 Task: Look for space in Marsala, Italy from 10th September, 2023 to 16th September, 2023 for 4 adults in price range Rs.10000 to Rs.14000. Place can be private room with 4 bedrooms having 4 beds and 4 bathrooms. Property type can be house, flat, guest house, hotel. Amenities needed are: wifi, TV, free parkinig on premises, gym, breakfast. Booking option can be shelf check-in. Required host language is English.
Action: Mouse moved to (505, 127)
Screenshot: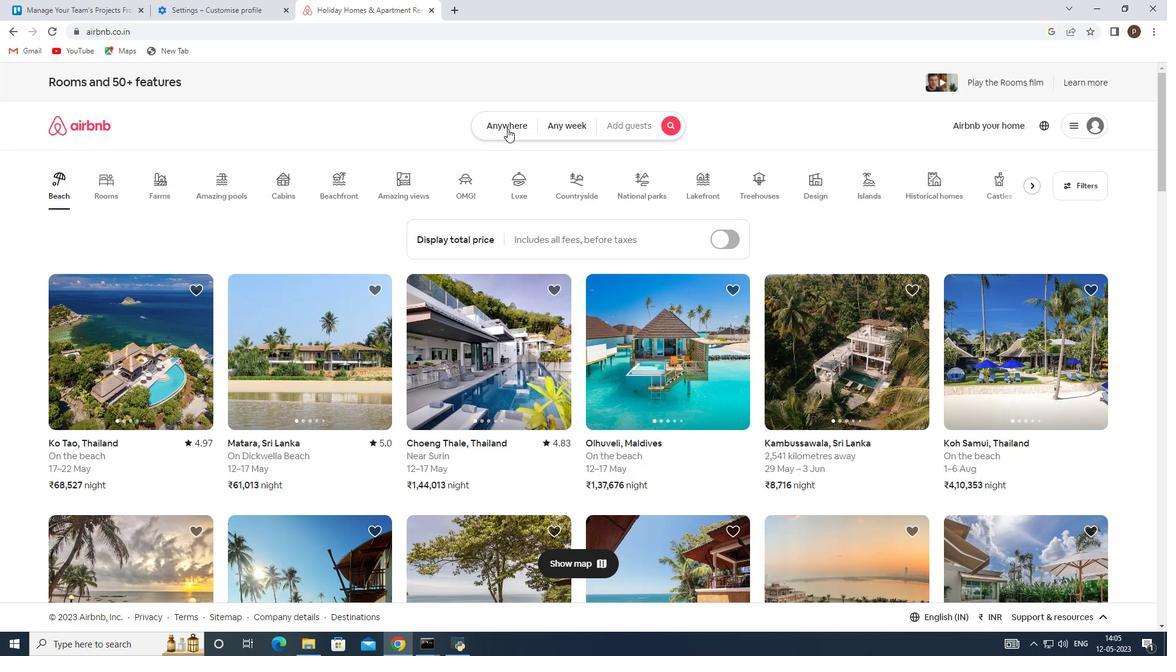 
Action: Mouse pressed left at (505, 127)
Screenshot: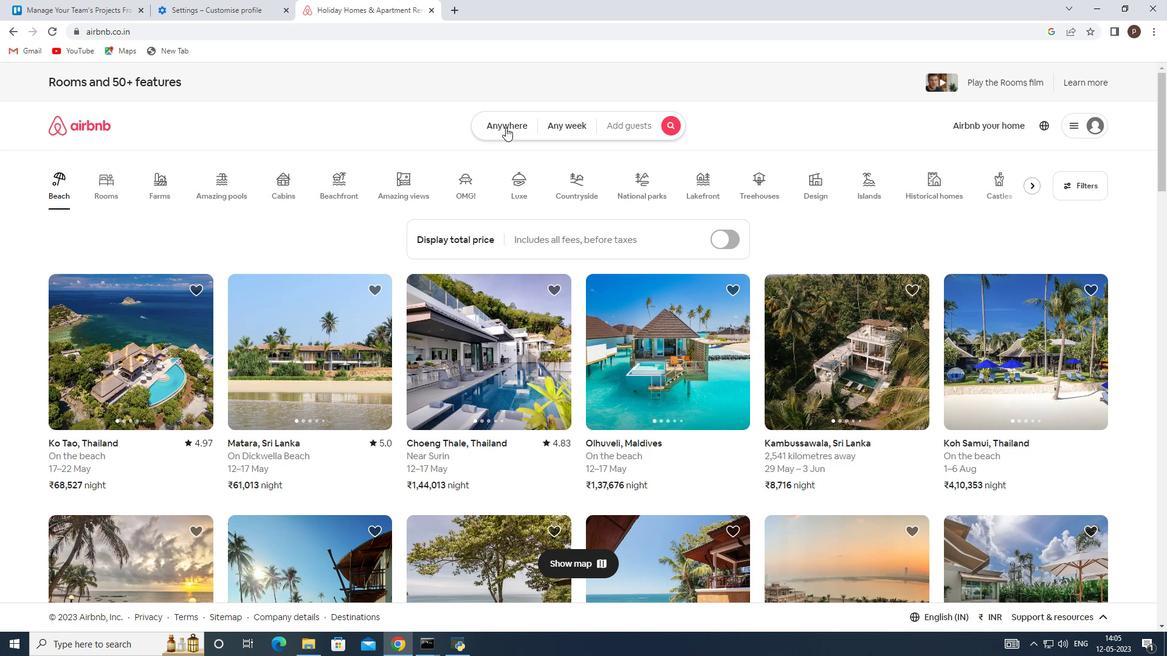 
Action: Mouse moved to (381, 174)
Screenshot: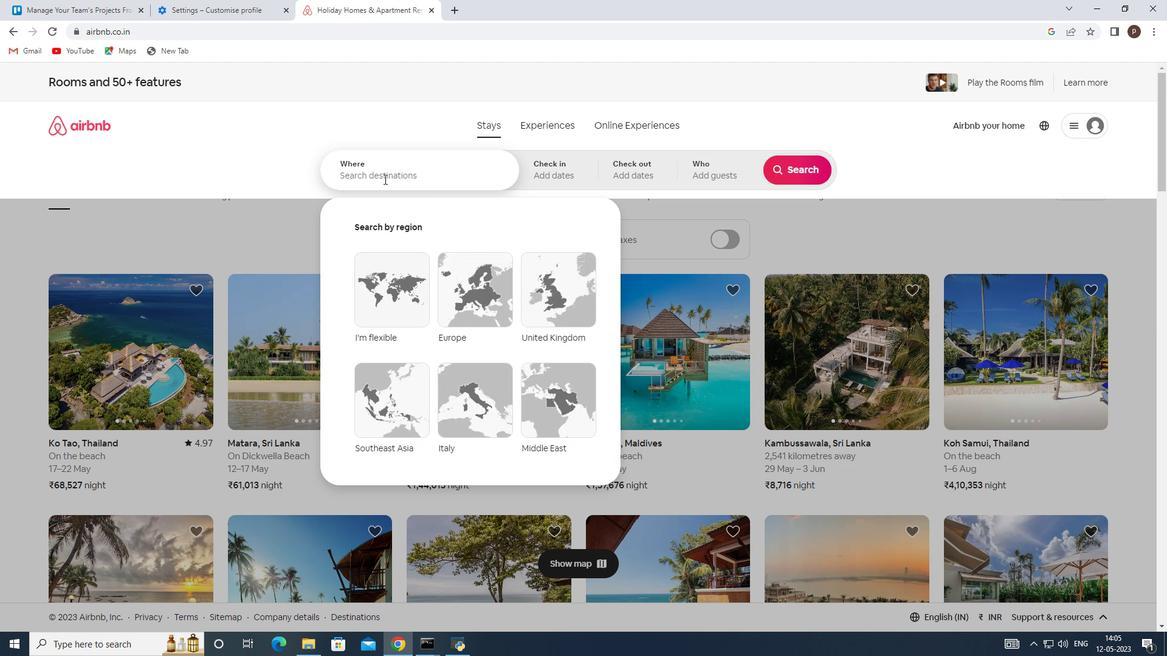 
Action: Mouse pressed left at (381, 174)
Screenshot: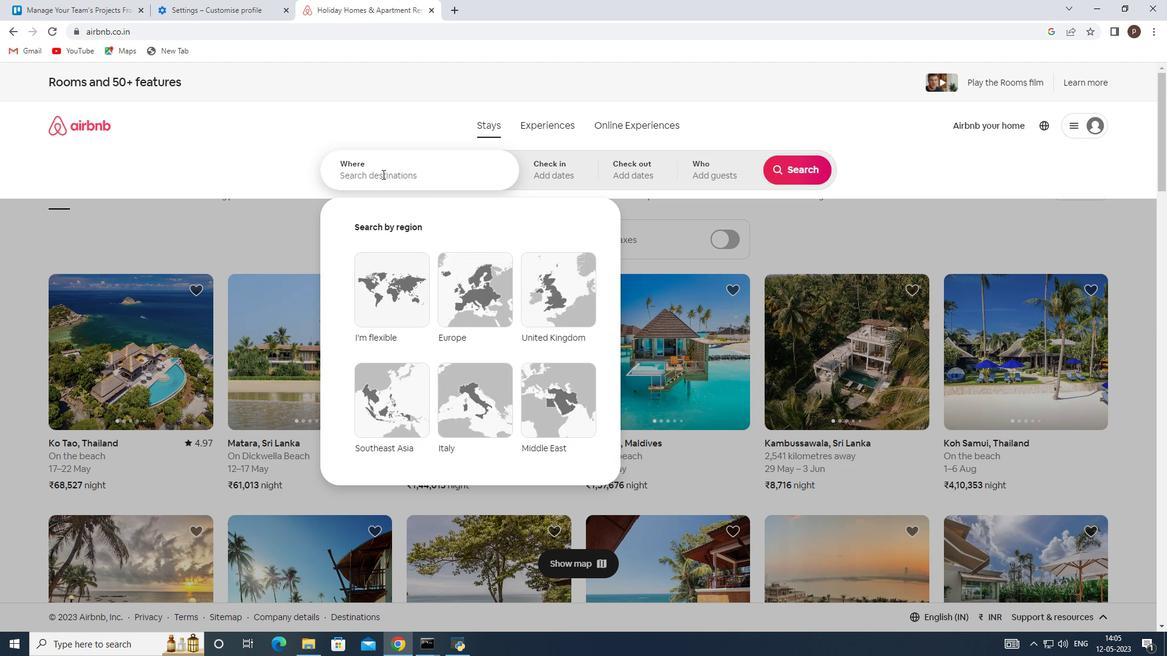 
Action: Mouse moved to (381, 171)
Screenshot: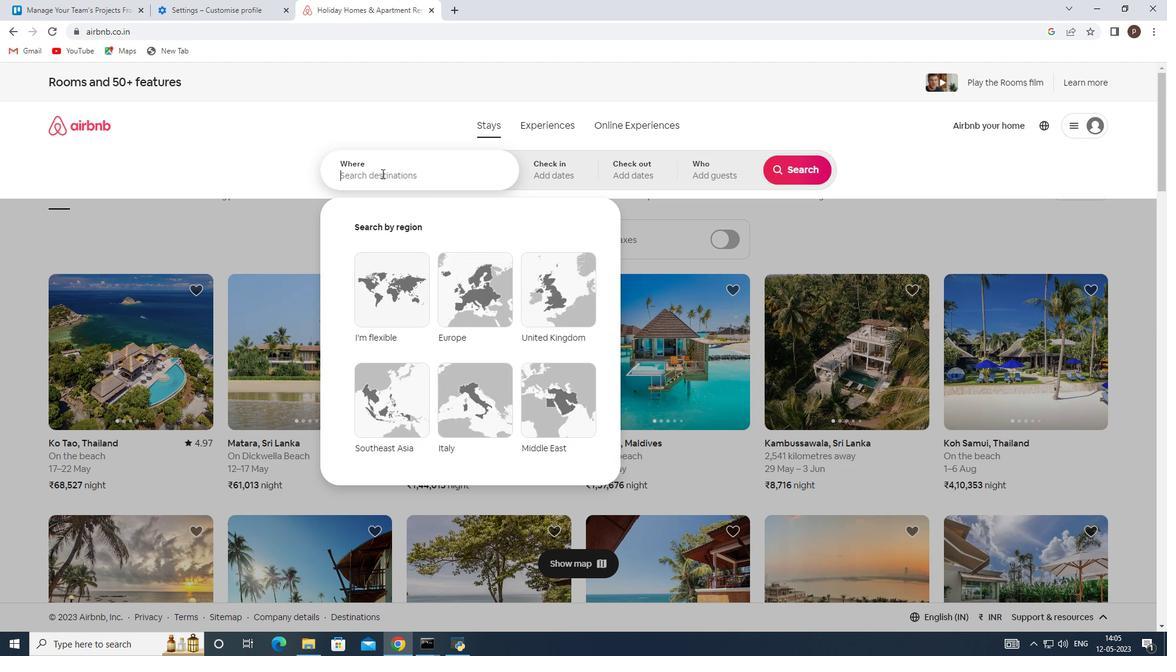 
Action: Key pressed <Key.caps_lock>M<Key.caps_lock>arsala,<Key.space><Key.caps_lock>I<Key.caps_lock>taly<Key.space><Key.enter>
Screenshot: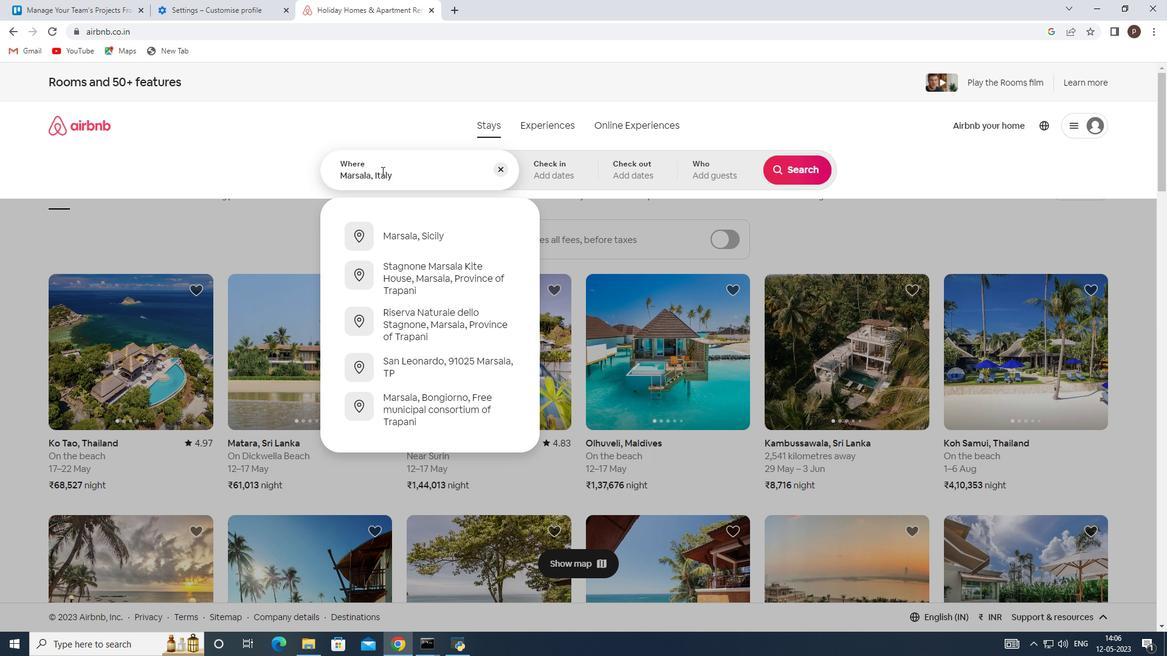 
Action: Mouse moved to (794, 265)
Screenshot: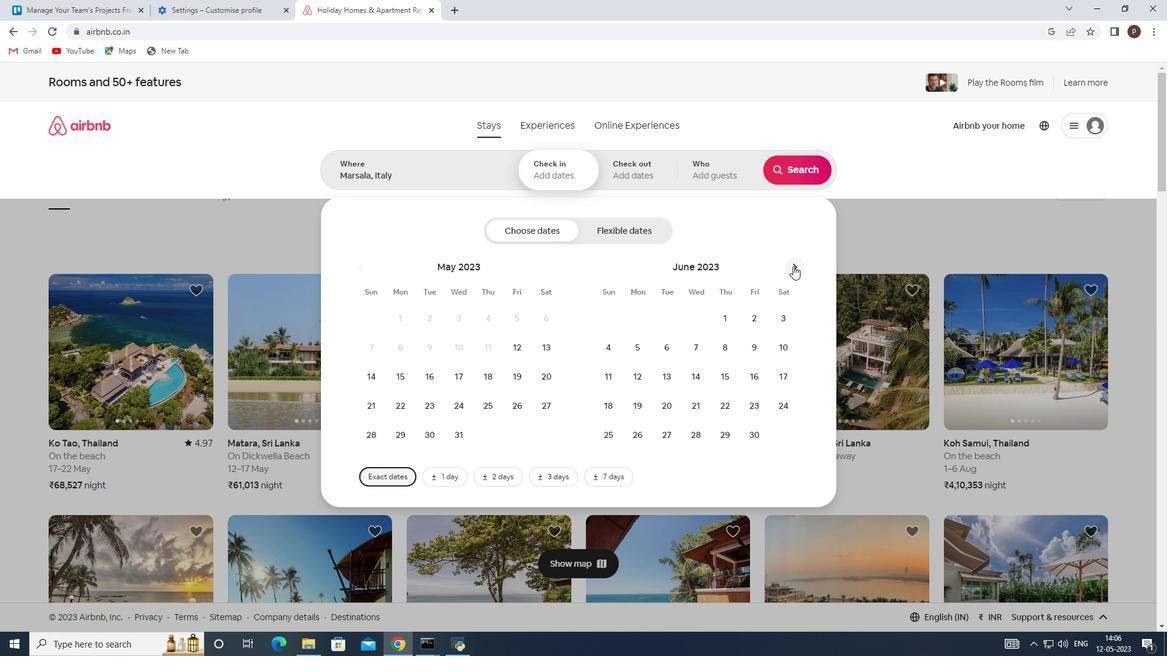 
Action: Mouse pressed left at (794, 265)
Screenshot: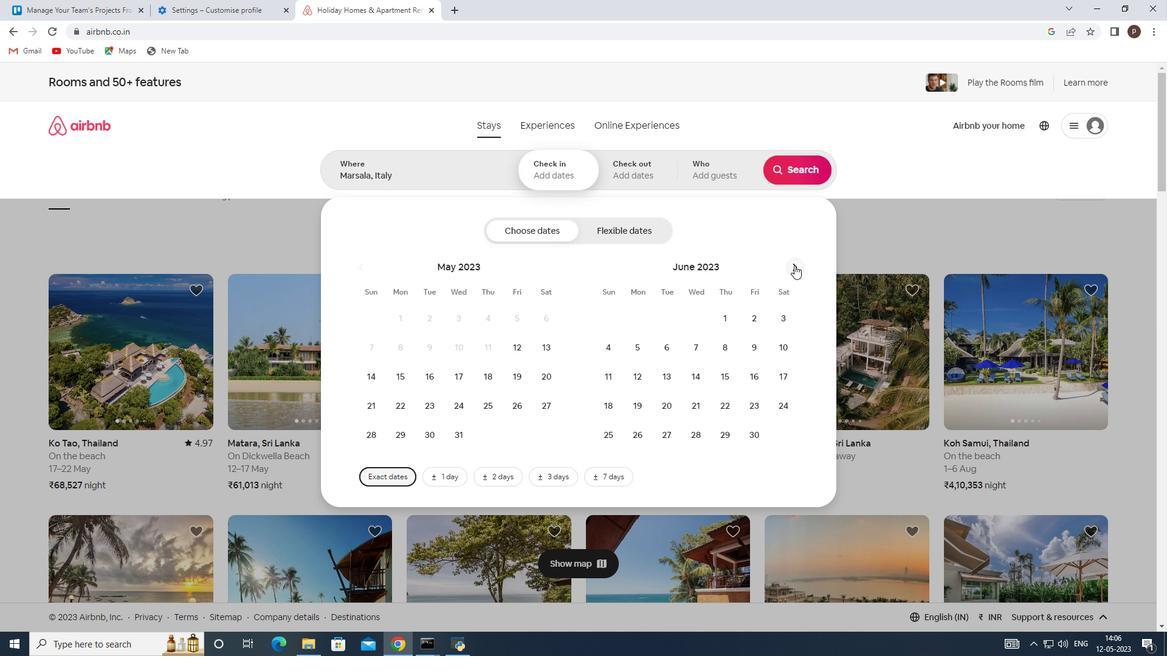 
Action: Mouse pressed left at (794, 265)
Screenshot: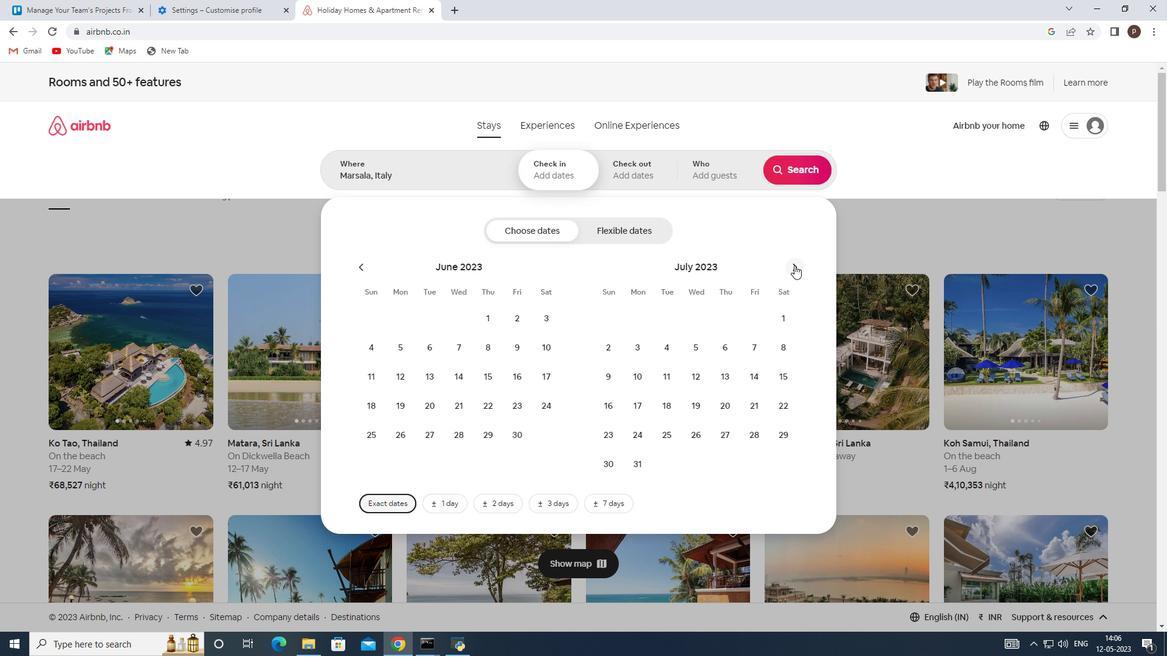 
Action: Mouse pressed left at (794, 265)
Screenshot: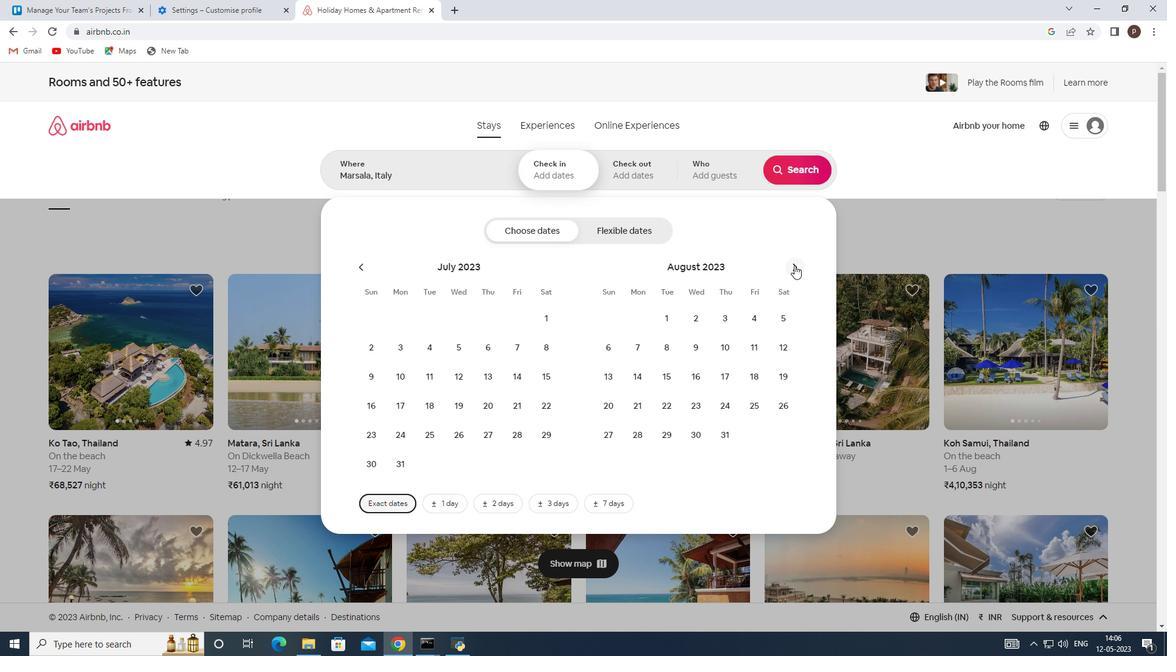
Action: Mouse moved to (606, 377)
Screenshot: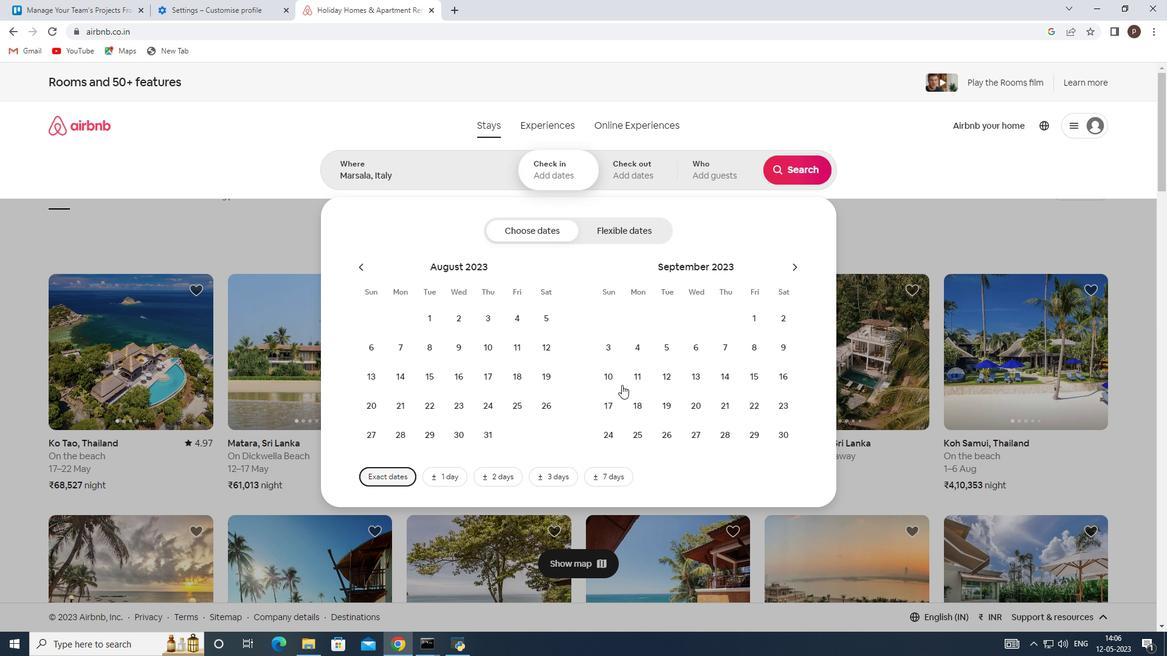 
Action: Mouse pressed left at (606, 377)
Screenshot: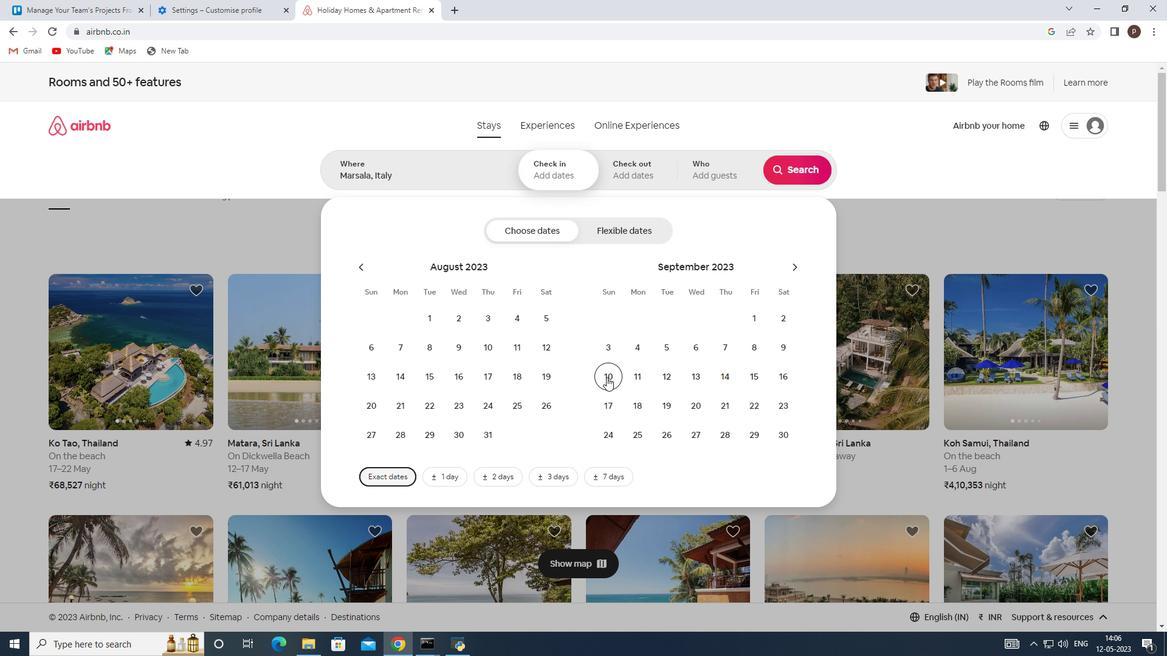 
Action: Mouse moved to (776, 372)
Screenshot: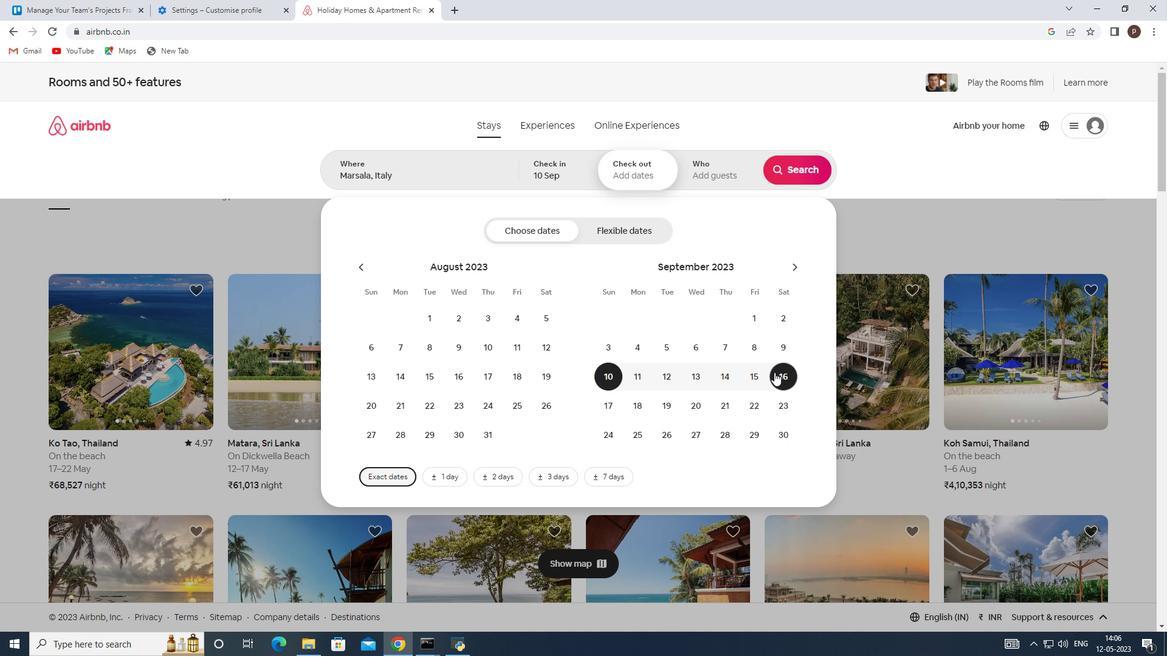 
Action: Mouse pressed left at (776, 372)
Screenshot: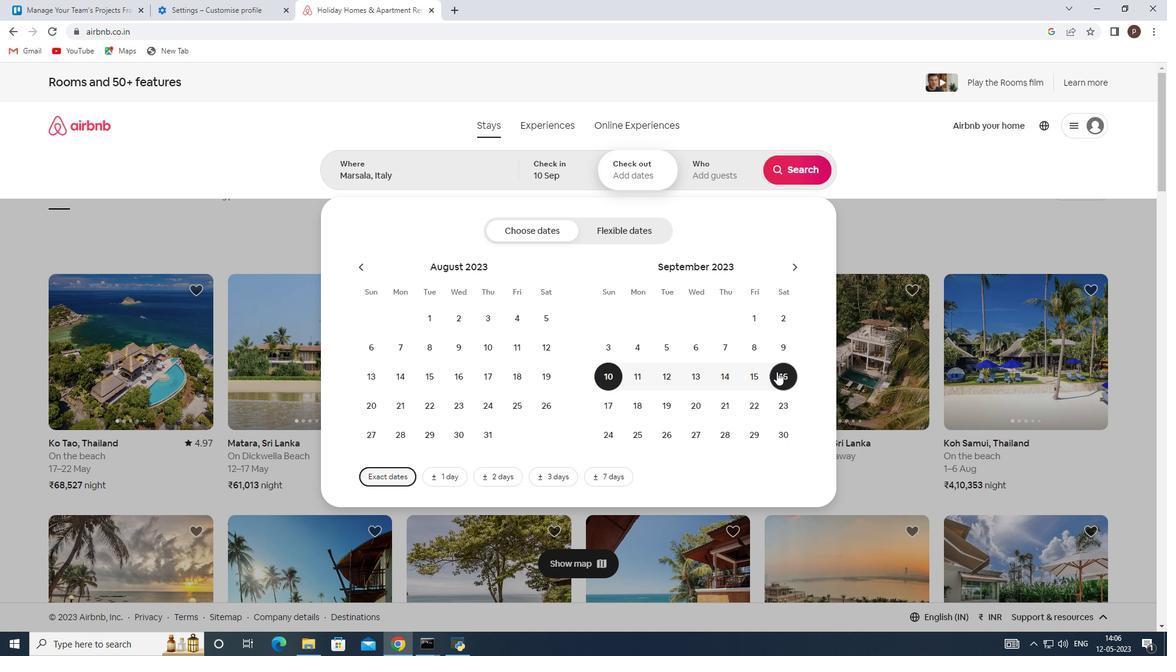 
Action: Mouse moved to (711, 167)
Screenshot: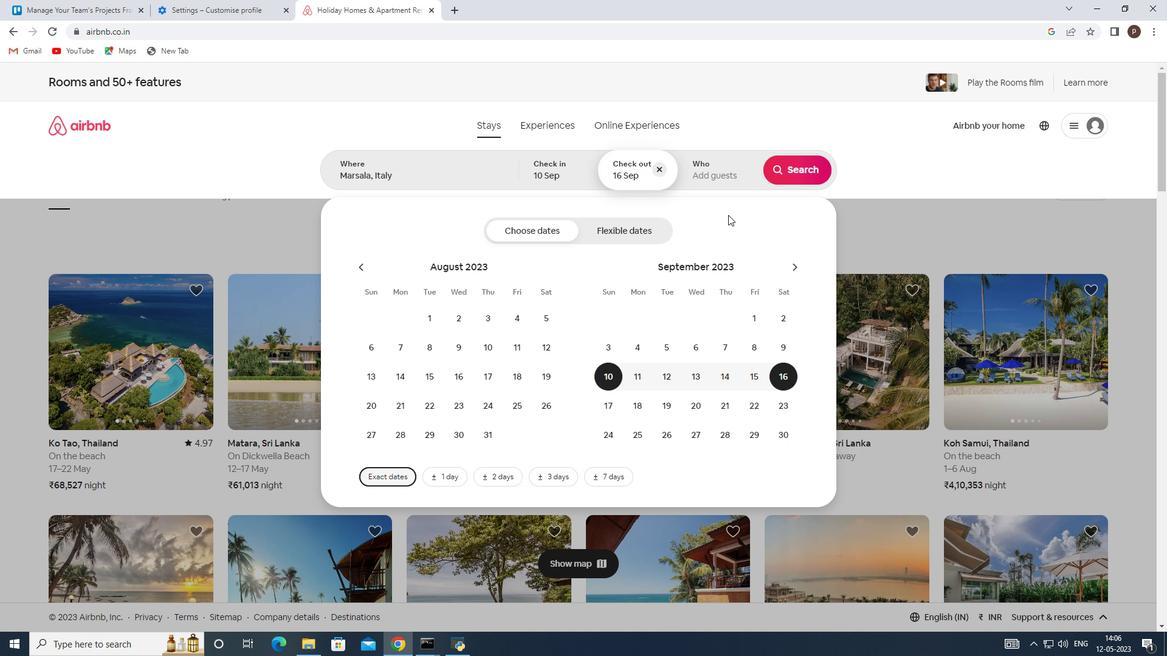 
Action: Mouse pressed left at (711, 167)
Screenshot: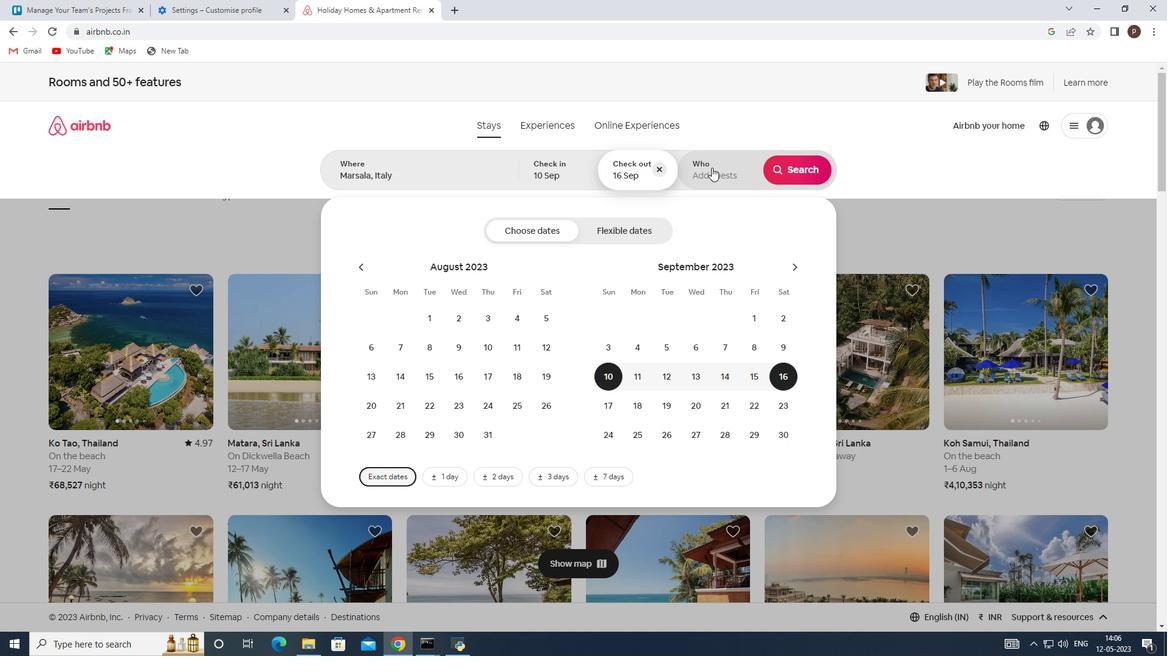
Action: Mouse moved to (796, 230)
Screenshot: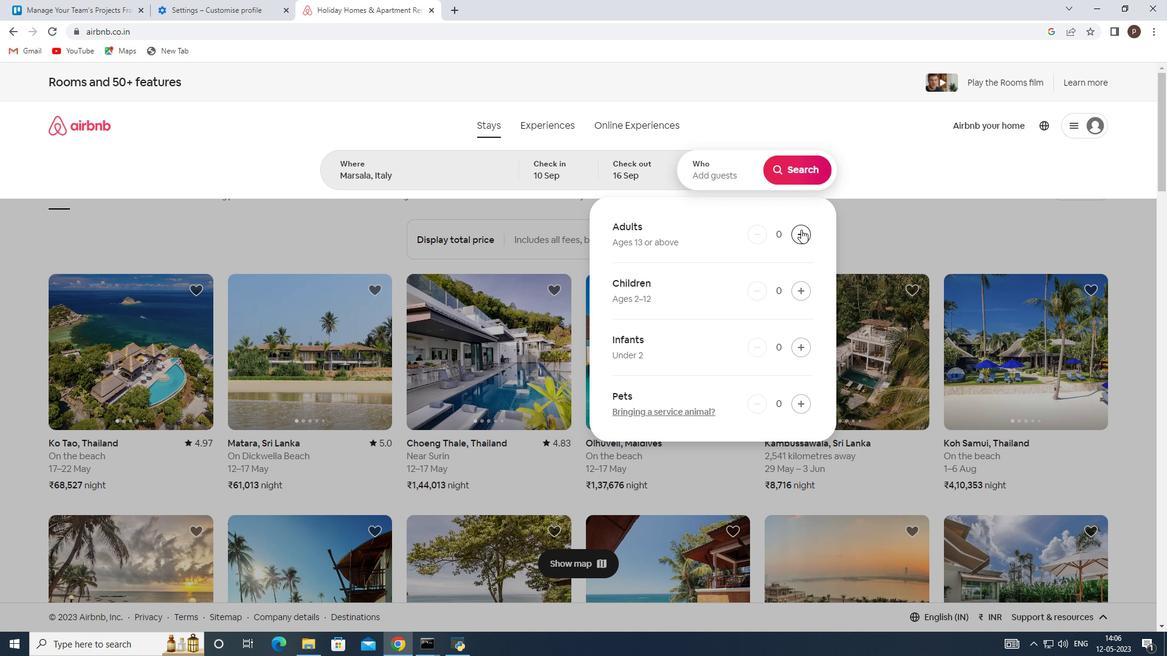 
Action: Mouse pressed left at (796, 230)
Screenshot: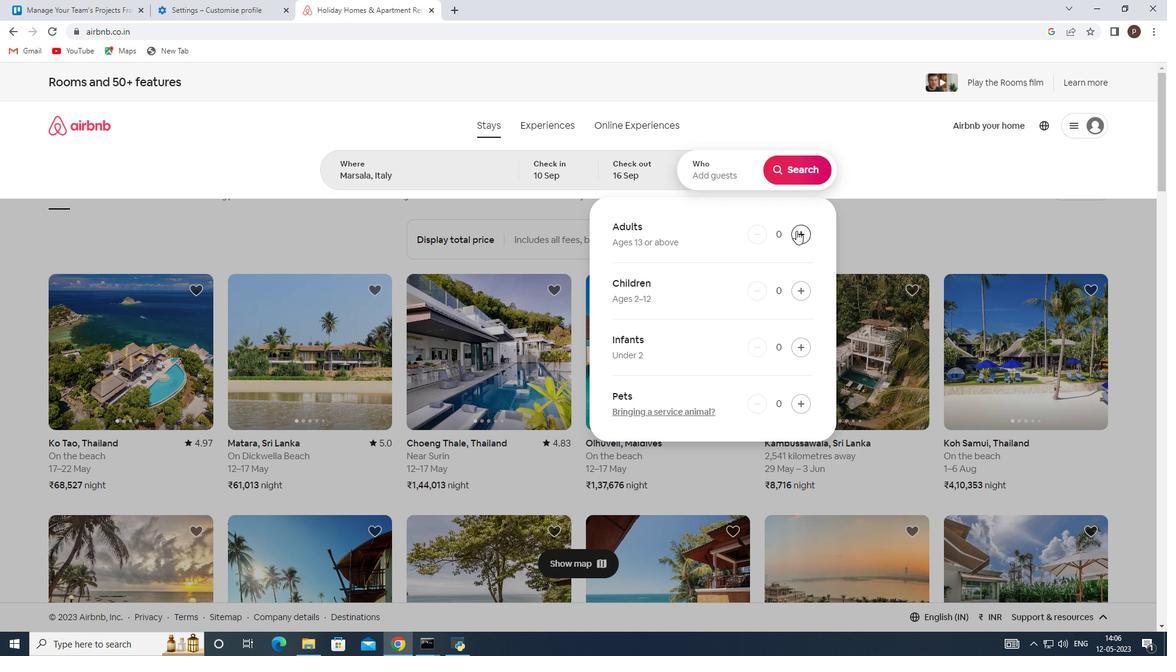 
Action: Mouse pressed left at (796, 230)
Screenshot: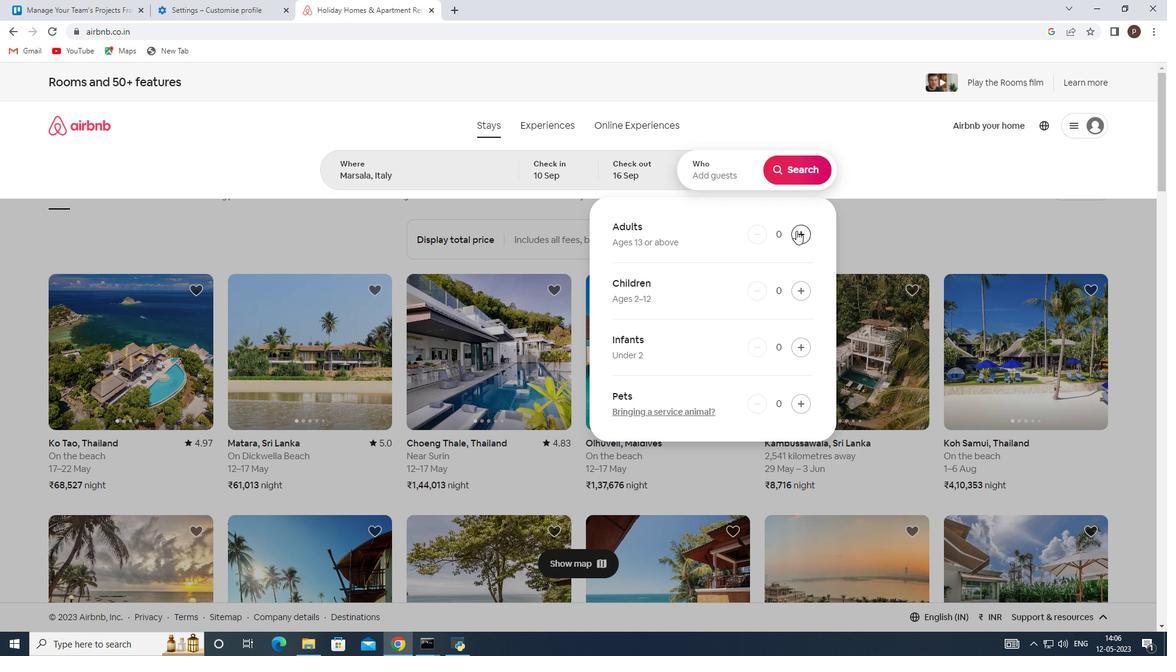 
Action: Mouse pressed left at (796, 230)
Screenshot: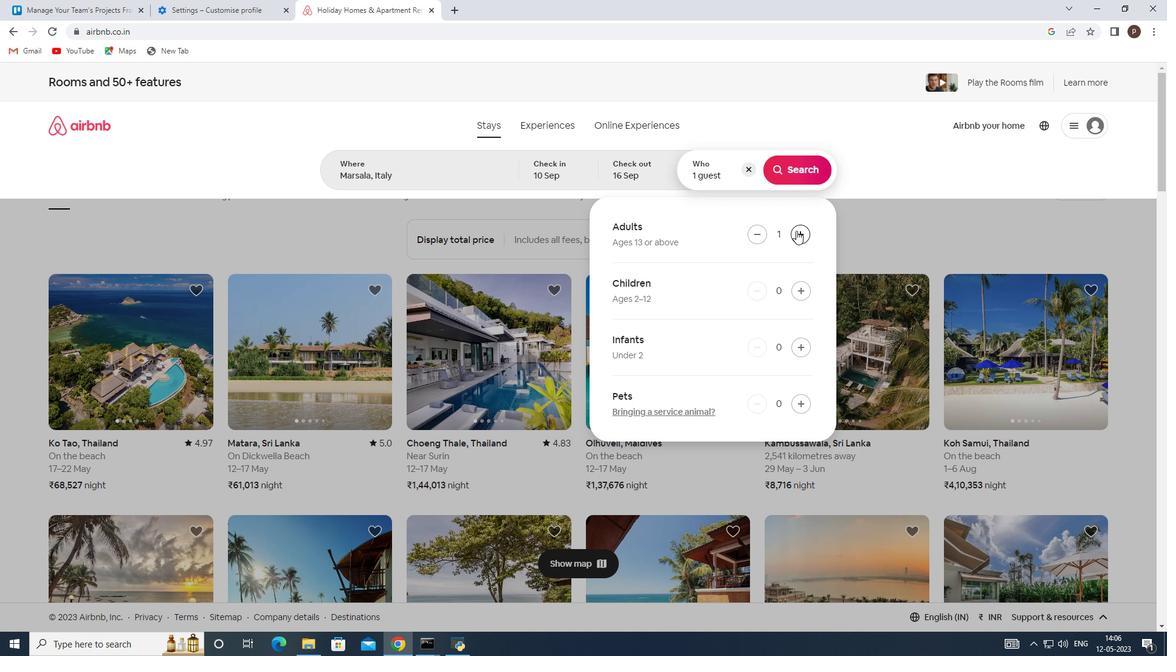 
Action: Mouse pressed left at (796, 230)
Screenshot: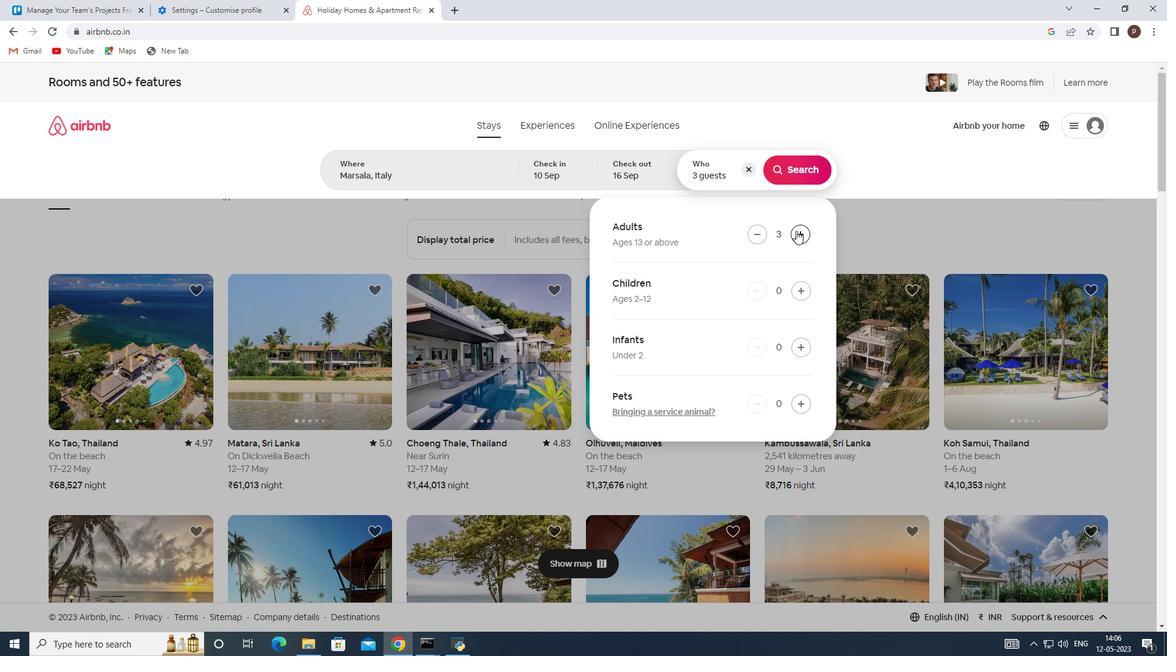 
Action: Mouse moved to (796, 170)
Screenshot: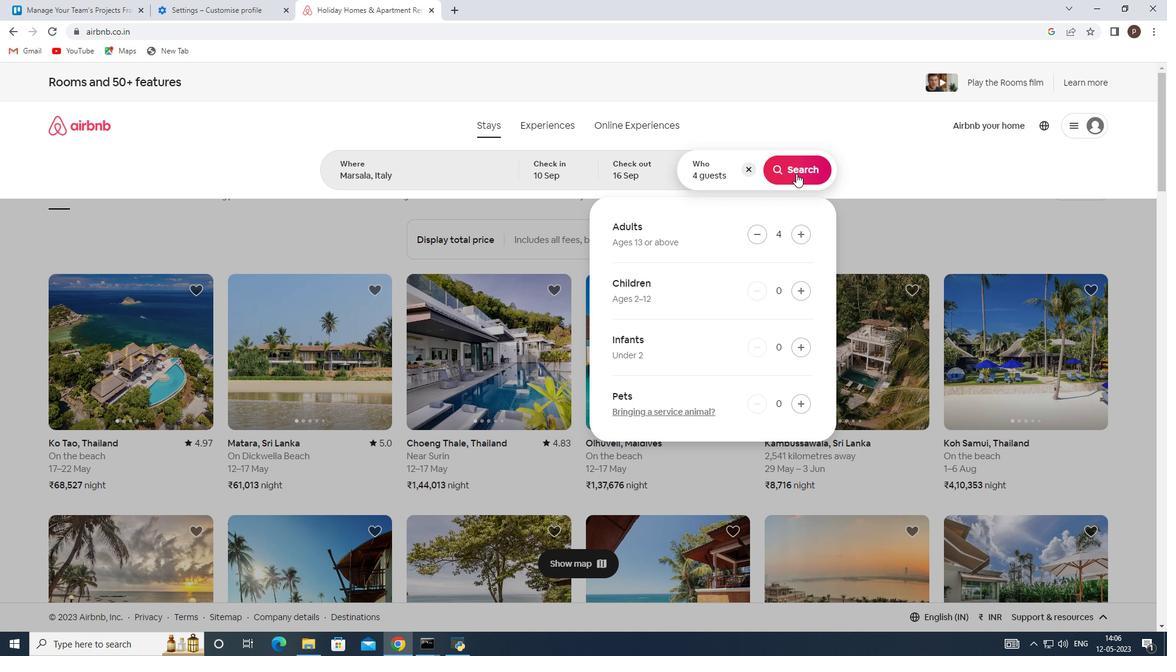 
Action: Mouse pressed left at (796, 170)
Screenshot: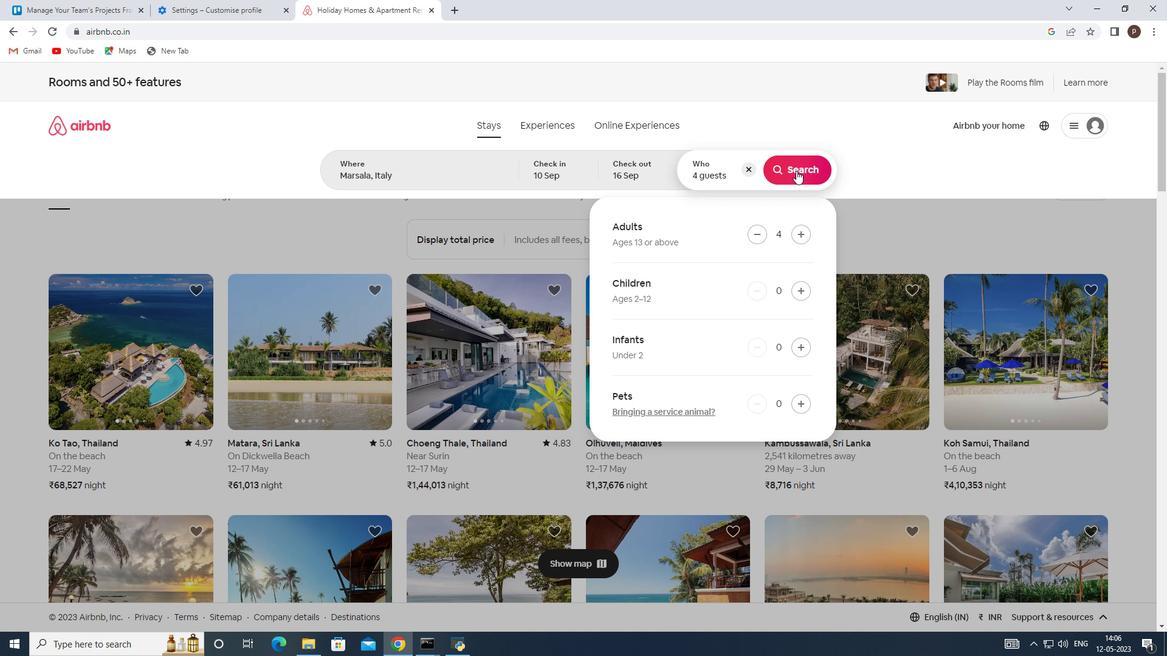 
Action: Mouse moved to (1096, 135)
Screenshot: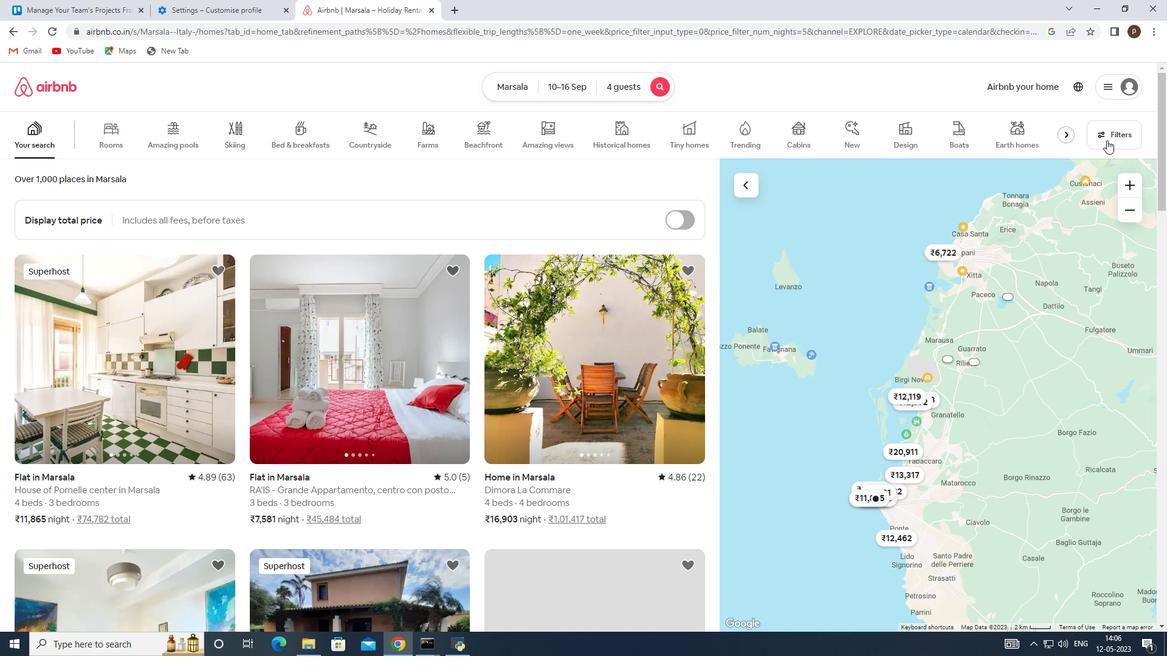 
Action: Mouse pressed left at (1096, 135)
Screenshot: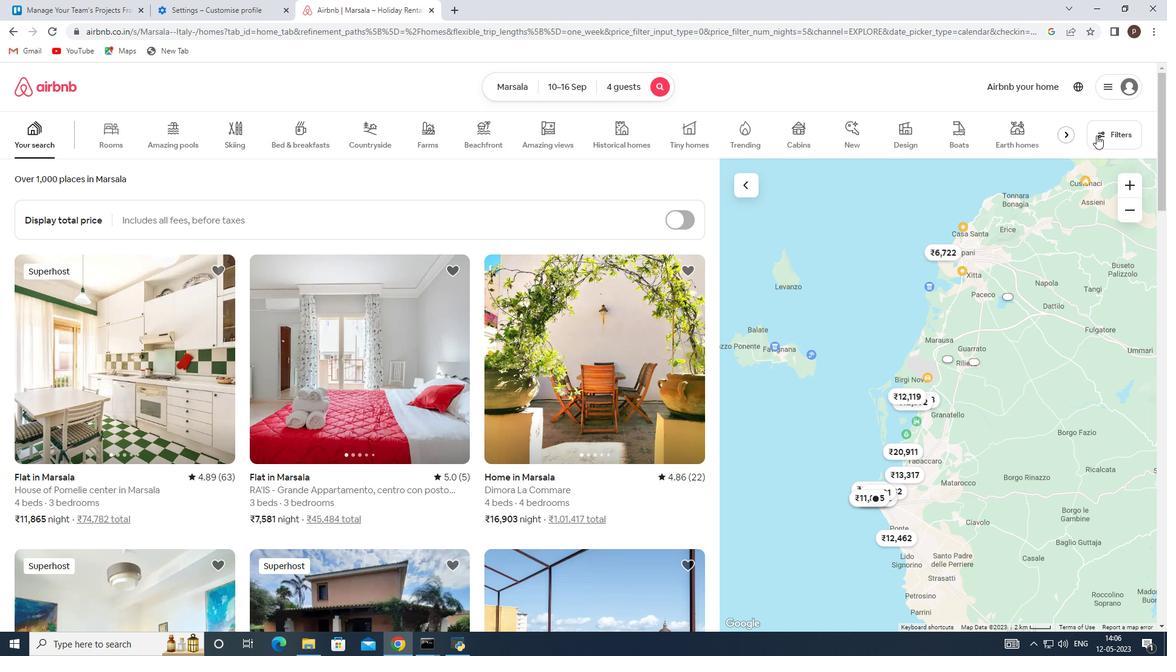 
Action: Mouse moved to (410, 433)
Screenshot: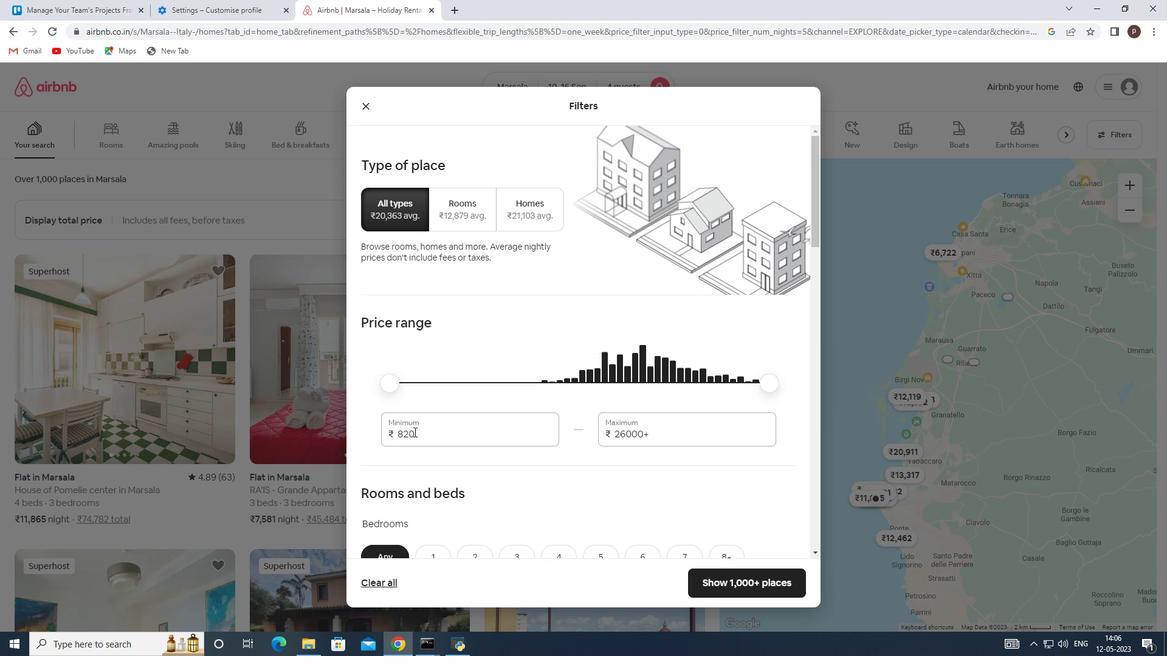 
Action: Mouse pressed left at (410, 433)
Screenshot: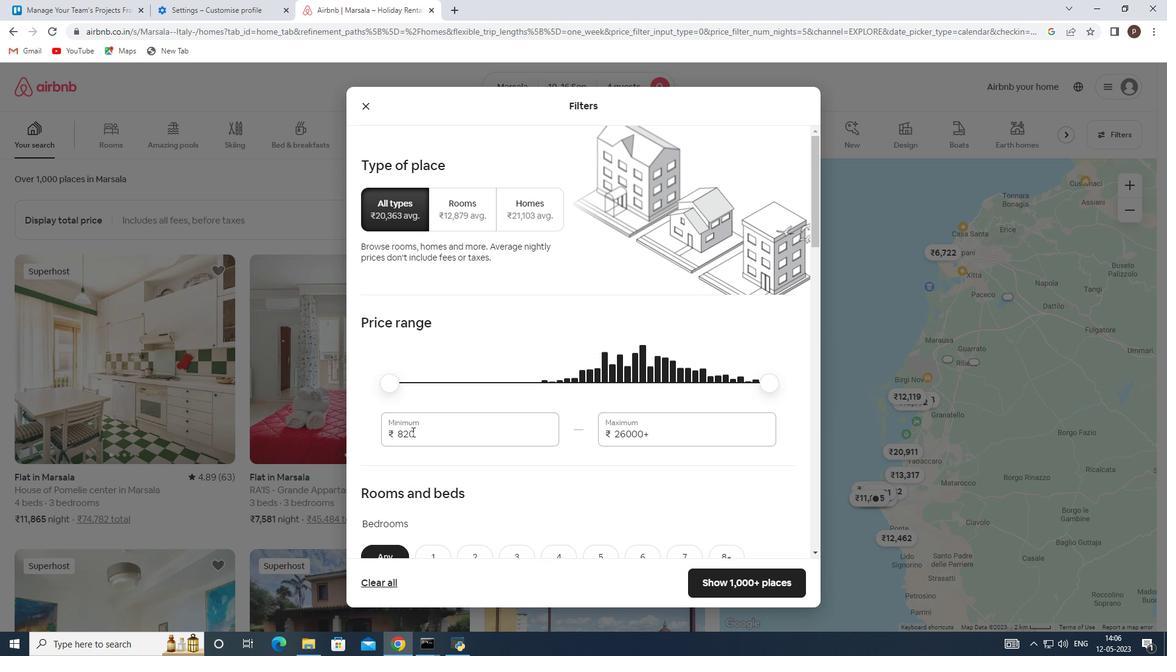 
Action: Mouse pressed left at (410, 433)
Screenshot: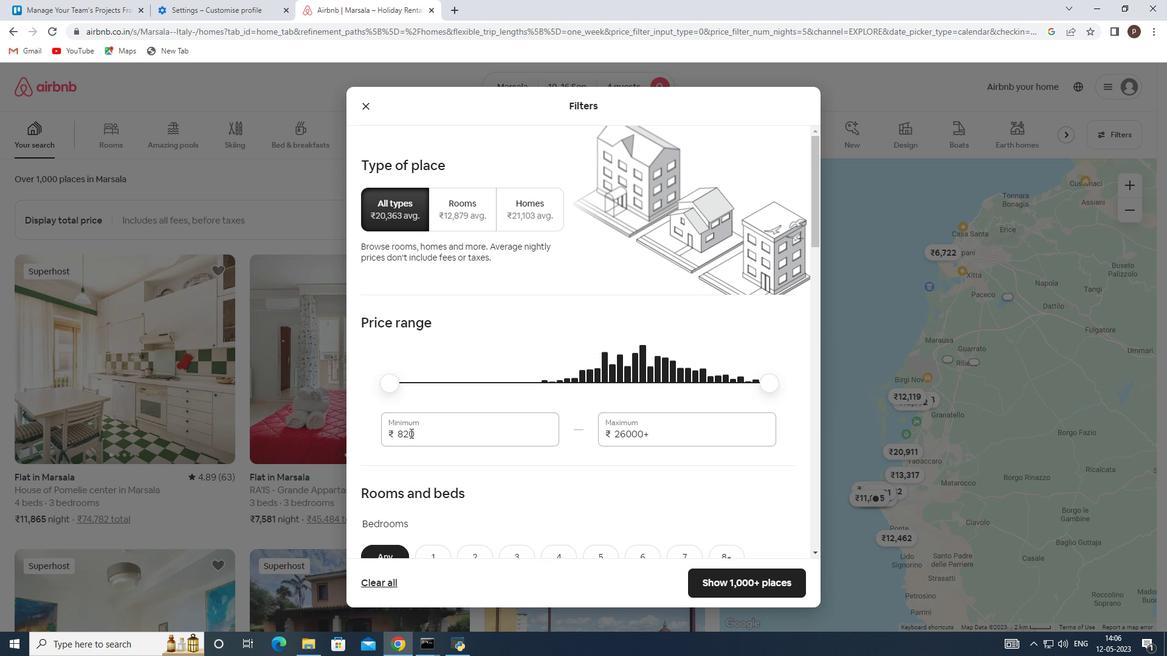 
Action: Key pressed 10000<Key.tab>14000
Screenshot: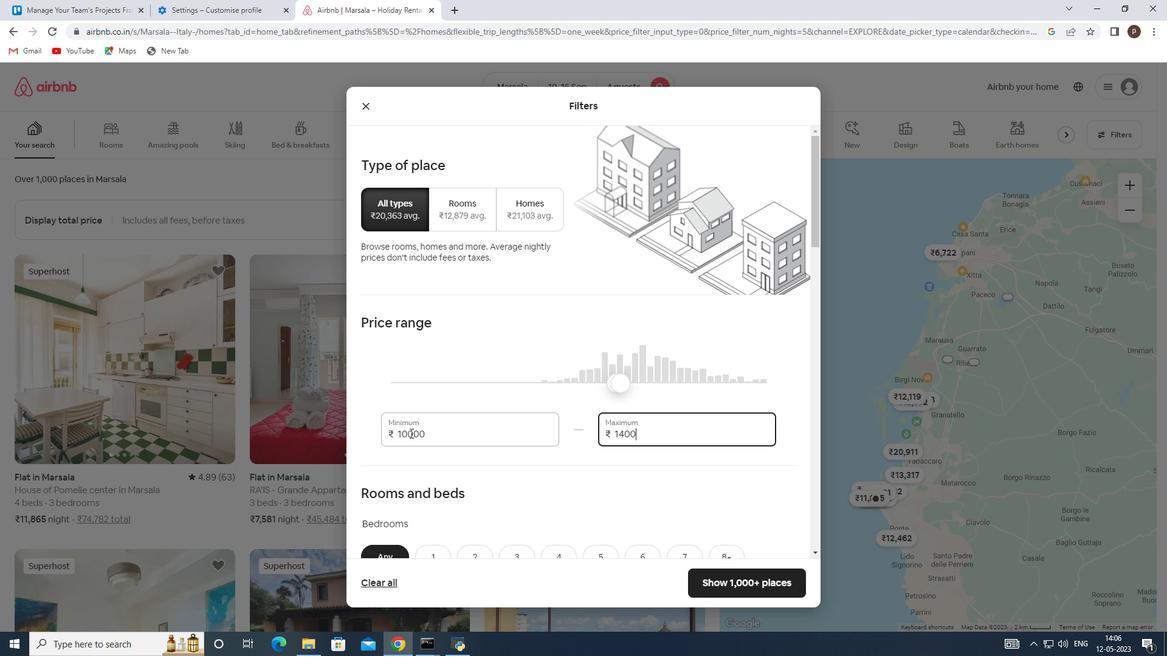 
Action: Mouse moved to (446, 476)
Screenshot: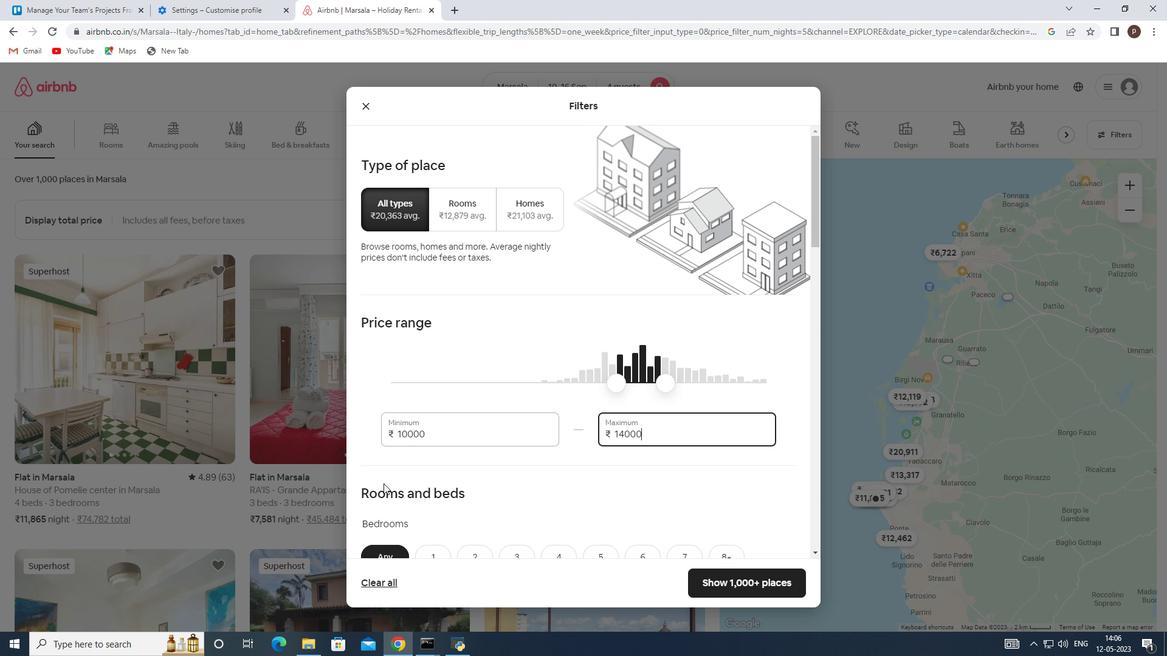 
Action: Mouse scrolled (446, 475) with delta (0, 0)
Screenshot: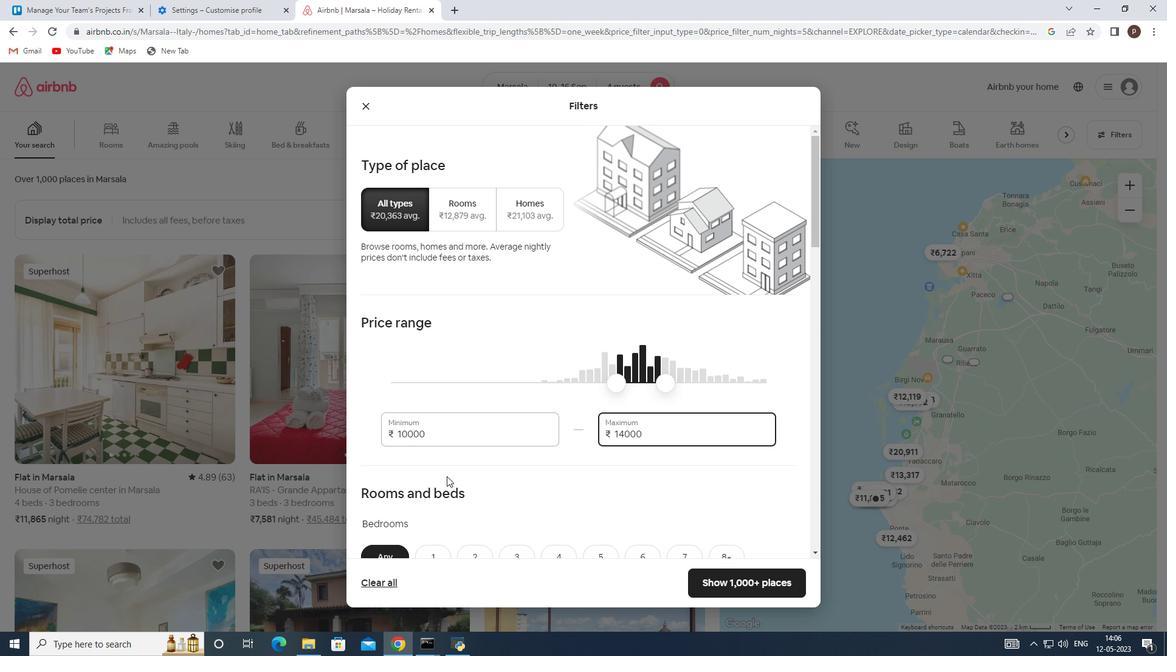 
Action: Mouse moved to (457, 442)
Screenshot: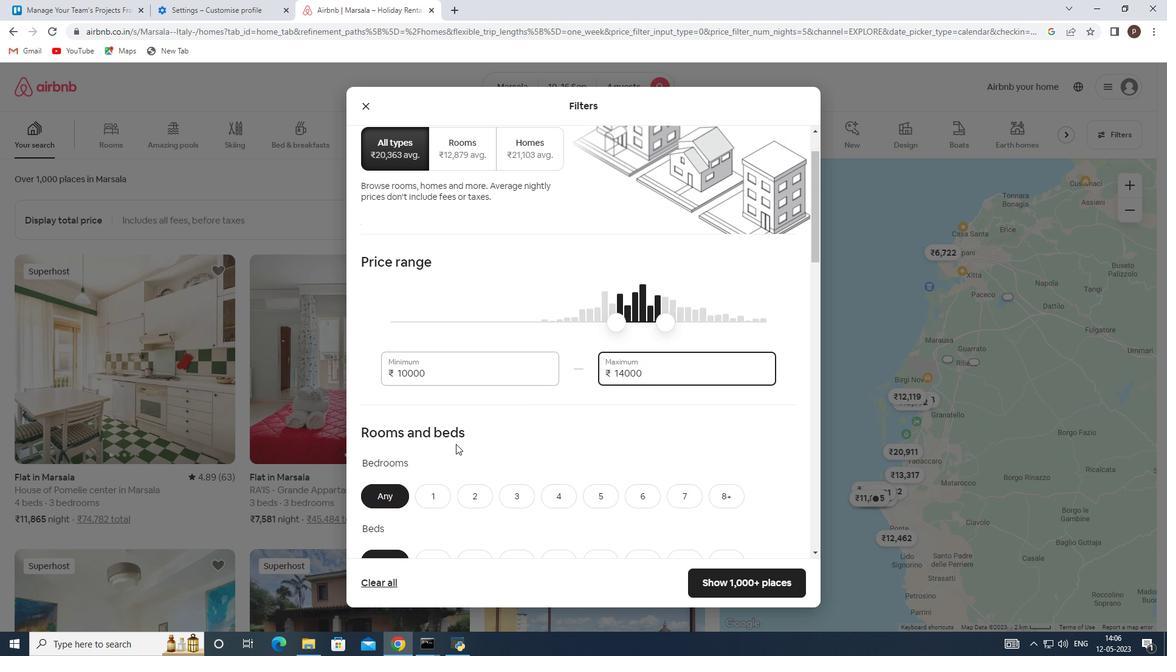 
Action: Mouse scrolled (457, 441) with delta (0, 0)
Screenshot: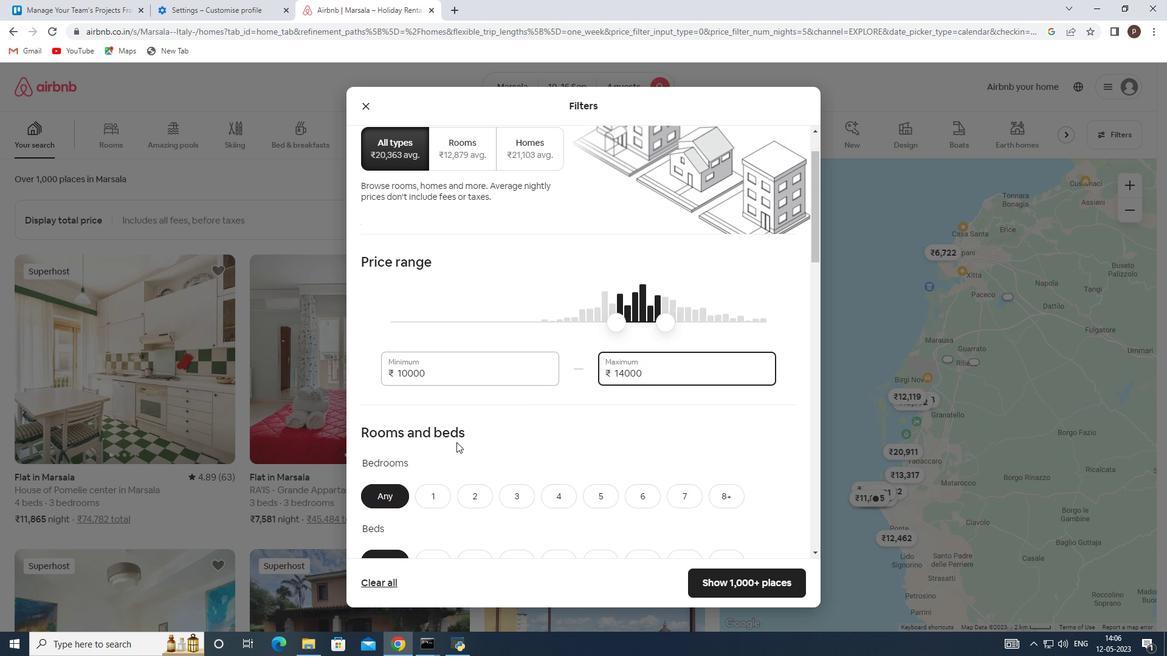 
Action: Mouse scrolled (457, 441) with delta (0, 0)
Screenshot: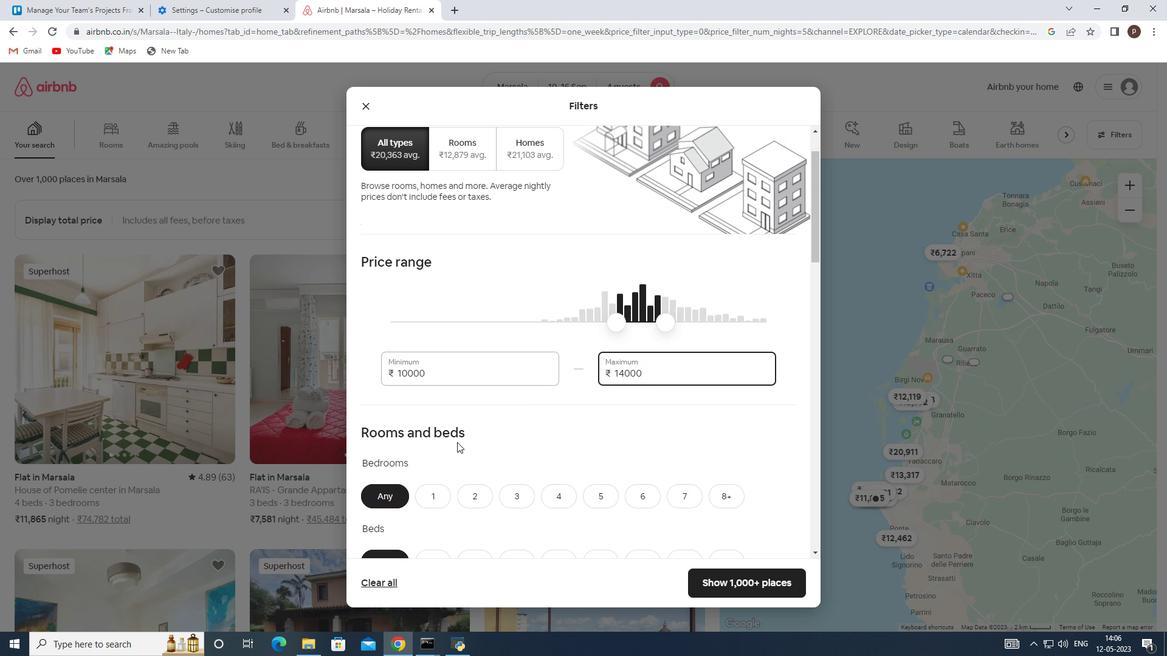 
Action: Mouse moved to (562, 380)
Screenshot: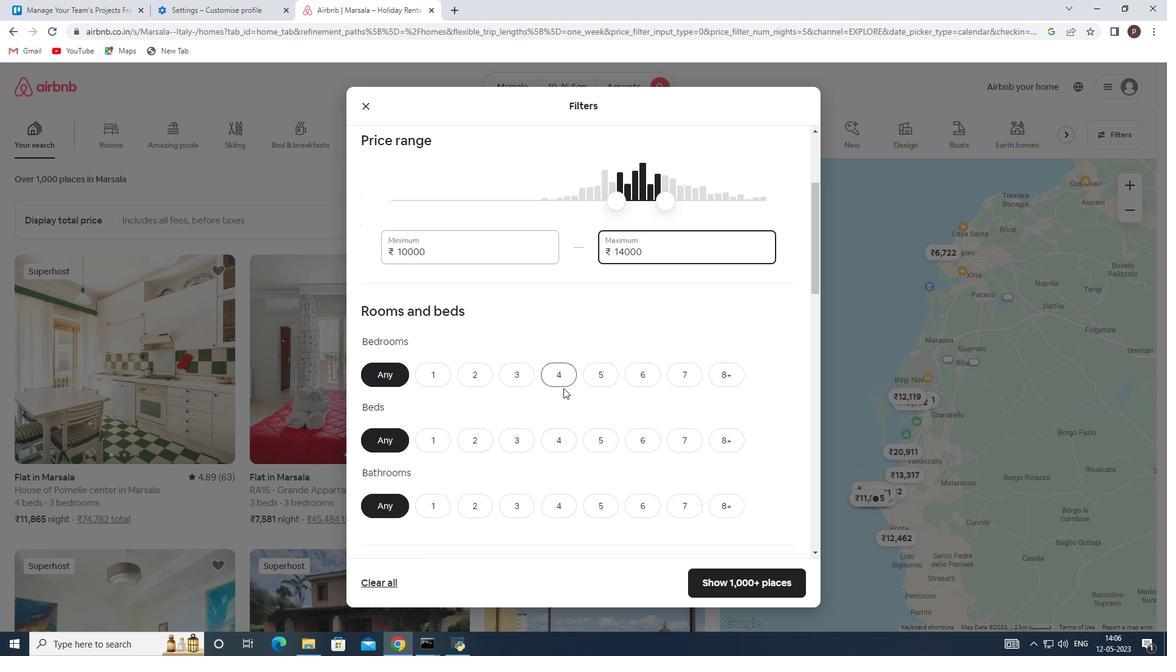 
Action: Mouse pressed left at (562, 380)
Screenshot: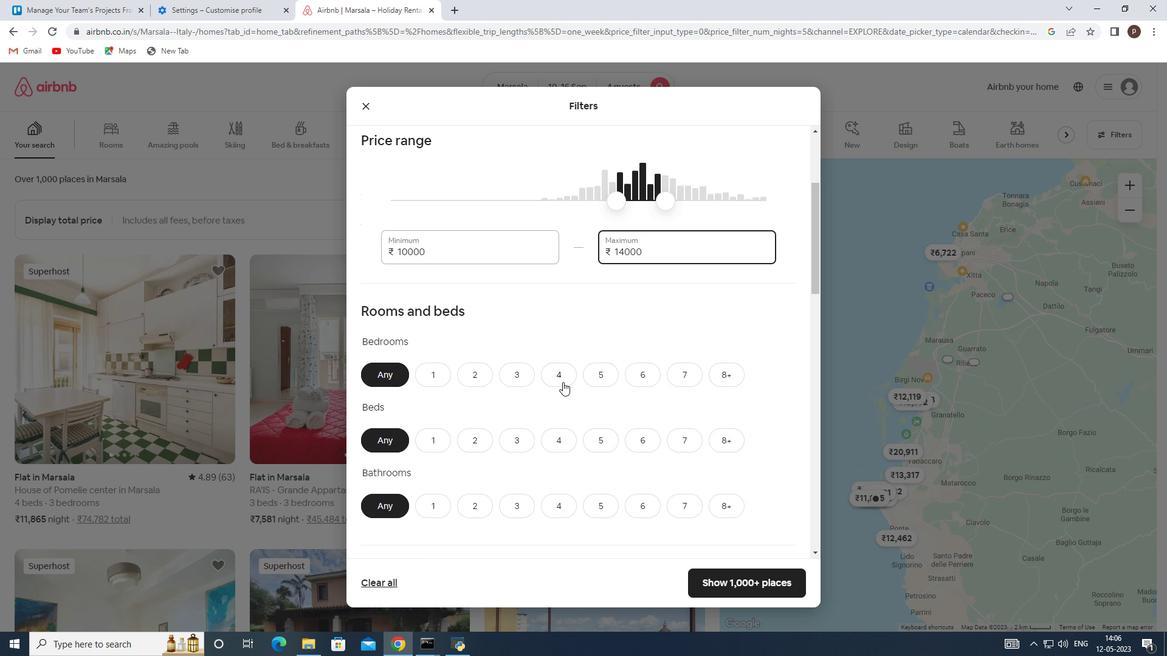 
Action: Mouse moved to (557, 429)
Screenshot: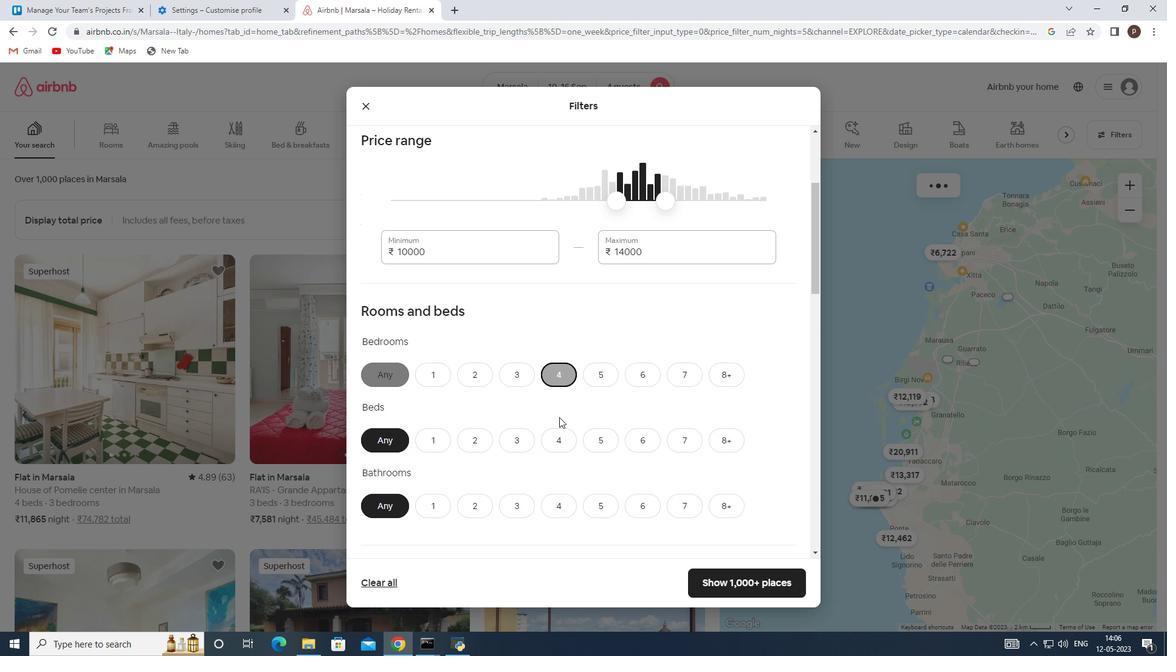 
Action: Mouse pressed left at (557, 429)
Screenshot: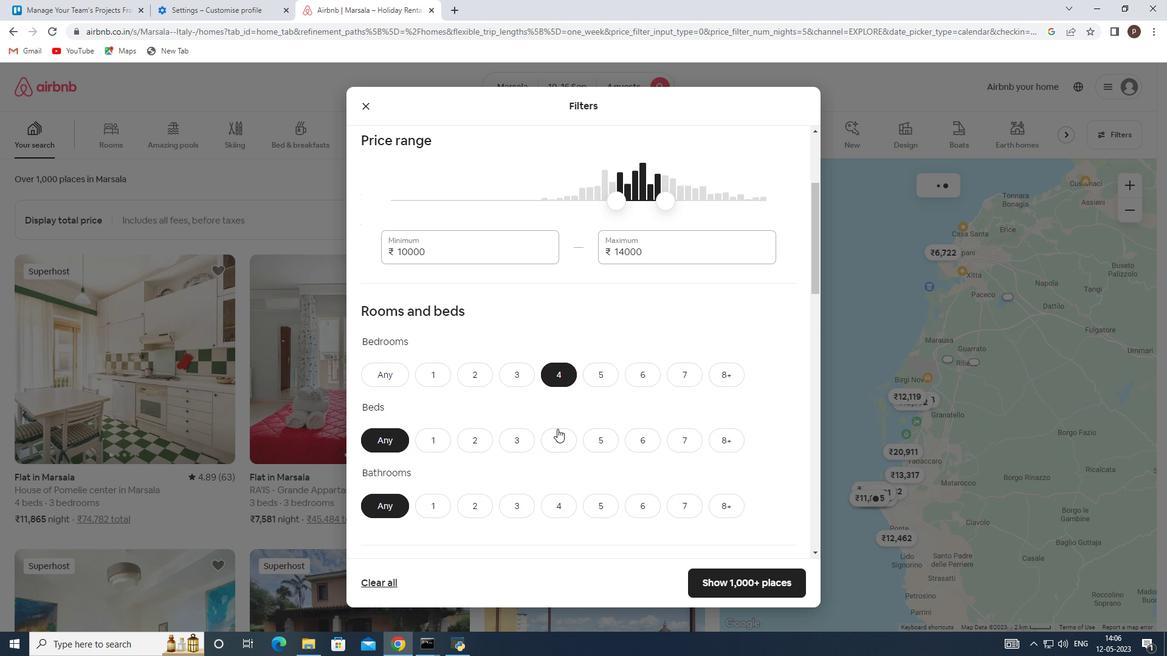 
Action: Mouse moved to (557, 508)
Screenshot: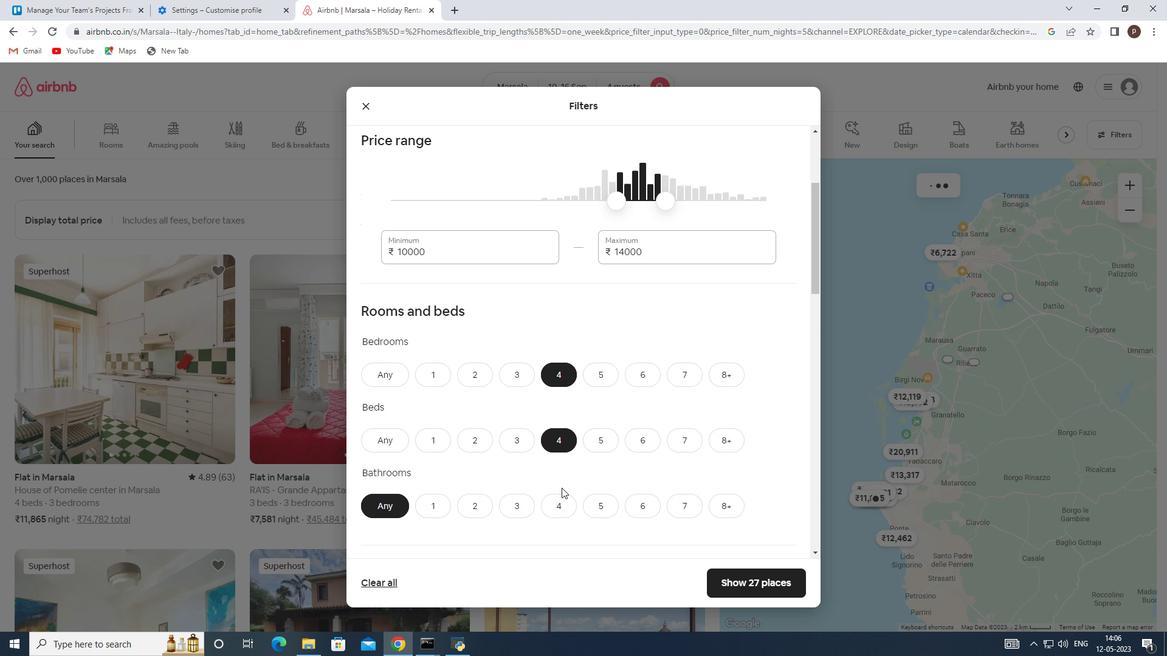 
Action: Mouse pressed left at (557, 508)
Screenshot: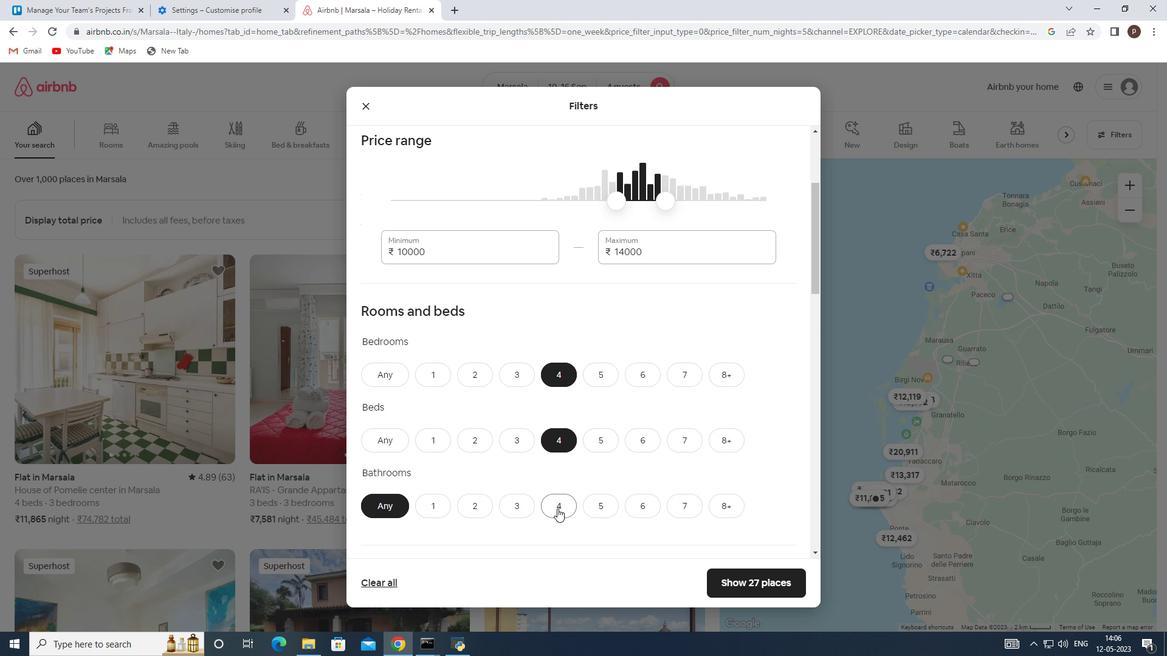 
Action: Mouse moved to (556, 505)
Screenshot: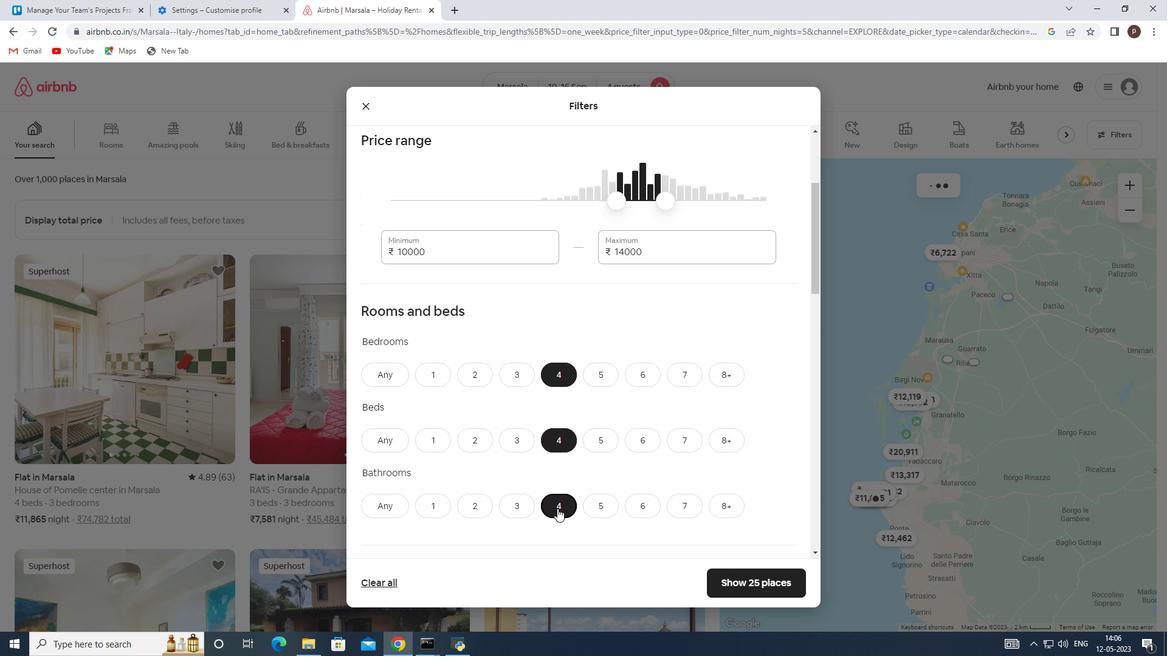 
Action: Mouse scrolled (556, 504) with delta (0, 0)
Screenshot: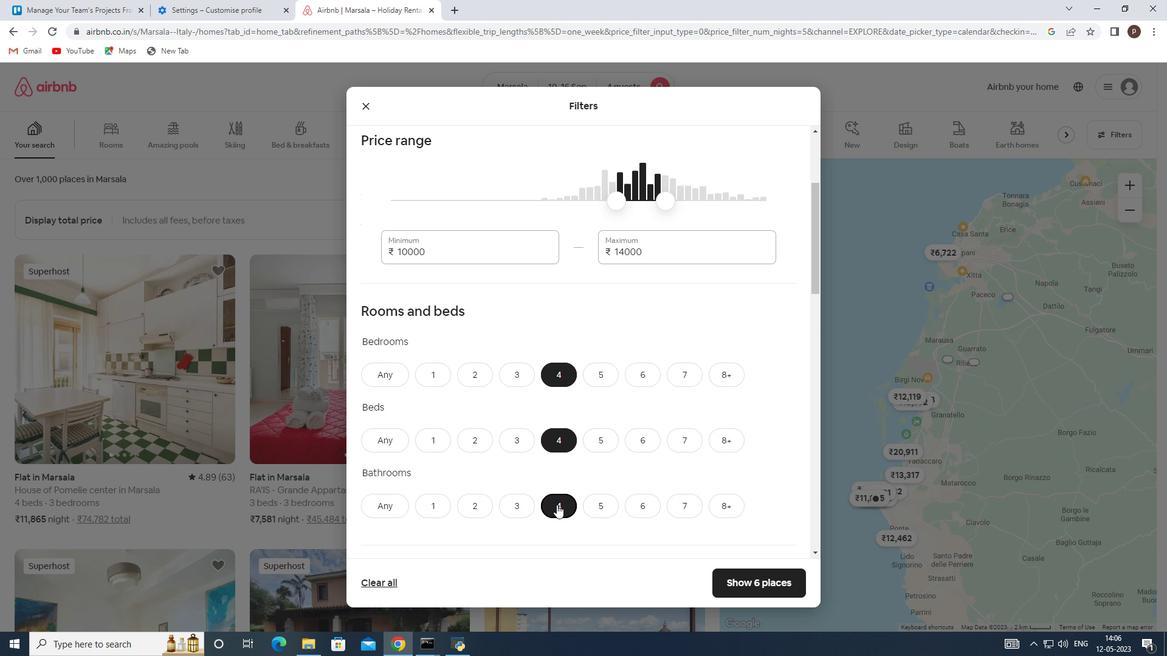
Action: Mouse moved to (549, 487)
Screenshot: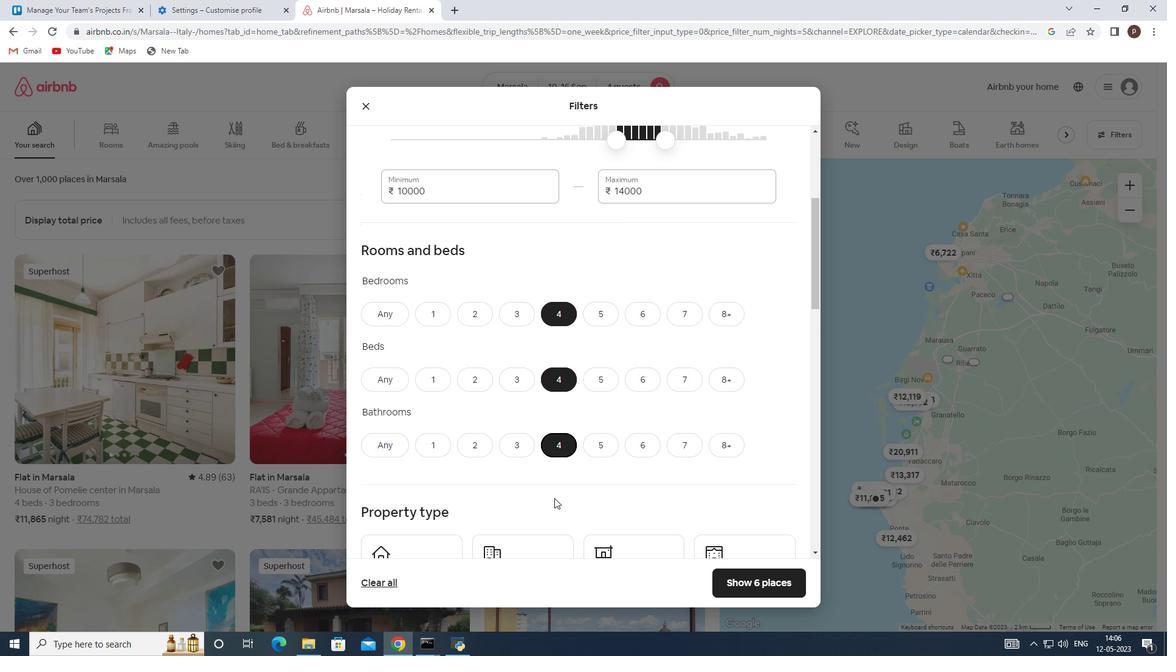 
Action: Mouse scrolled (549, 486) with delta (0, 0)
Screenshot: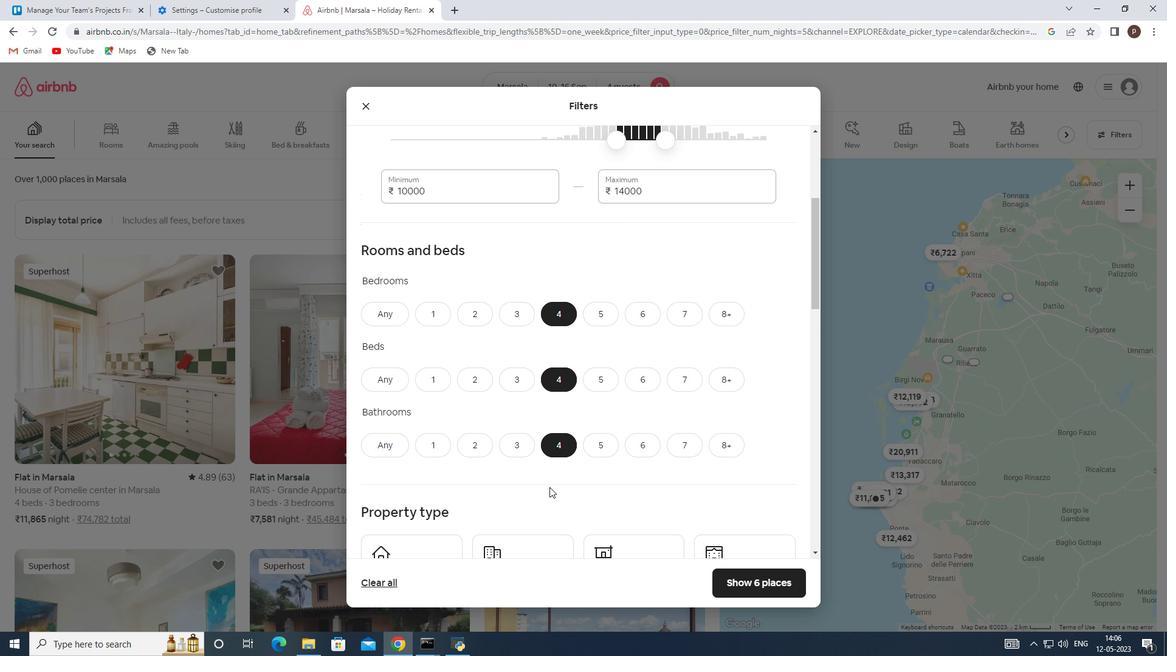 
Action: Mouse scrolled (549, 486) with delta (0, 0)
Screenshot: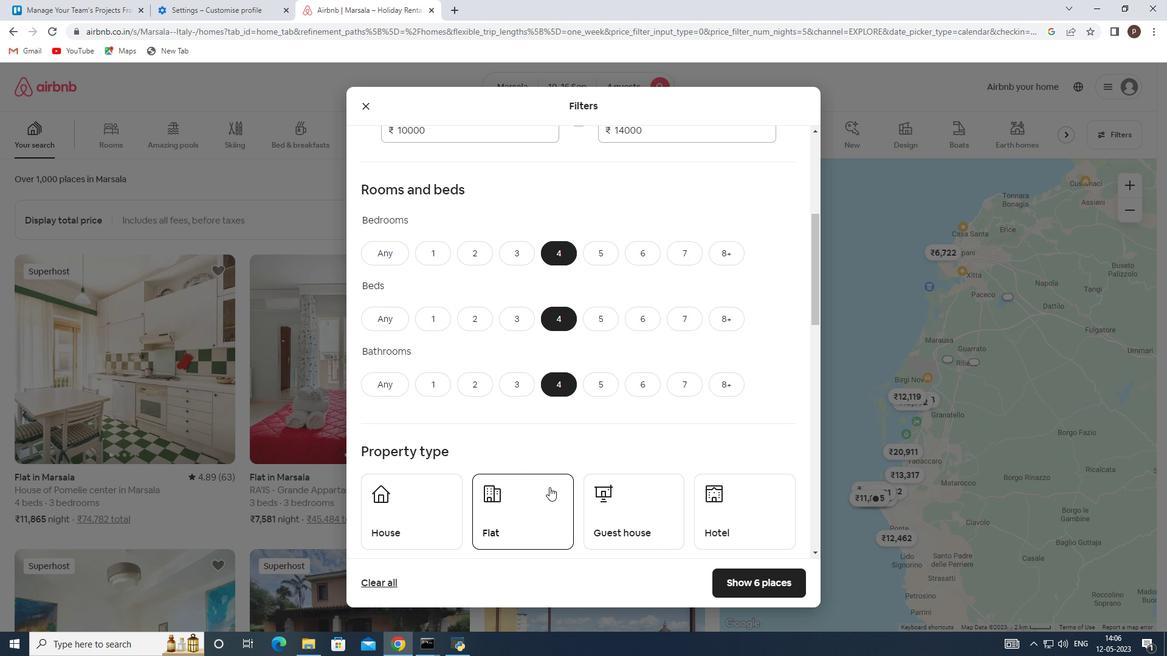 
Action: Mouse moved to (406, 446)
Screenshot: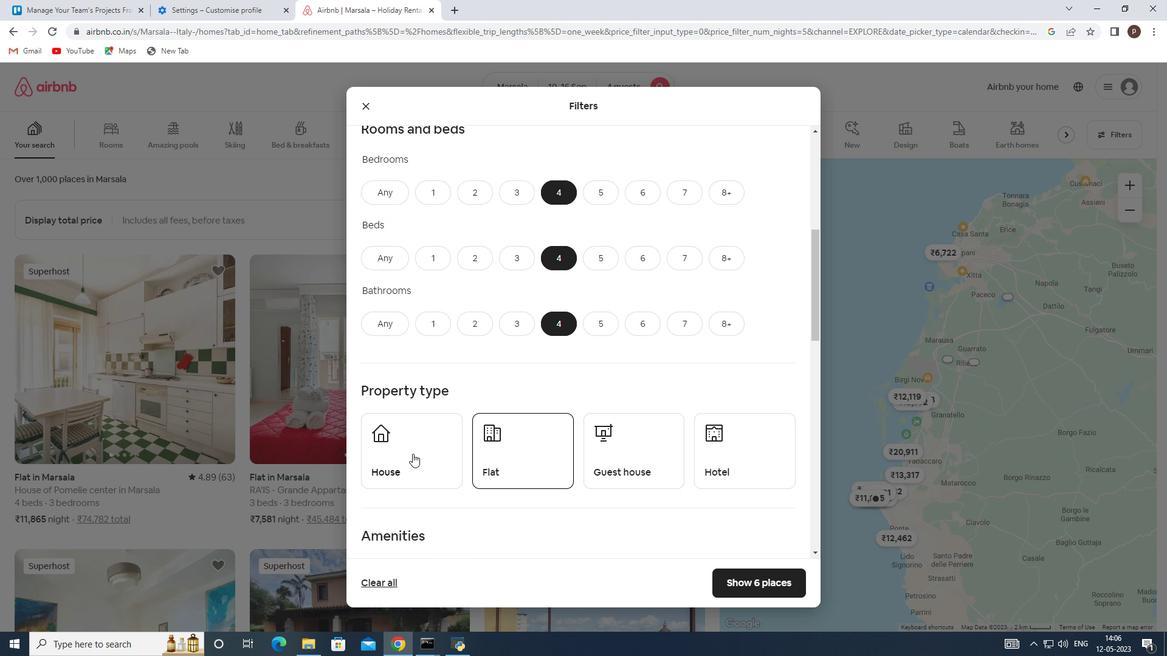 
Action: Mouse pressed left at (406, 446)
Screenshot: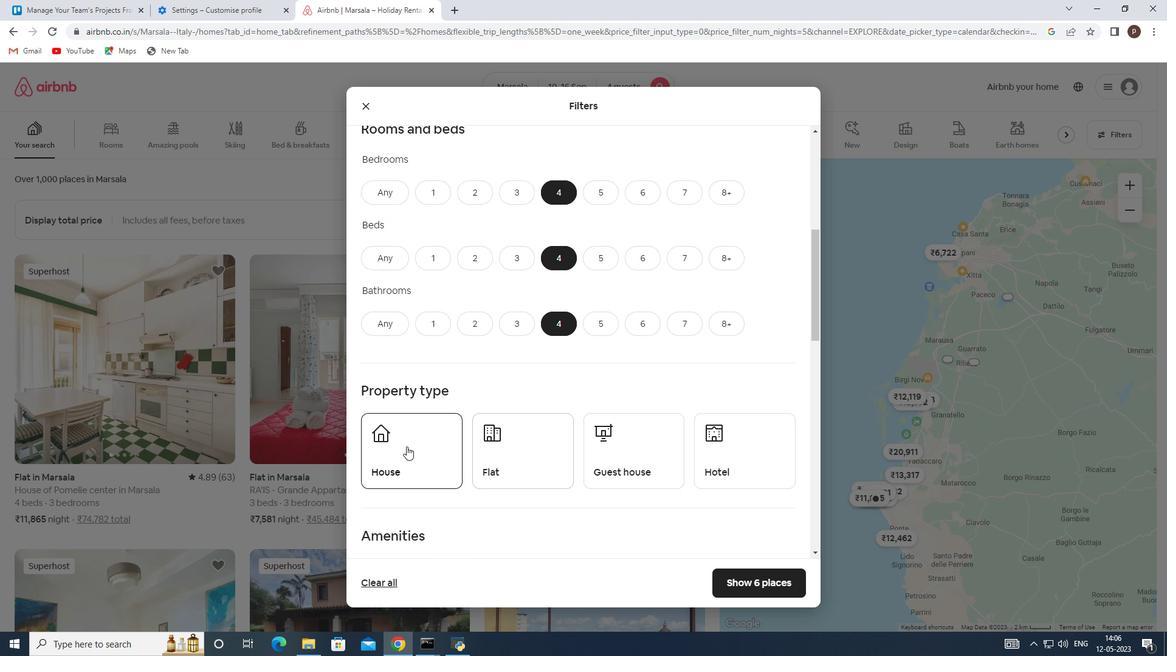 
Action: Mouse moved to (520, 452)
Screenshot: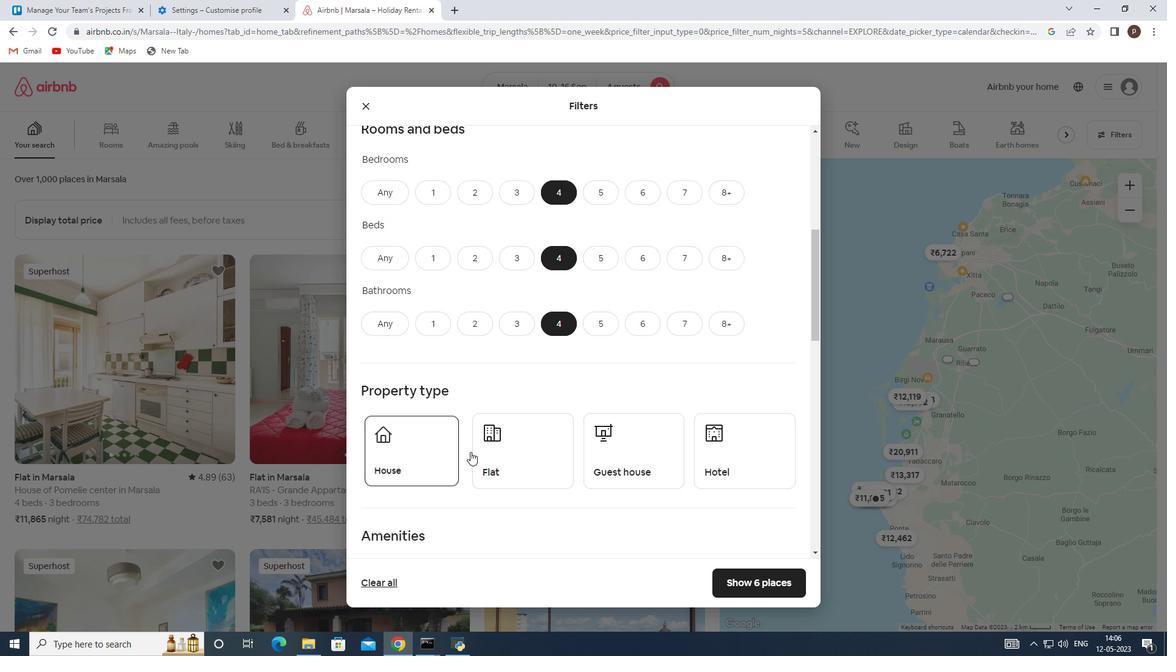 
Action: Mouse pressed left at (520, 452)
Screenshot: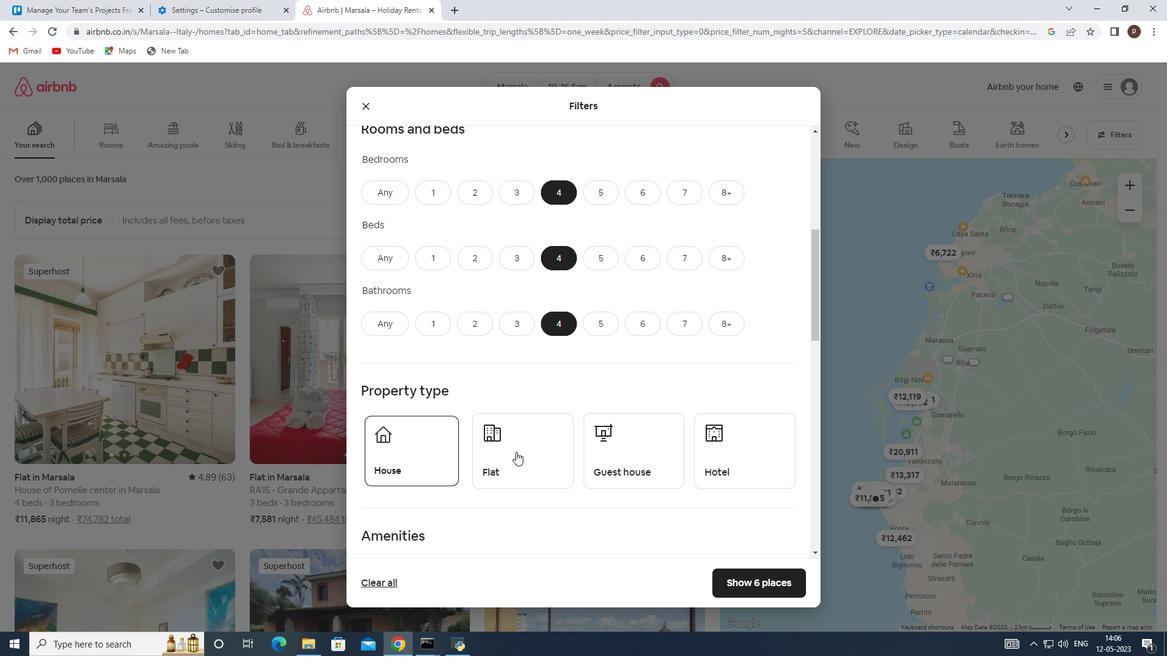 
Action: Mouse moved to (626, 449)
Screenshot: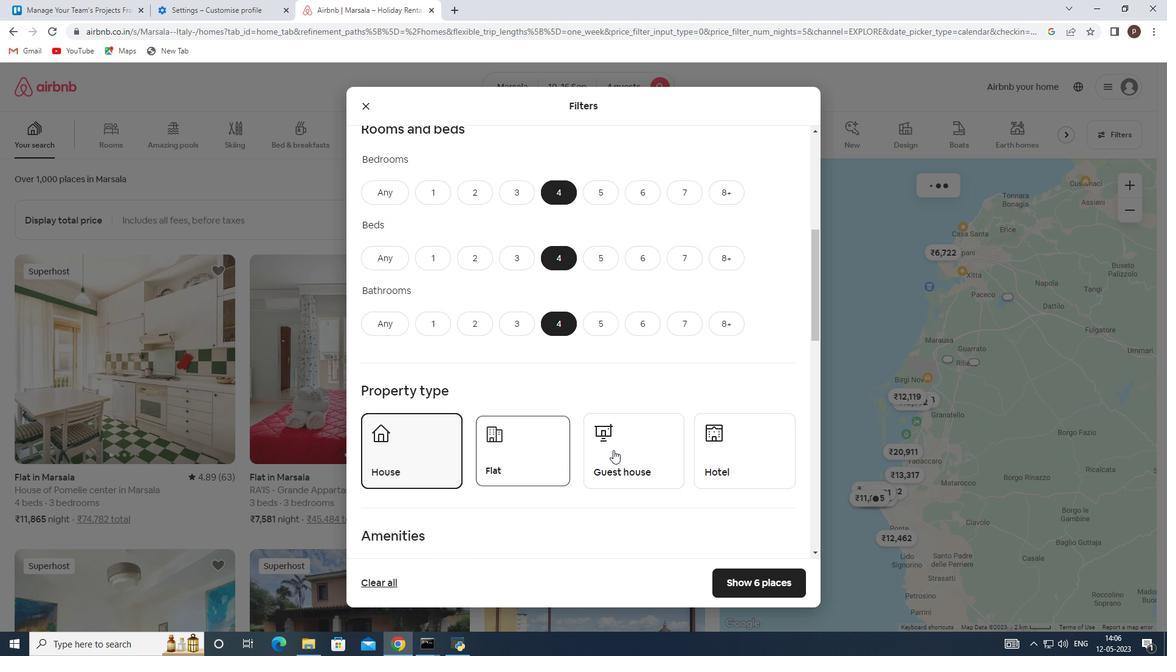 
Action: Mouse pressed left at (626, 449)
Screenshot: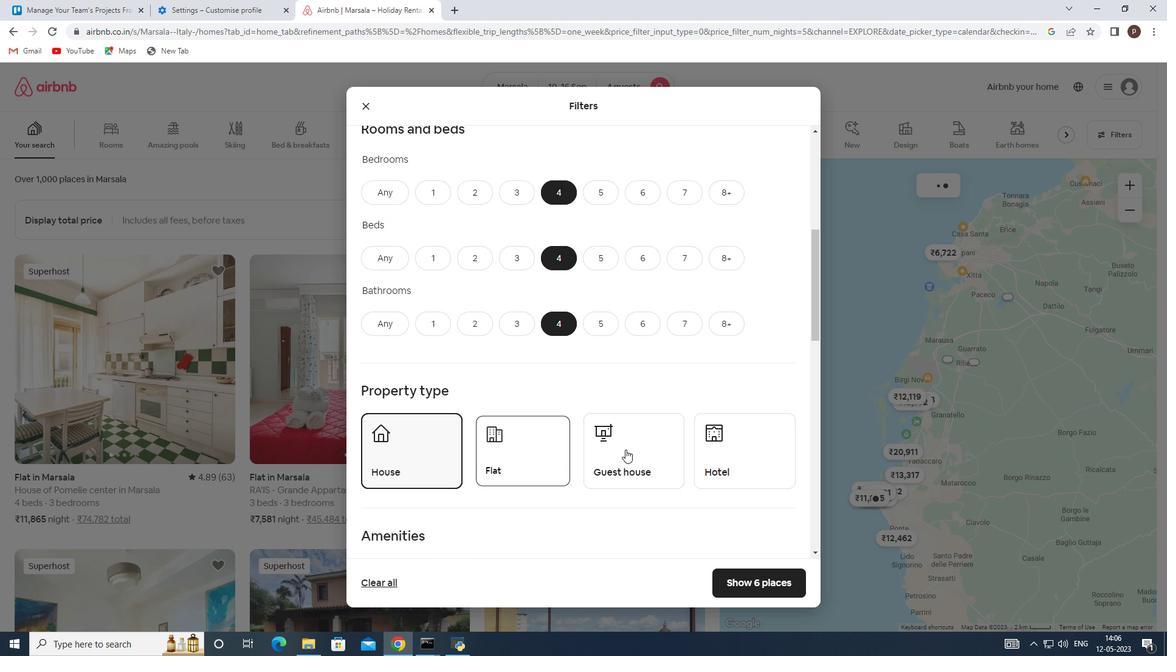 
Action: Mouse moved to (737, 453)
Screenshot: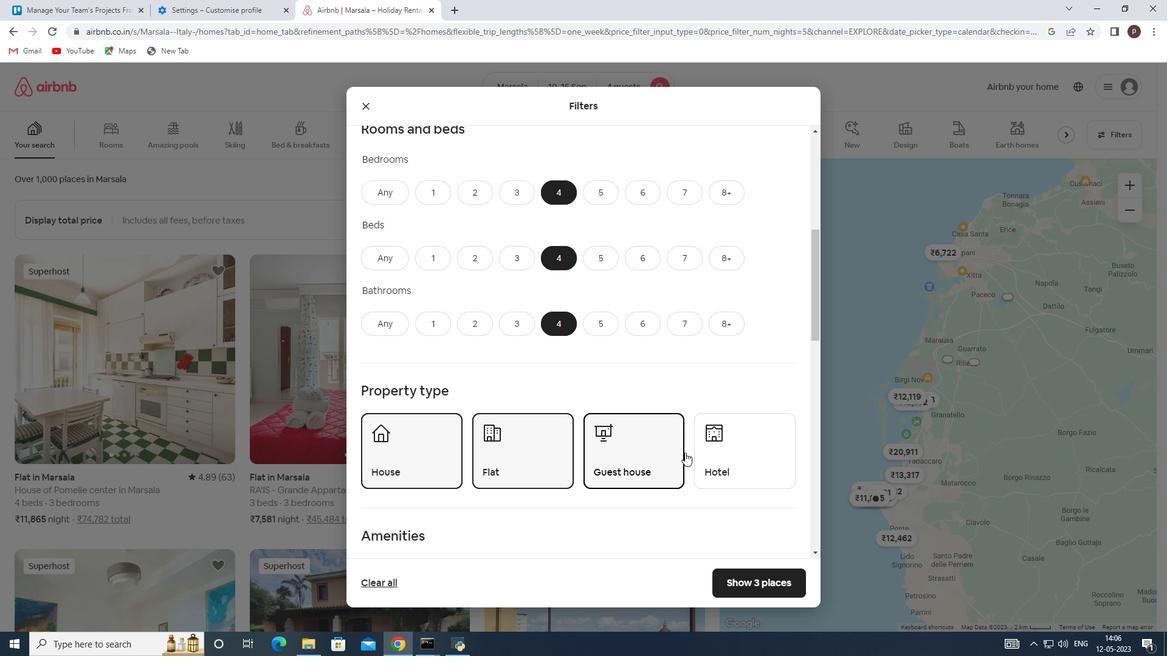 
Action: Mouse pressed left at (737, 453)
Screenshot: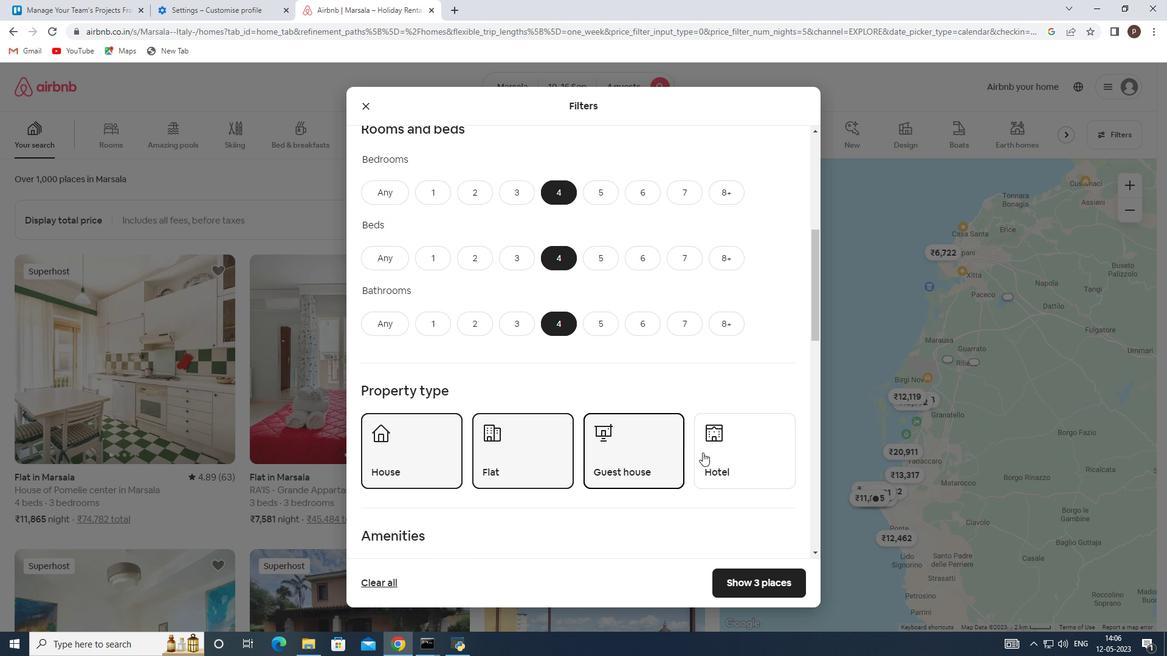 
Action: Mouse moved to (606, 466)
Screenshot: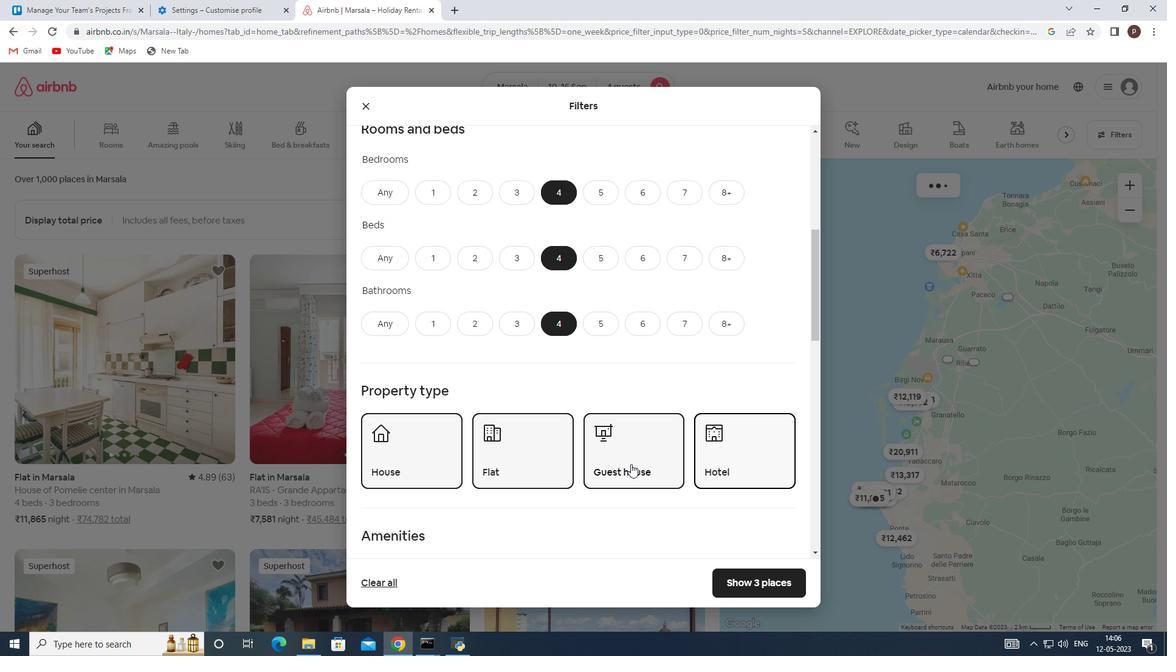 
Action: Mouse scrolled (606, 465) with delta (0, 0)
Screenshot: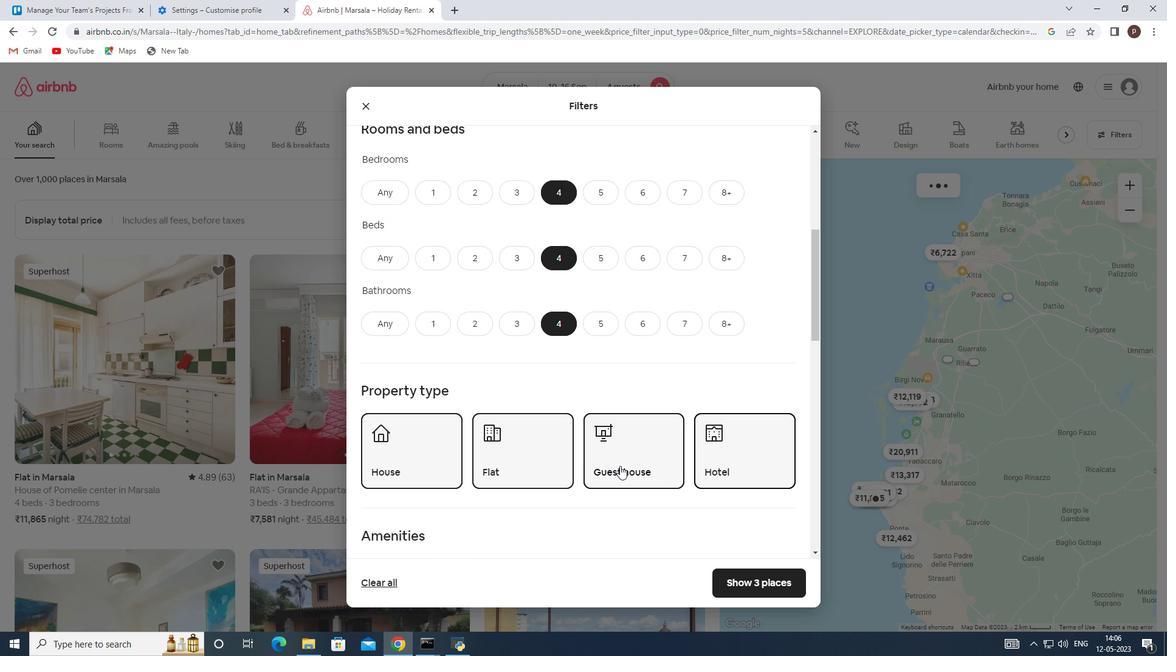 
Action: Mouse moved to (603, 466)
Screenshot: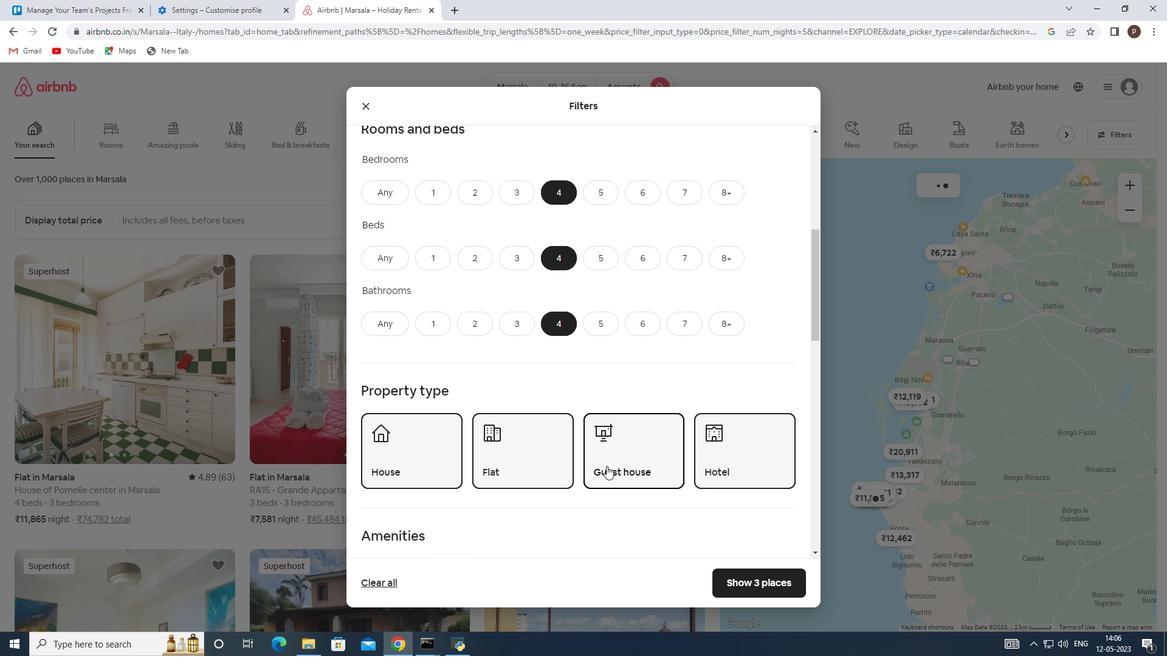 
Action: Mouse scrolled (603, 466) with delta (0, 0)
Screenshot: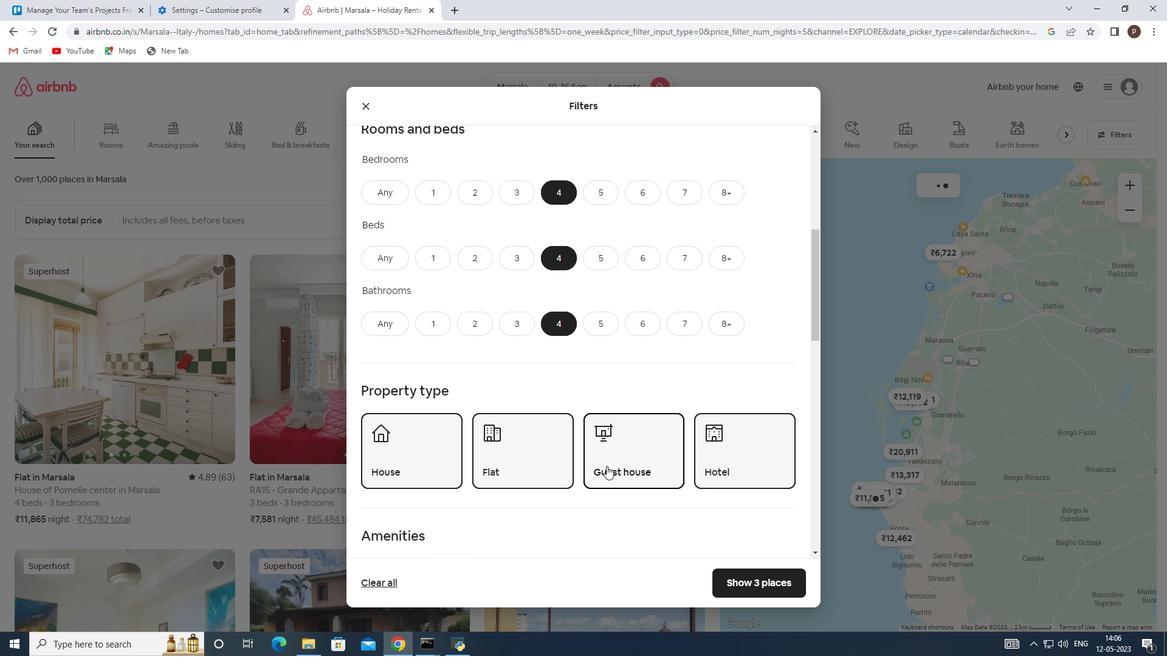 
Action: Mouse moved to (561, 443)
Screenshot: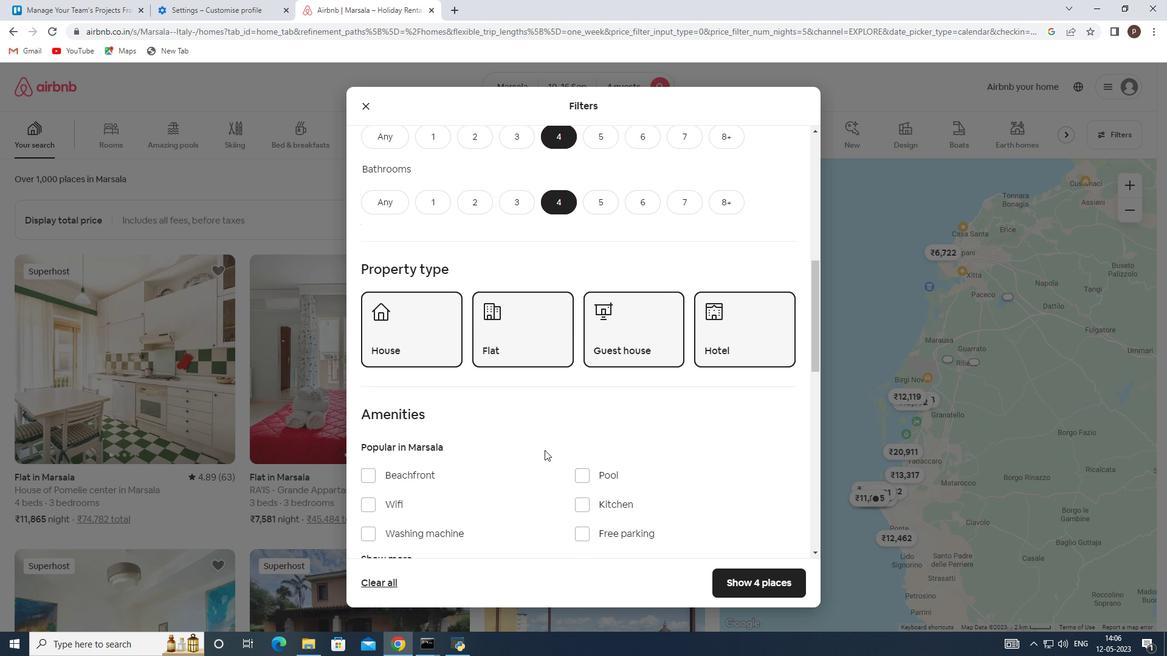 
Action: Mouse scrolled (561, 443) with delta (0, 0)
Screenshot: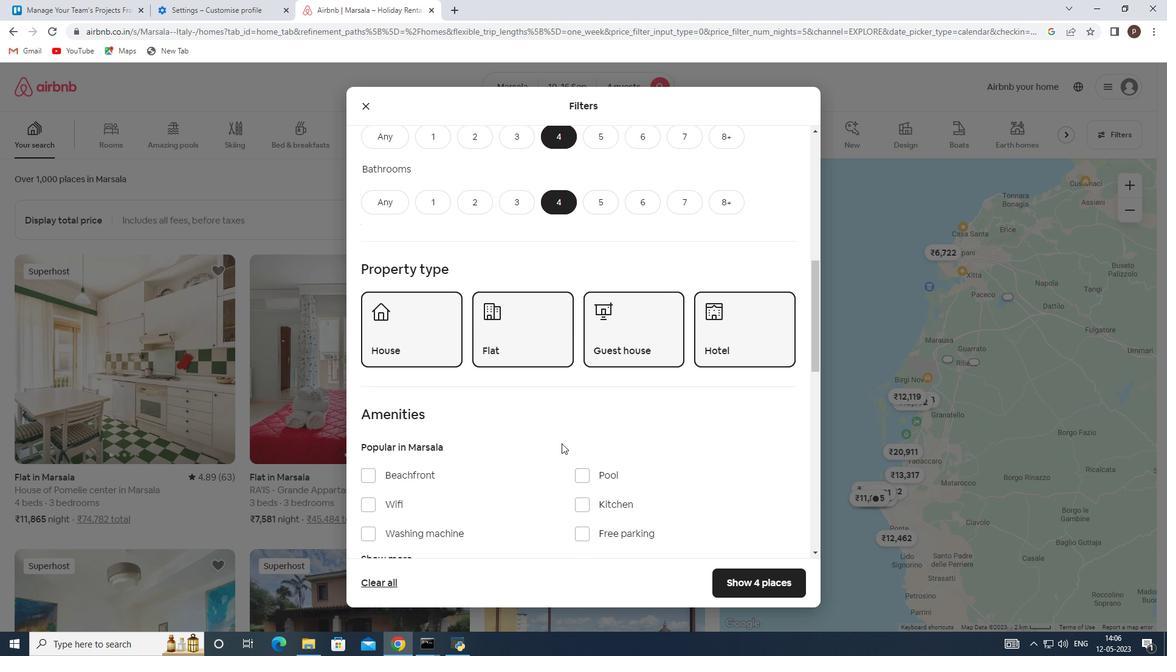 
Action: Mouse scrolled (561, 443) with delta (0, 0)
Screenshot: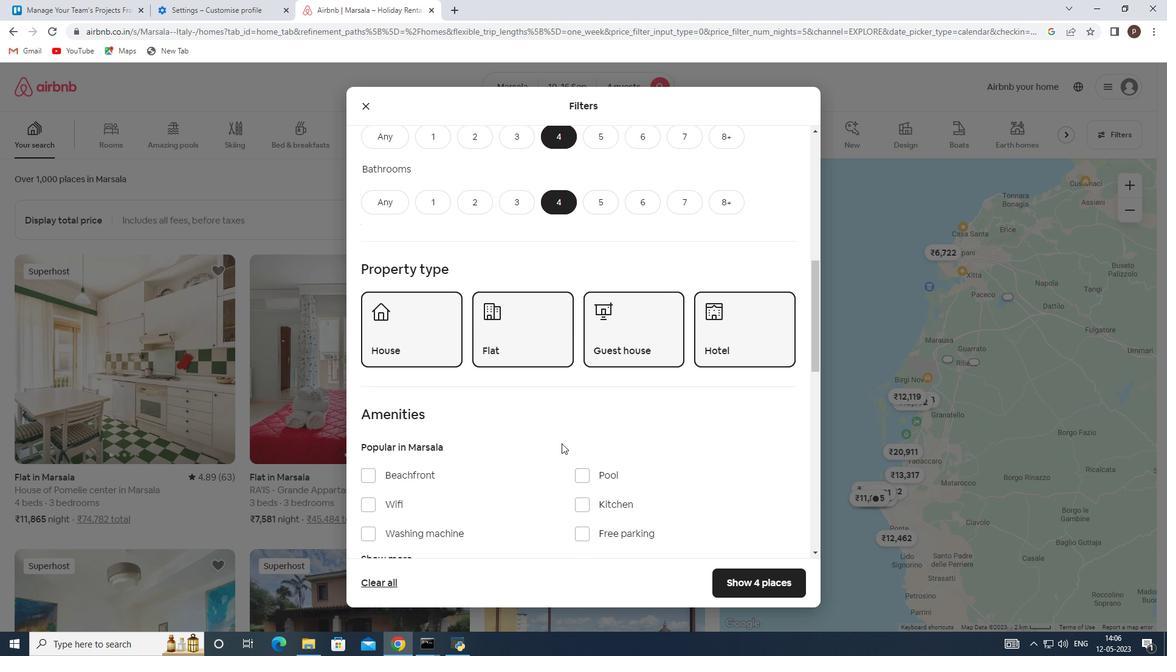 
Action: Mouse moved to (369, 380)
Screenshot: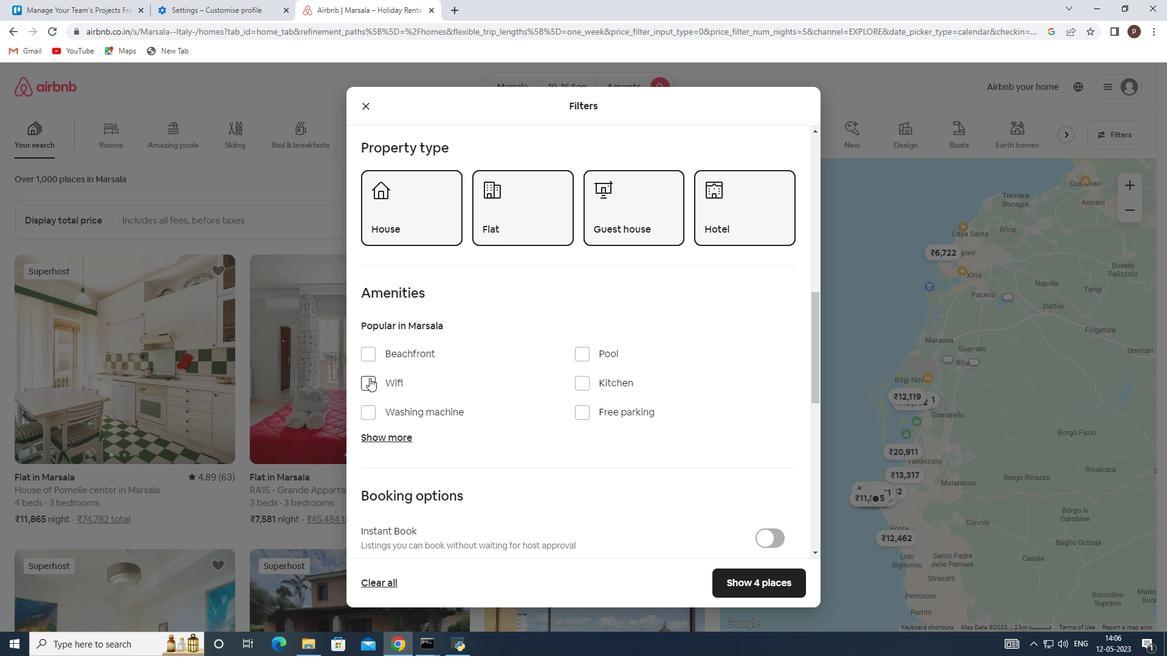 
Action: Mouse pressed left at (369, 380)
Screenshot: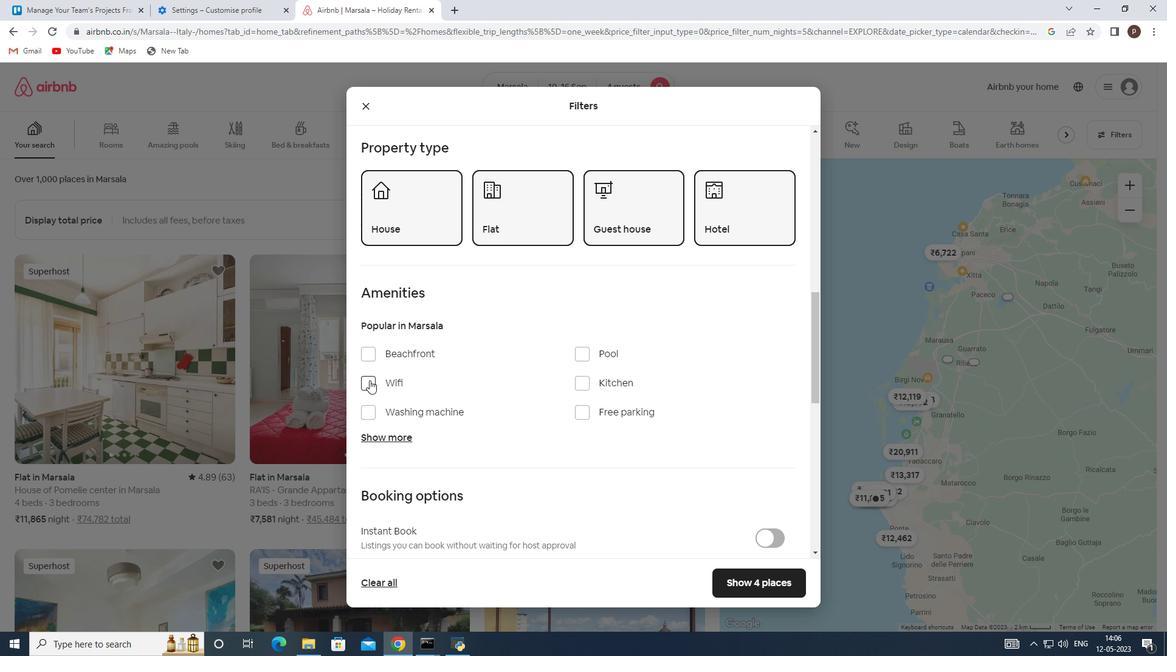 
Action: Mouse moved to (591, 415)
Screenshot: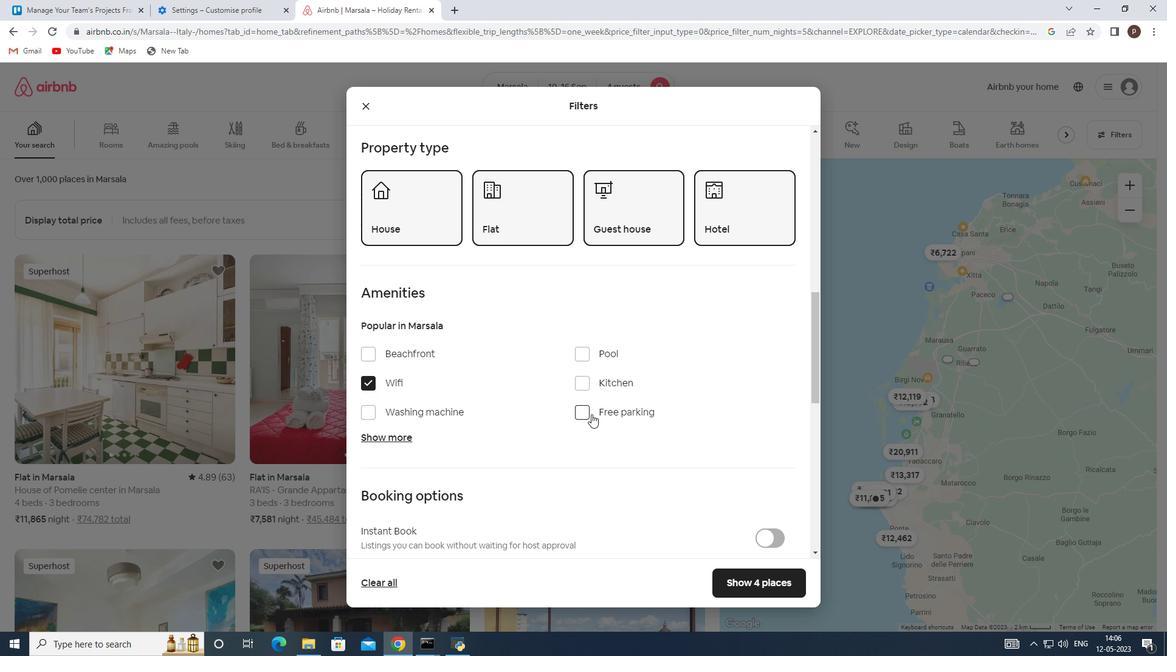 
Action: Mouse pressed left at (591, 415)
Screenshot: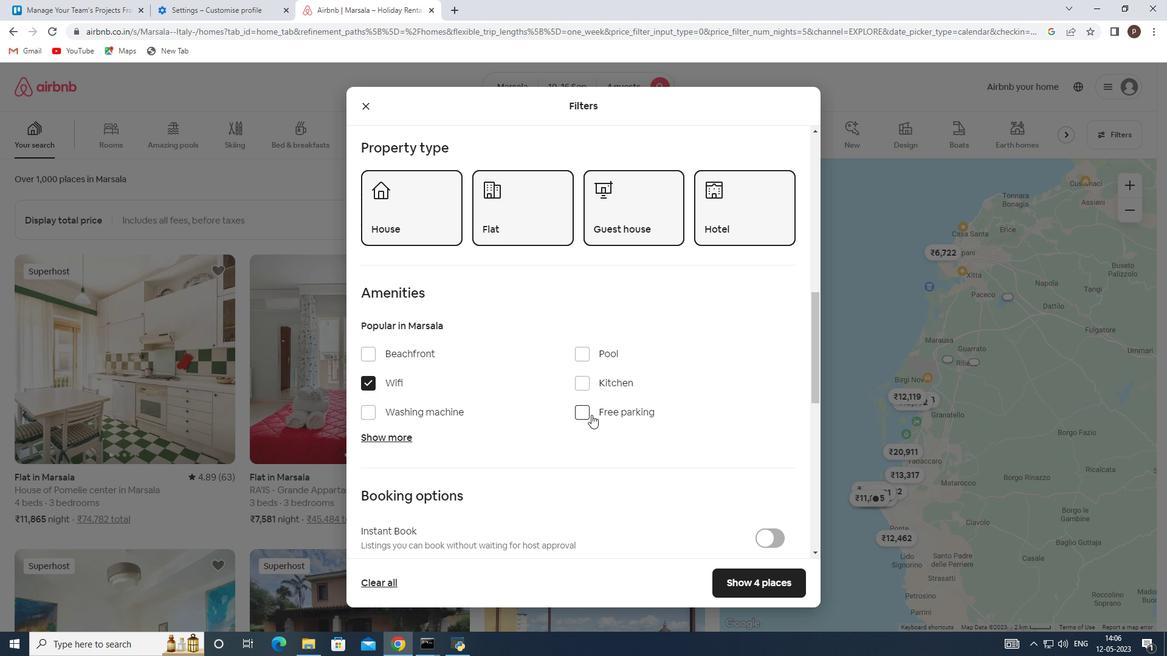 
Action: Mouse moved to (403, 432)
Screenshot: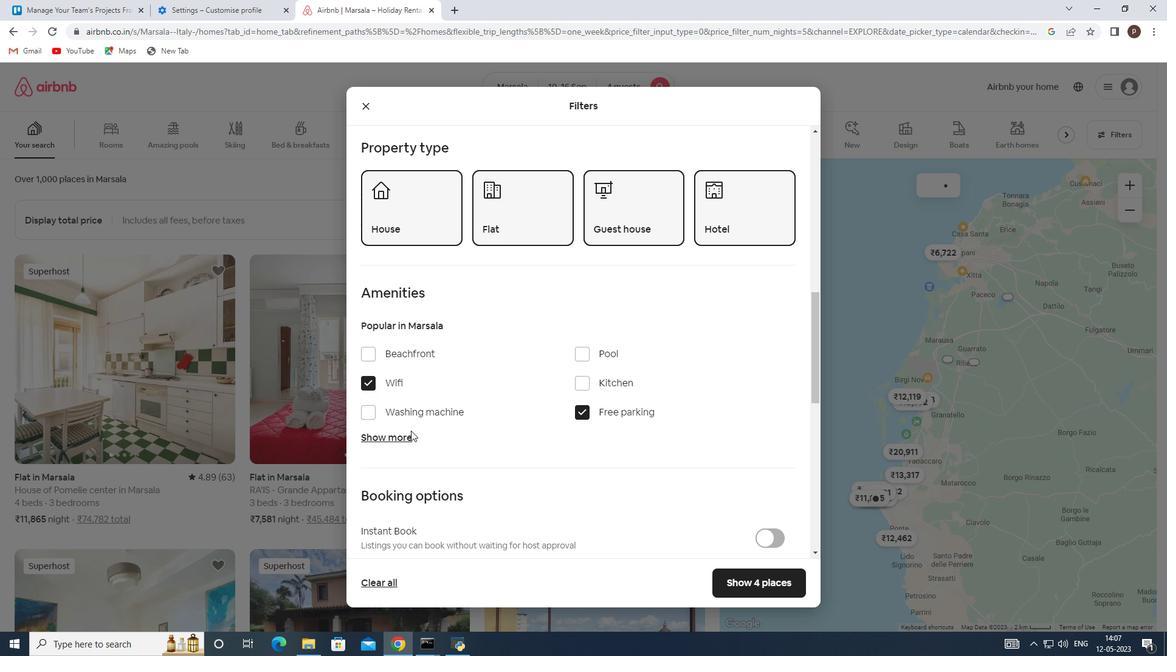 
Action: Mouse pressed left at (403, 432)
Screenshot: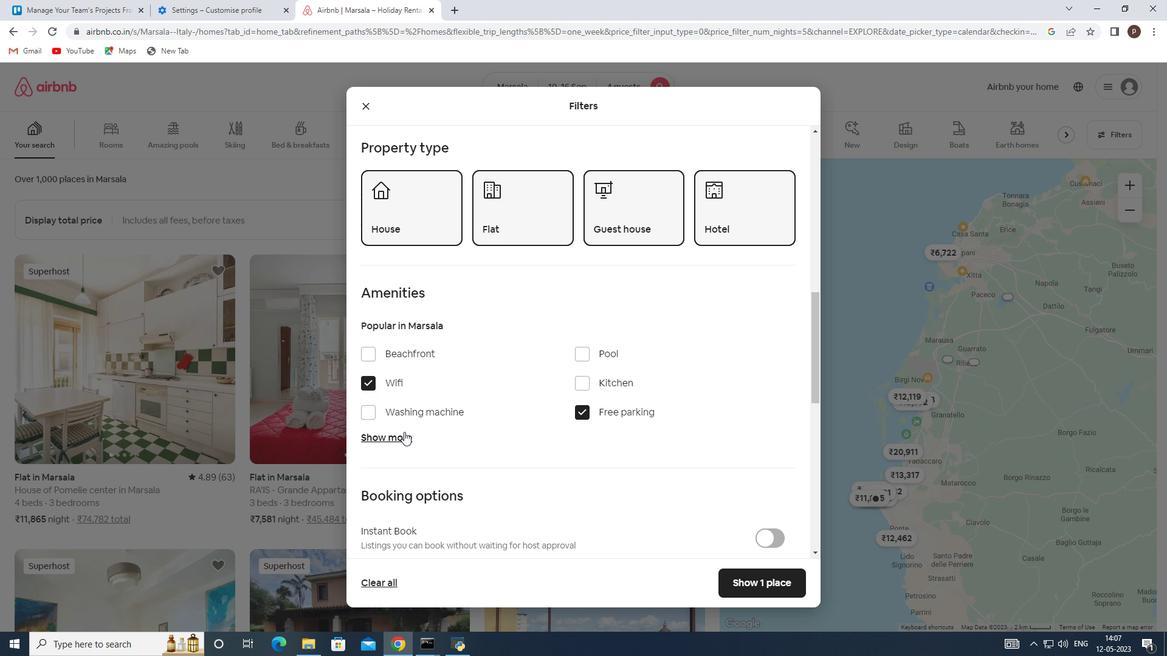 
Action: Mouse moved to (525, 476)
Screenshot: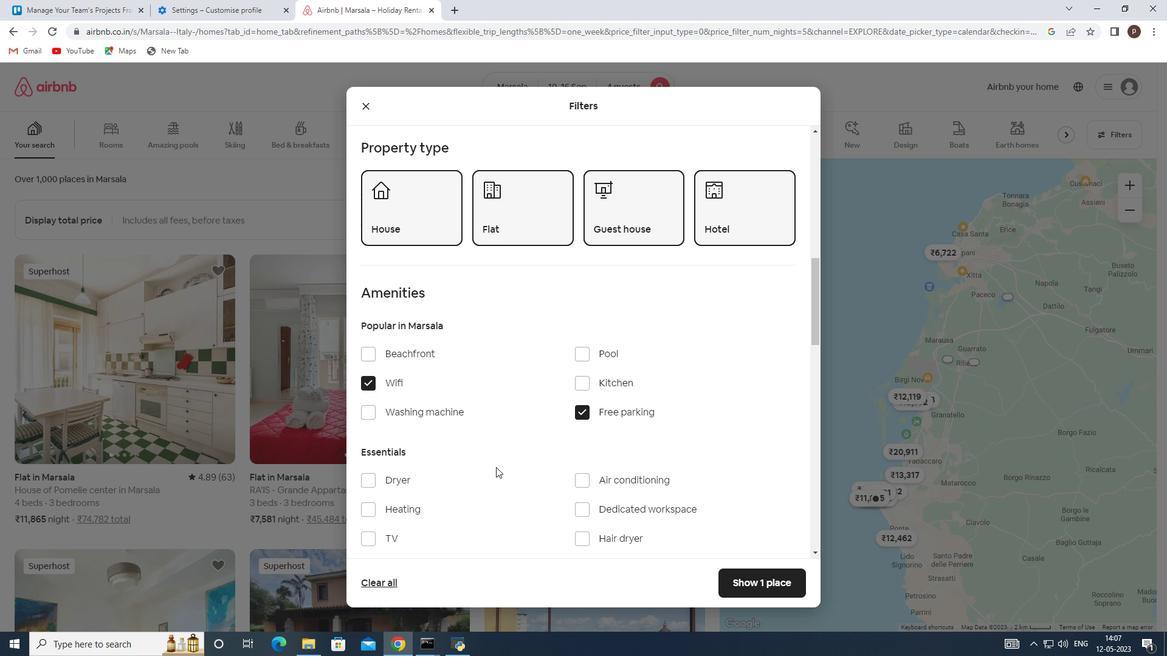 
Action: Mouse scrolled (525, 475) with delta (0, 0)
Screenshot: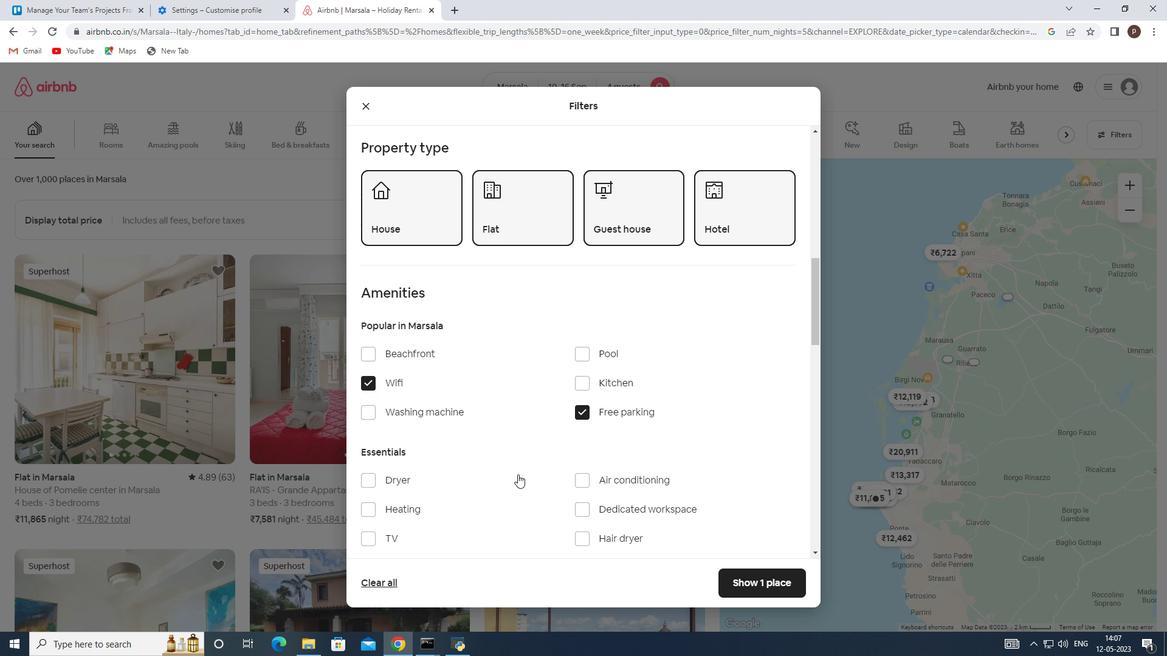 
Action: Mouse moved to (360, 477)
Screenshot: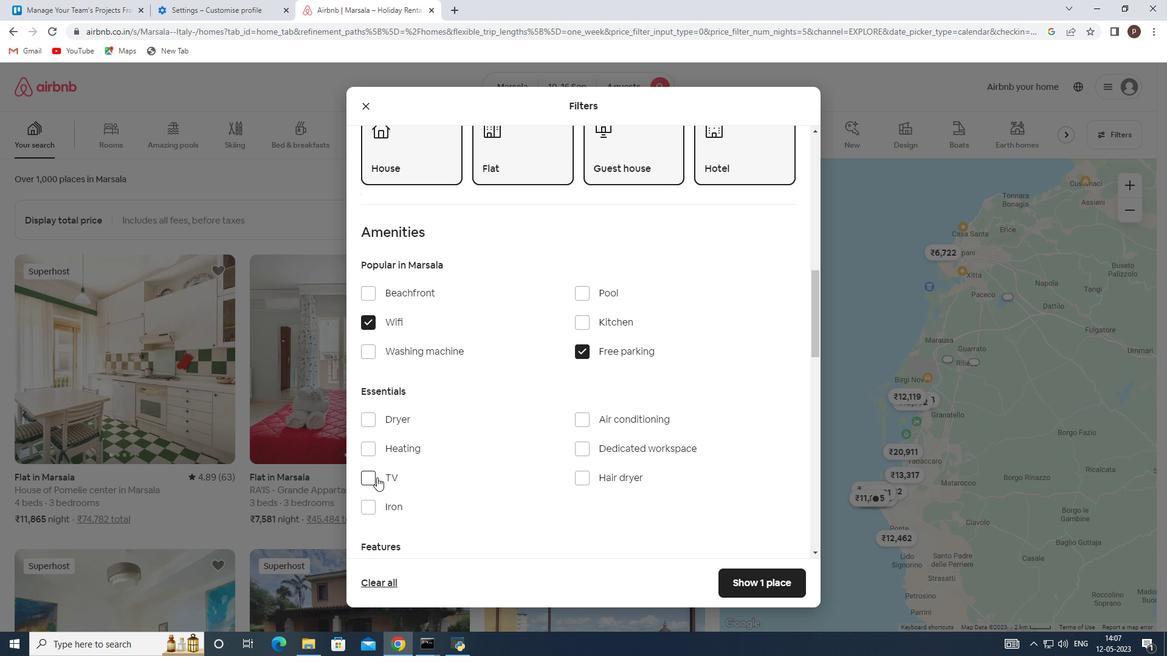 
Action: Mouse pressed left at (360, 477)
Screenshot: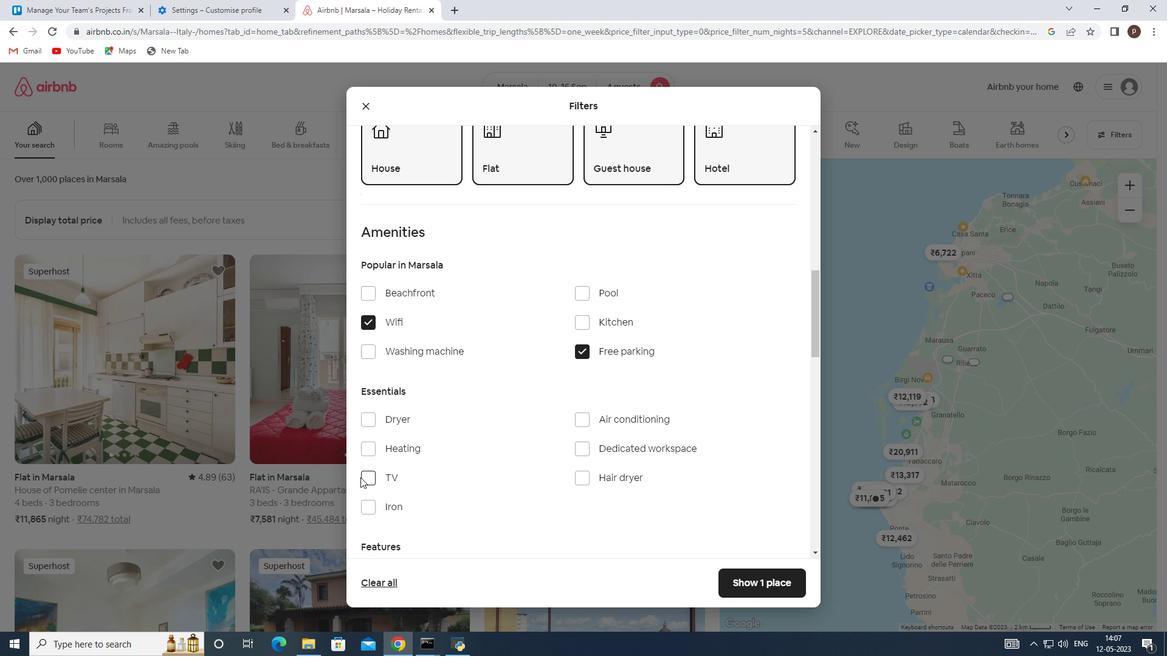 
Action: Mouse moved to (372, 475)
Screenshot: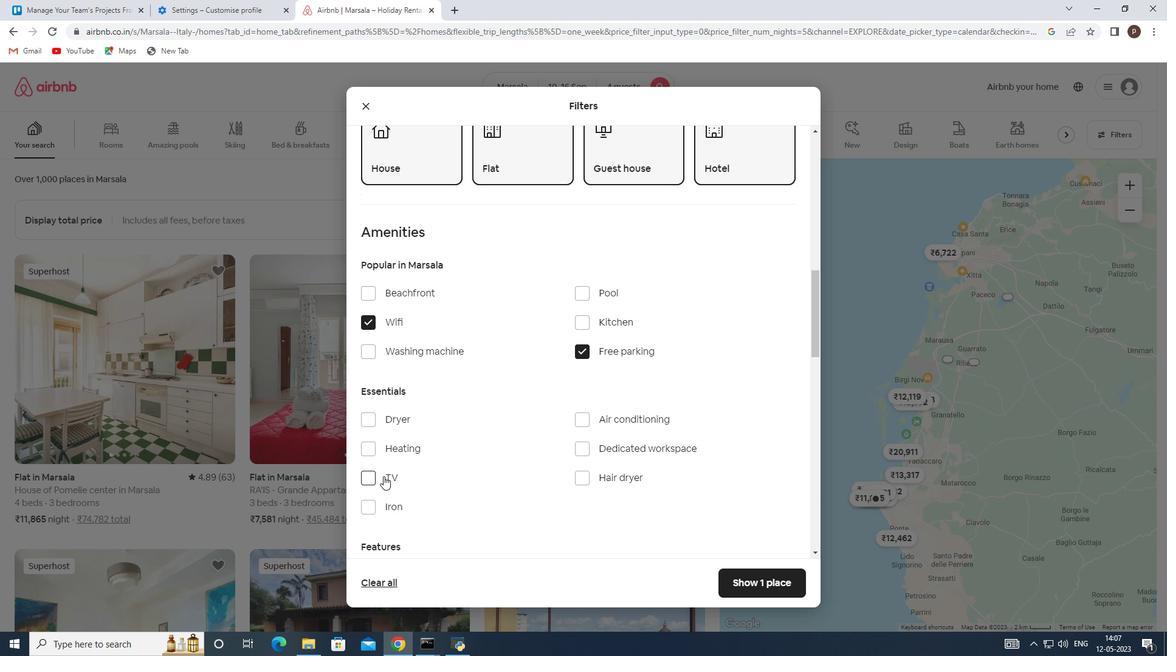 
Action: Mouse pressed left at (372, 475)
Screenshot: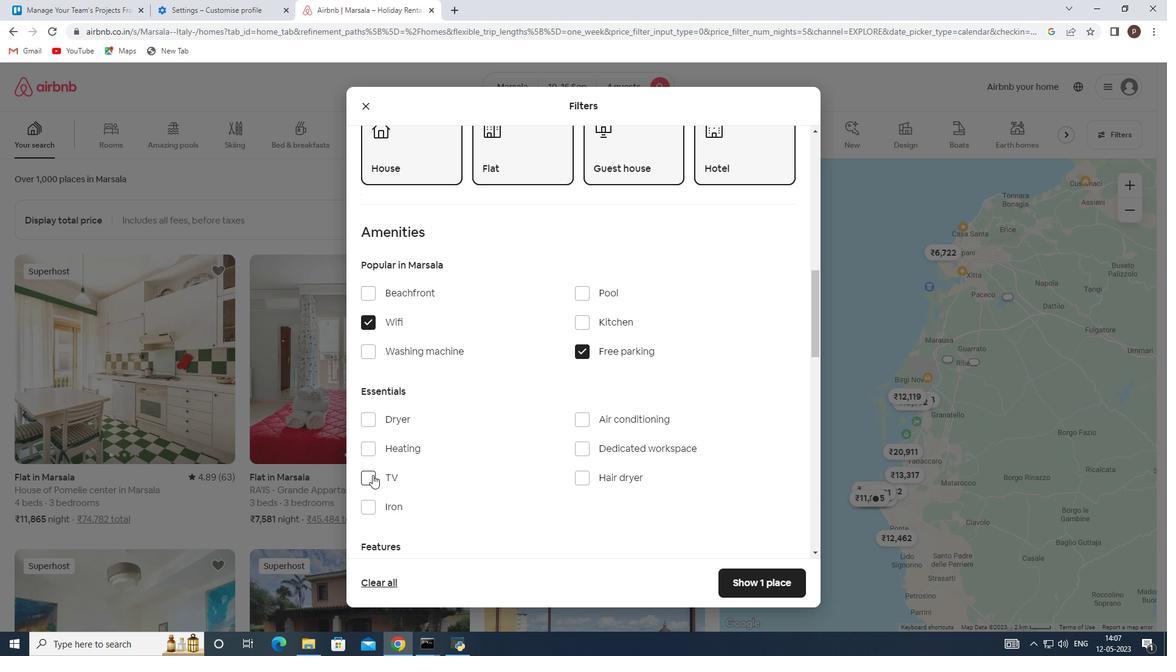 
Action: Mouse moved to (427, 475)
Screenshot: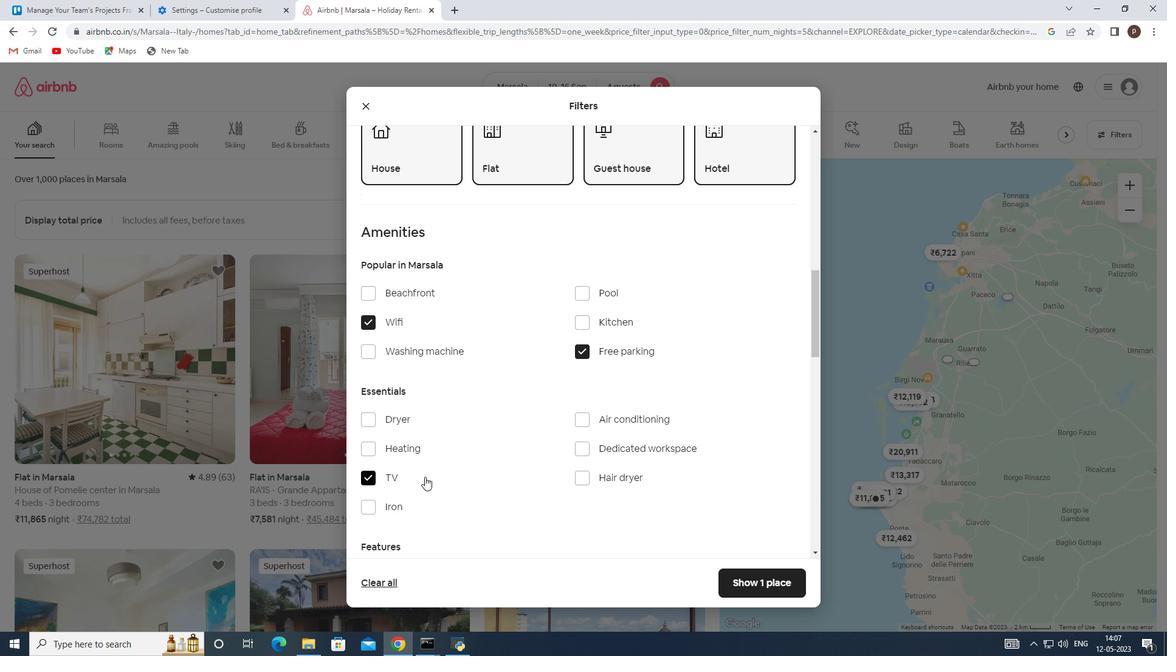 
Action: Mouse scrolled (427, 474) with delta (0, 0)
Screenshot: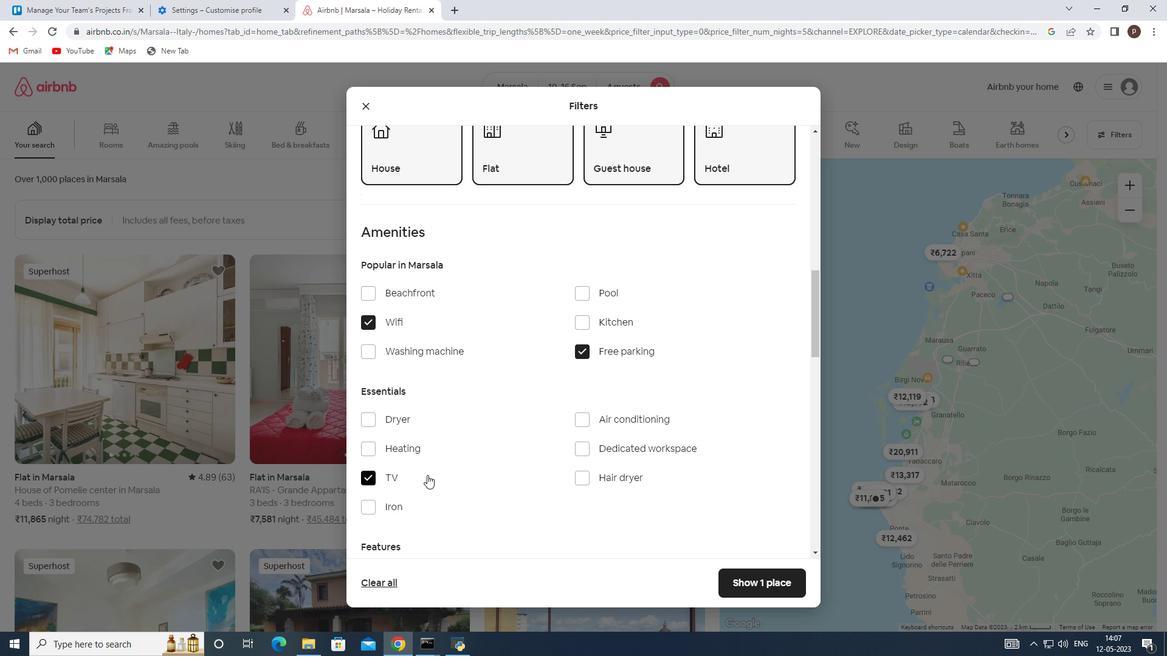 
Action: Mouse scrolled (427, 474) with delta (0, 0)
Screenshot: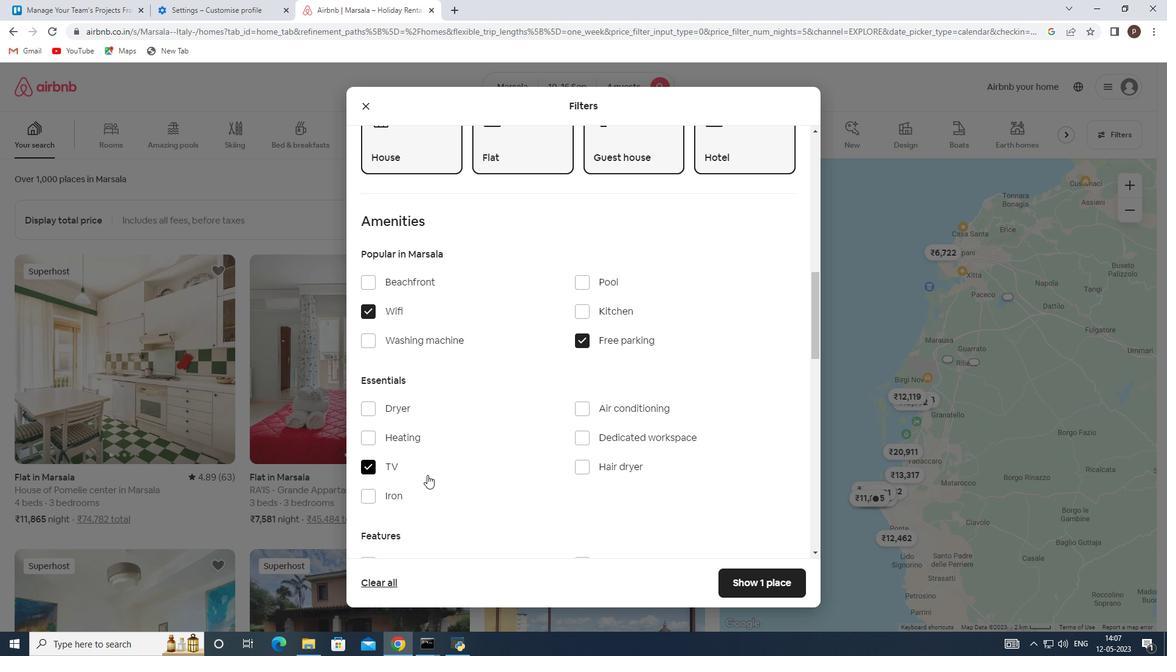 
Action: Mouse moved to (466, 455)
Screenshot: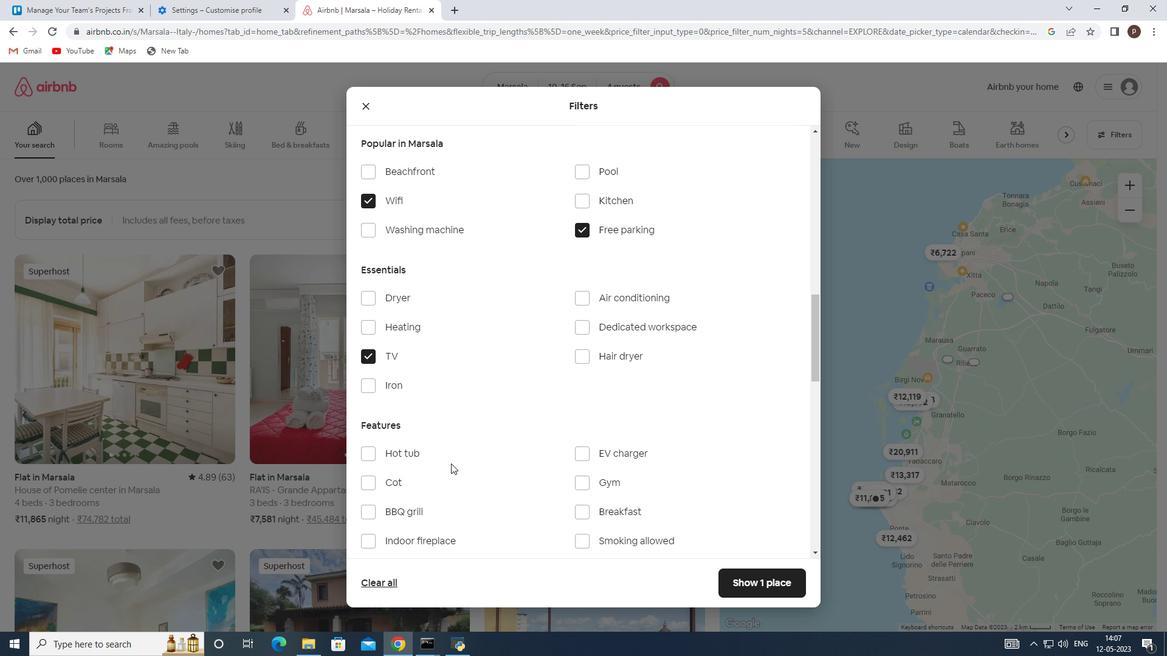 
Action: Mouse scrolled (466, 455) with delta (0, 0)
Screenshot: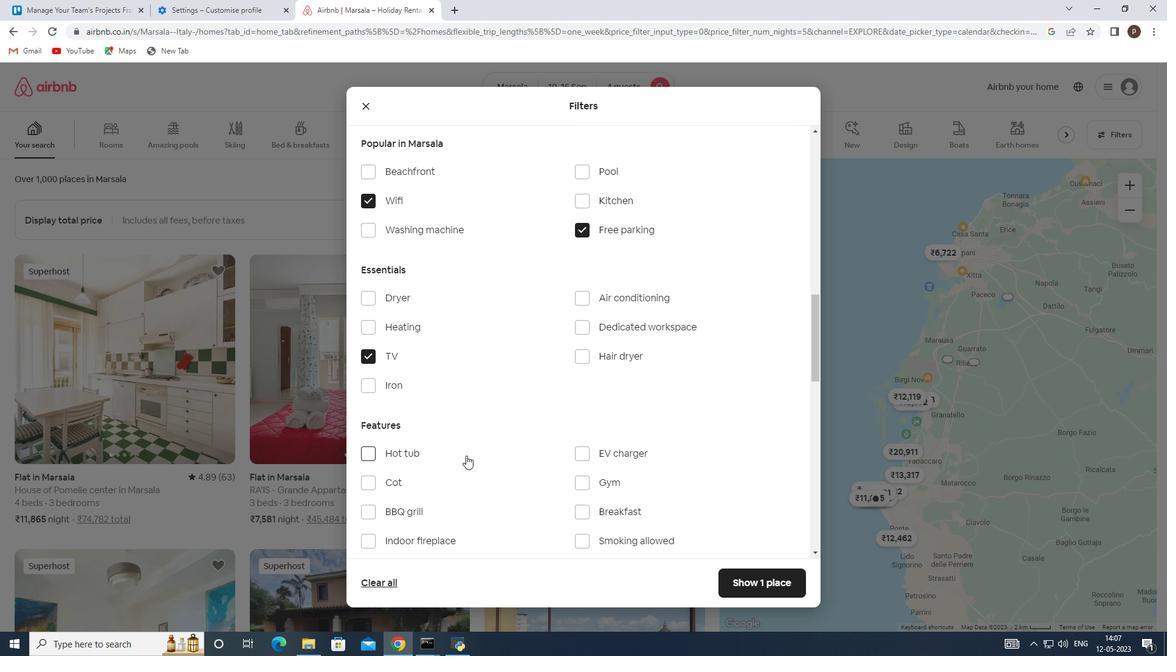 
Action: Mouse scrolled (466, 455) with delta (0, 0)
Screenshot: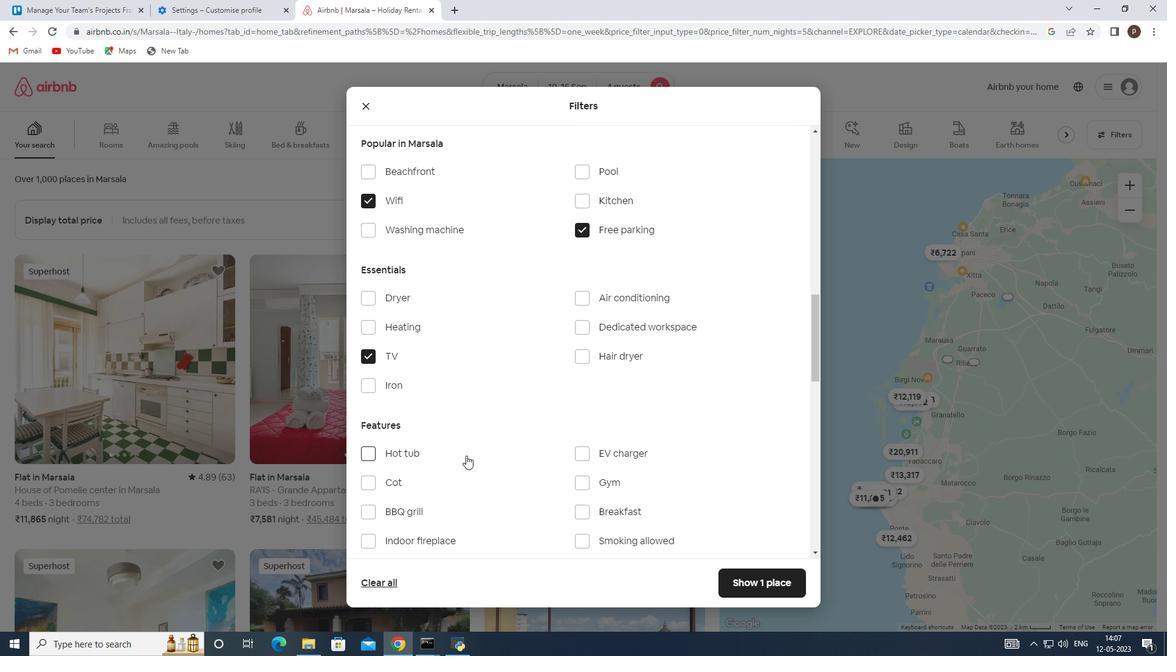 
Action: Mouse moved to (580, 358)
Screenshot: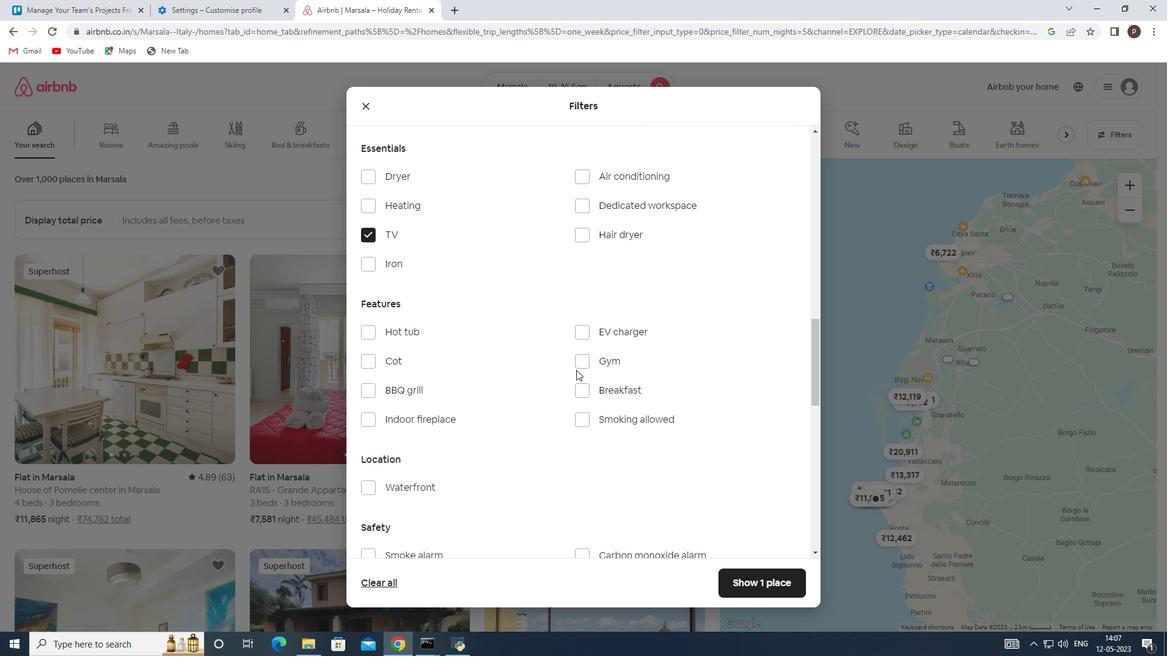 
Action: Mouse pressed left at (580, 358)
Screenshot: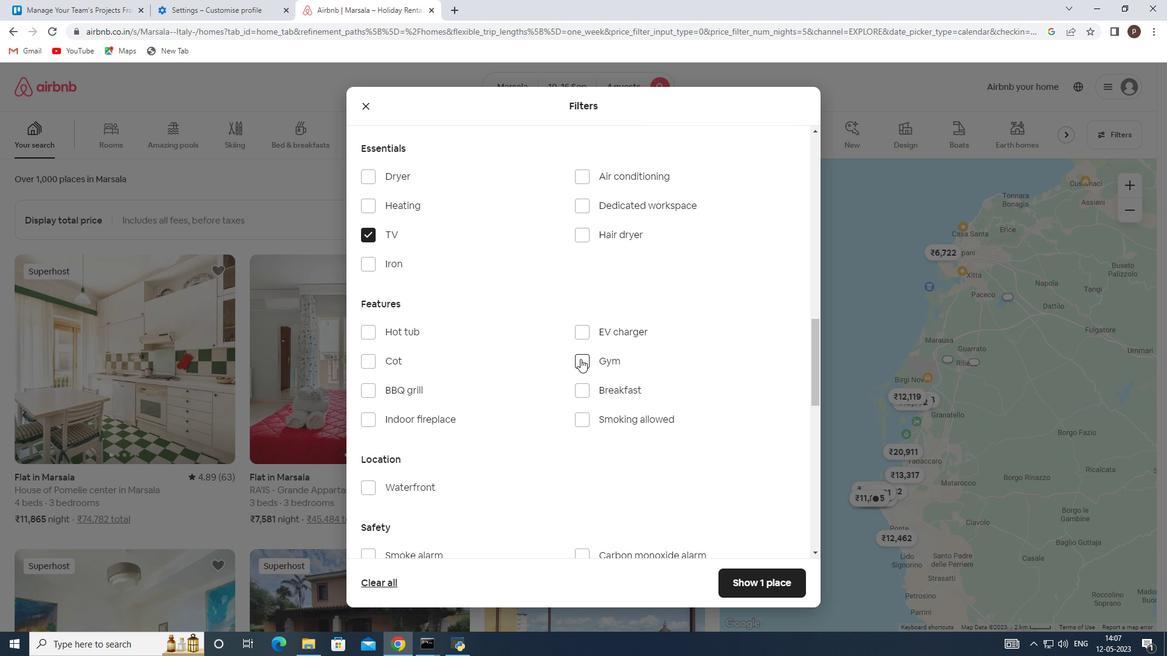 
Action: Mouse moved to (581, 389)
Screenshot: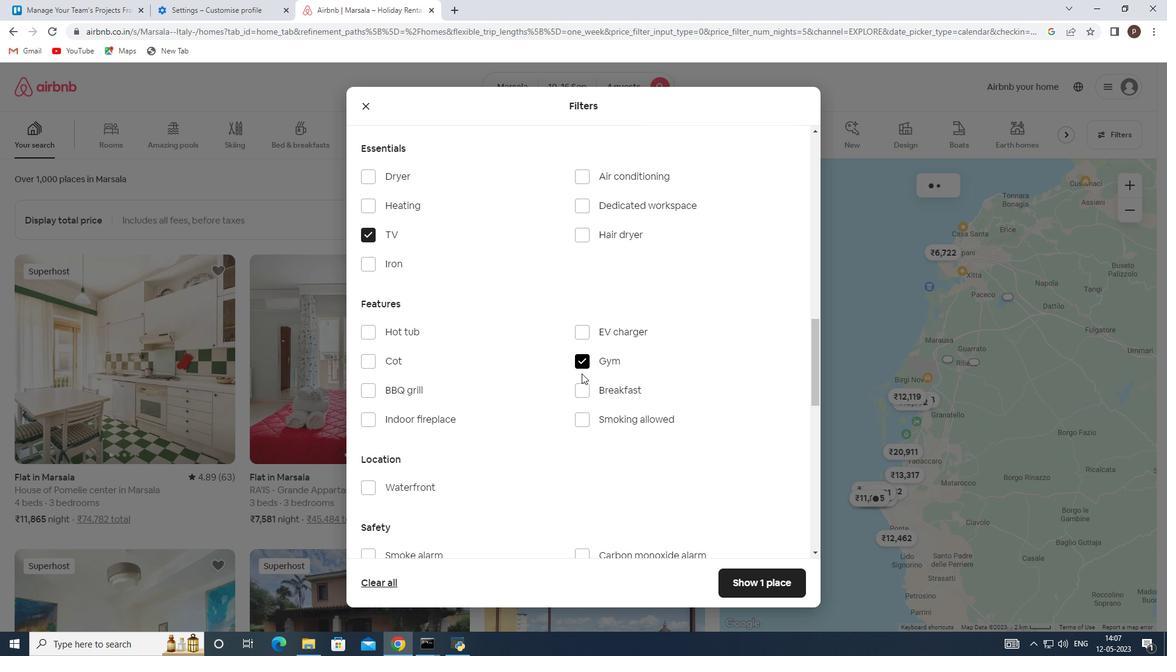 
Action: Mouse pressed left at (581, 389)
Screenshot: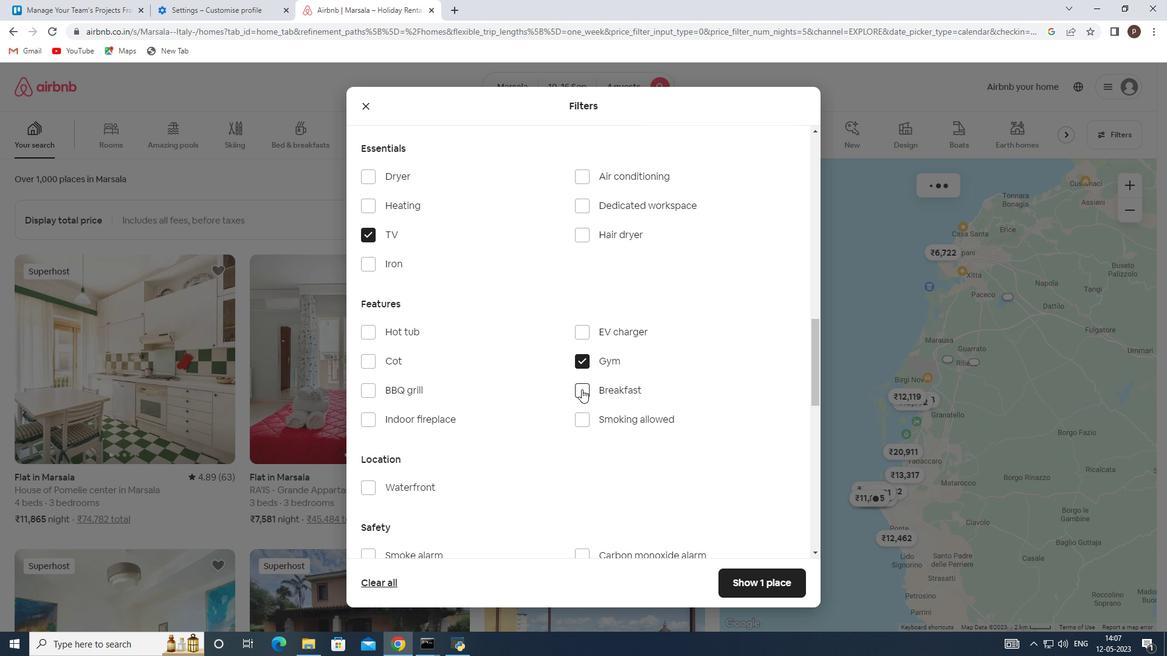 
Action: Mouse moved to (521, 431)
Screenshot: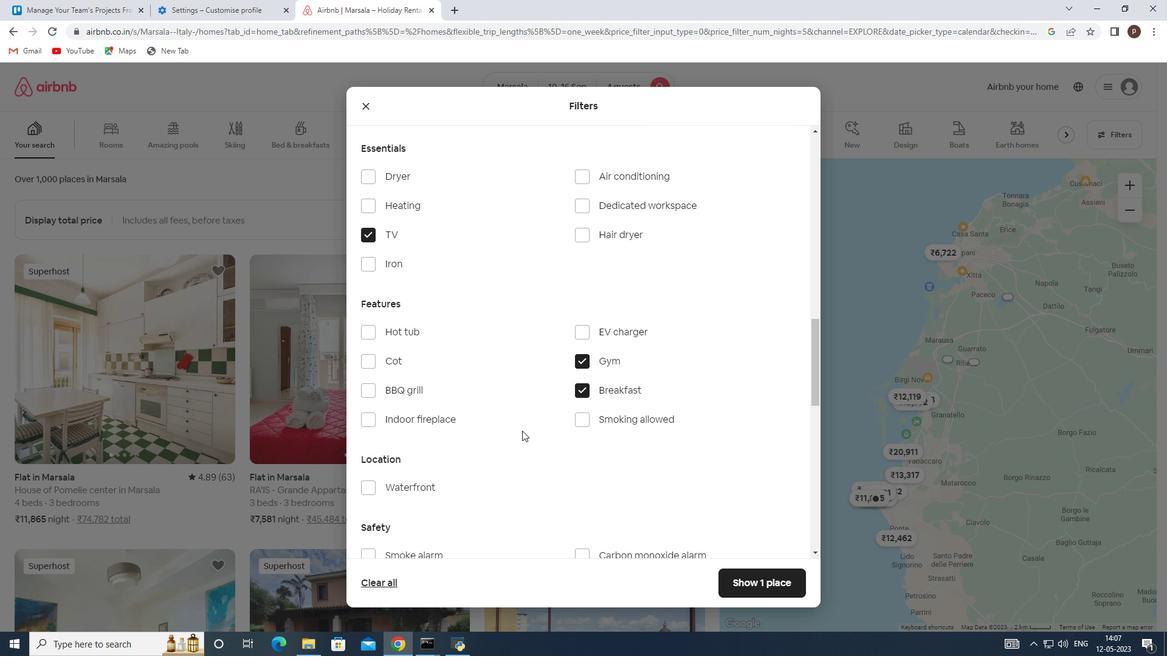 
Action: Mouse scrolled (521, 430) with delta (0, 0)
Screenshot: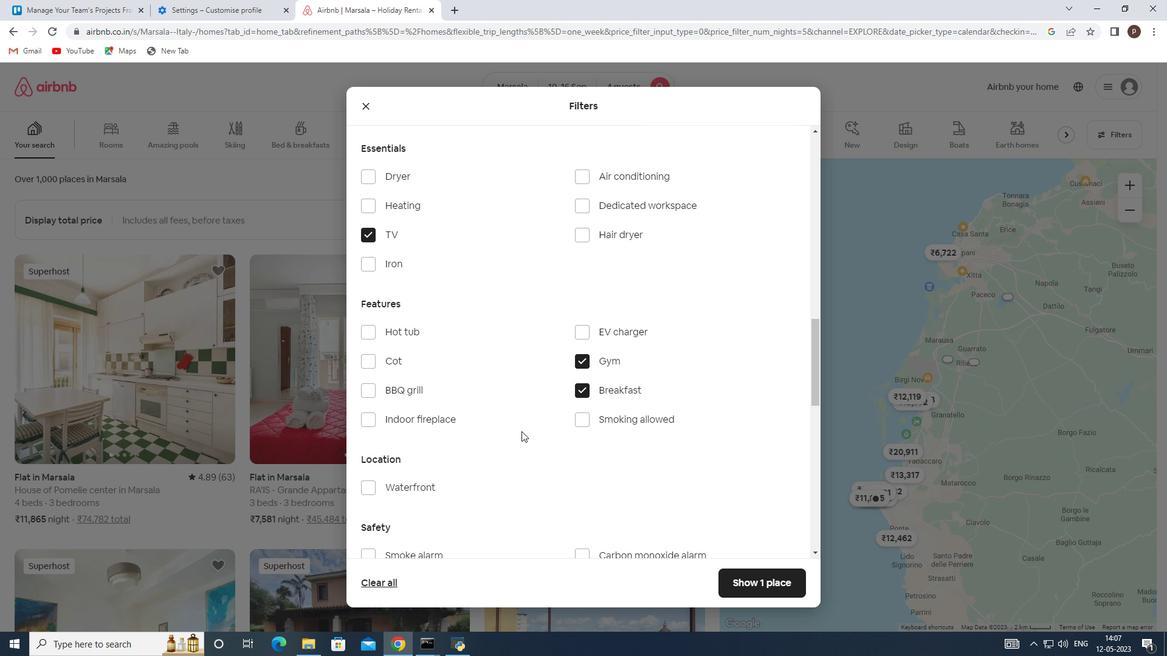 
Action: Mouse scrolled (521, 430) with delta (0, 0)
Screenshot: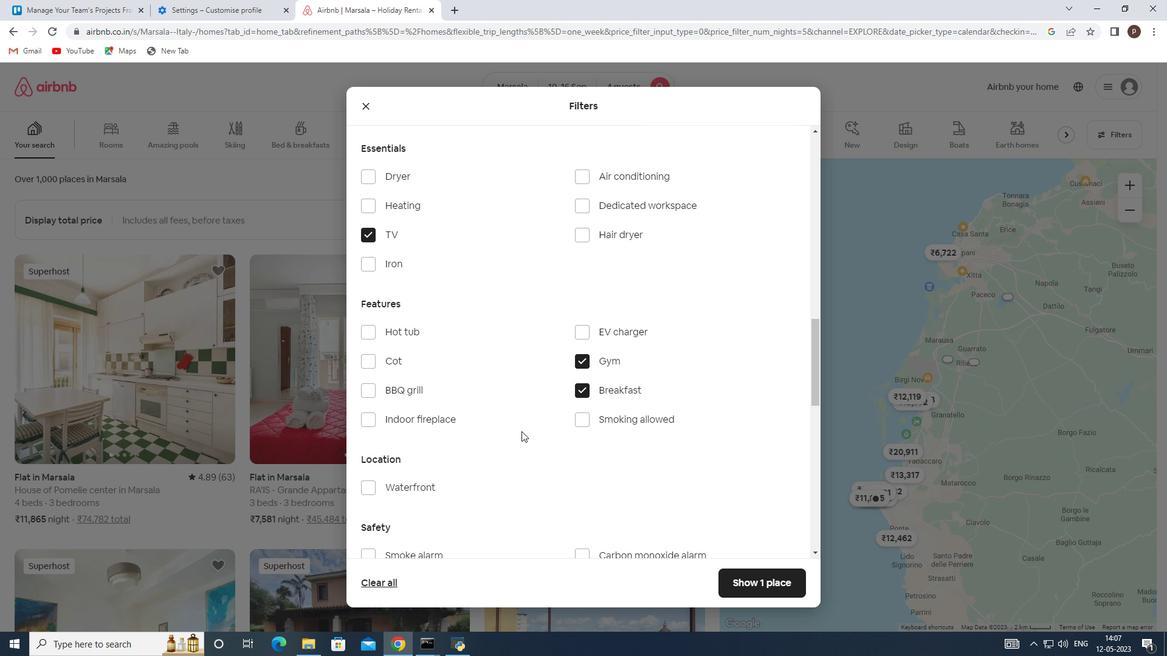 
Action: Mouse scrolled (521, 430) with delta (0, 0)
Screenshot: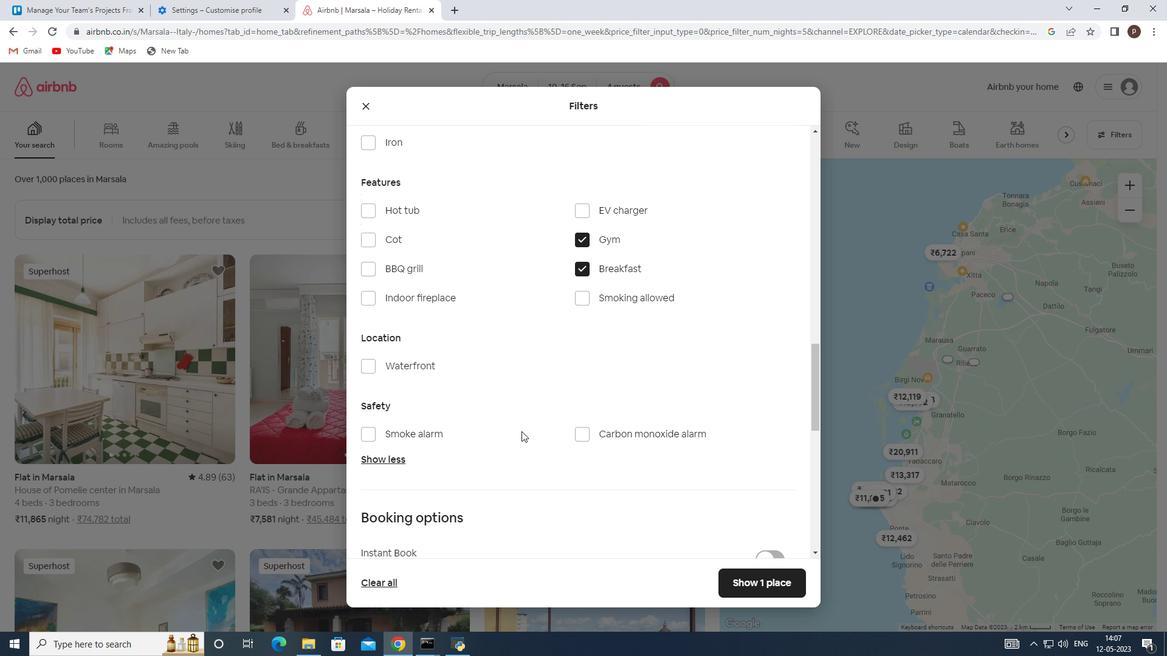 
Action: Mouse scrolled (521, 430) with delta (0, 0)
Screenshot: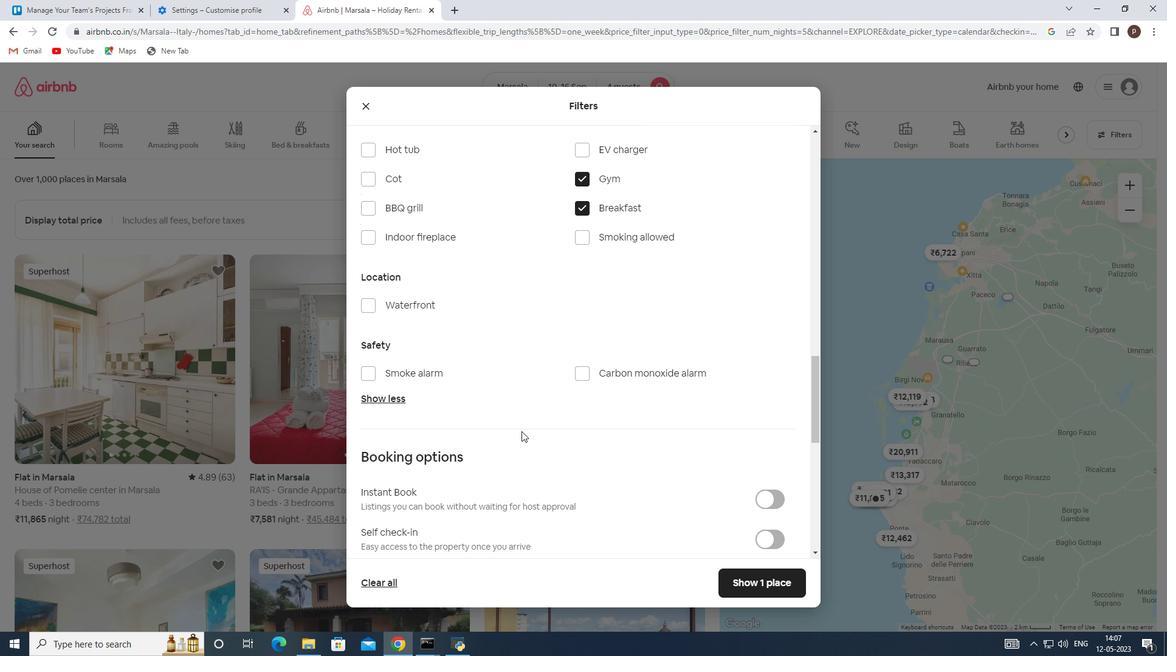 
Action: Mouse scrolled (521, 430) with delta (0, 0)
Screenshot: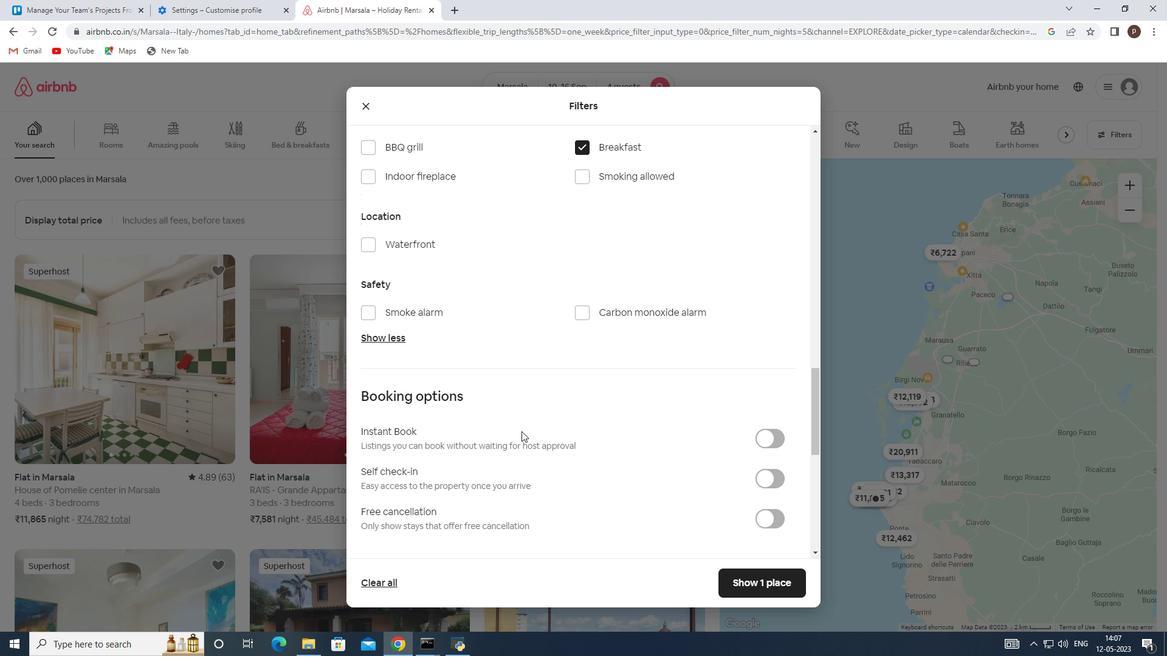 
Action: Mouse scrolled (521, 430) with delta (0, 0)
Screenshot: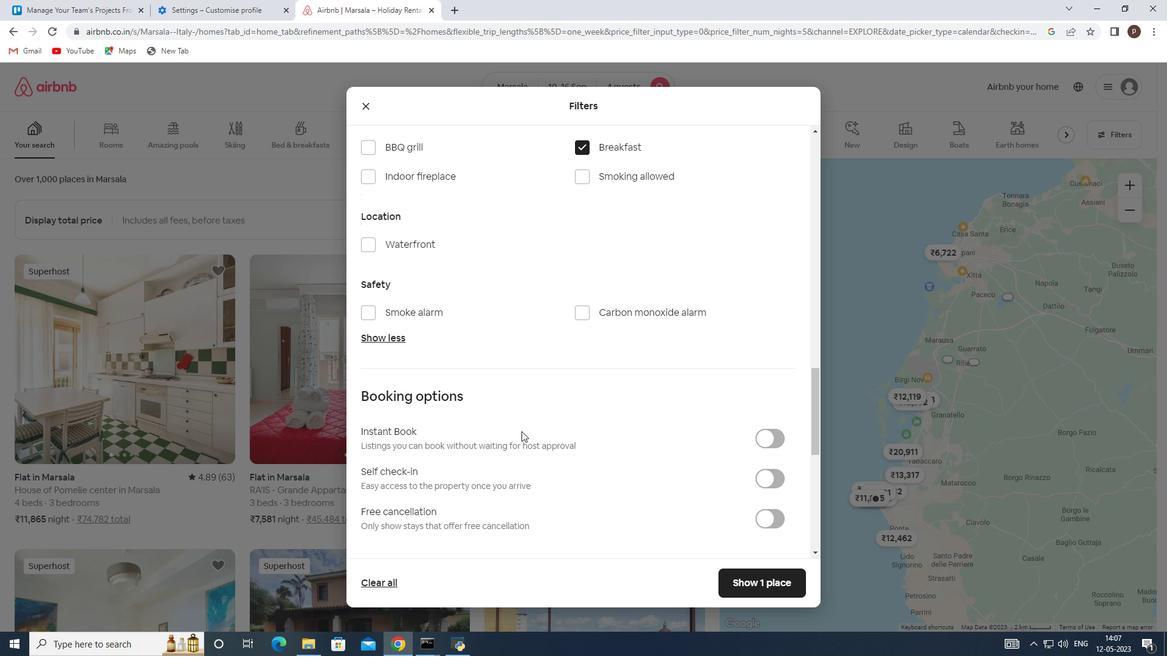 
Action: Mouse moved to (765, 353)
Screenshot: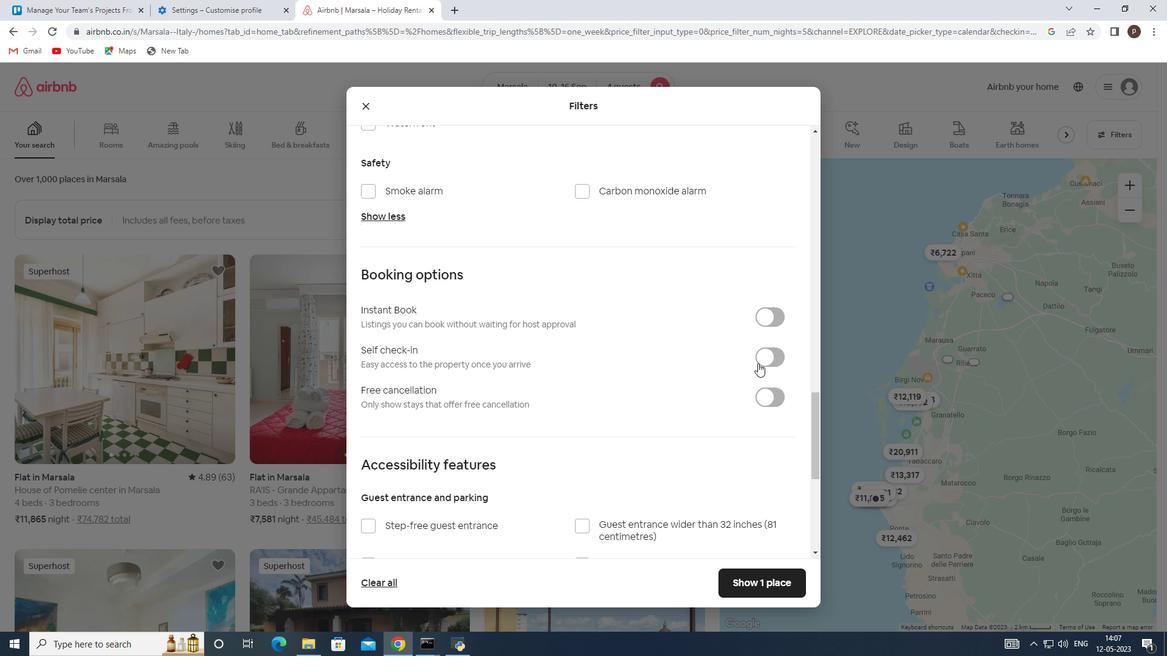 
Action: Mouse pressed left at (765, 353)
Screenshot: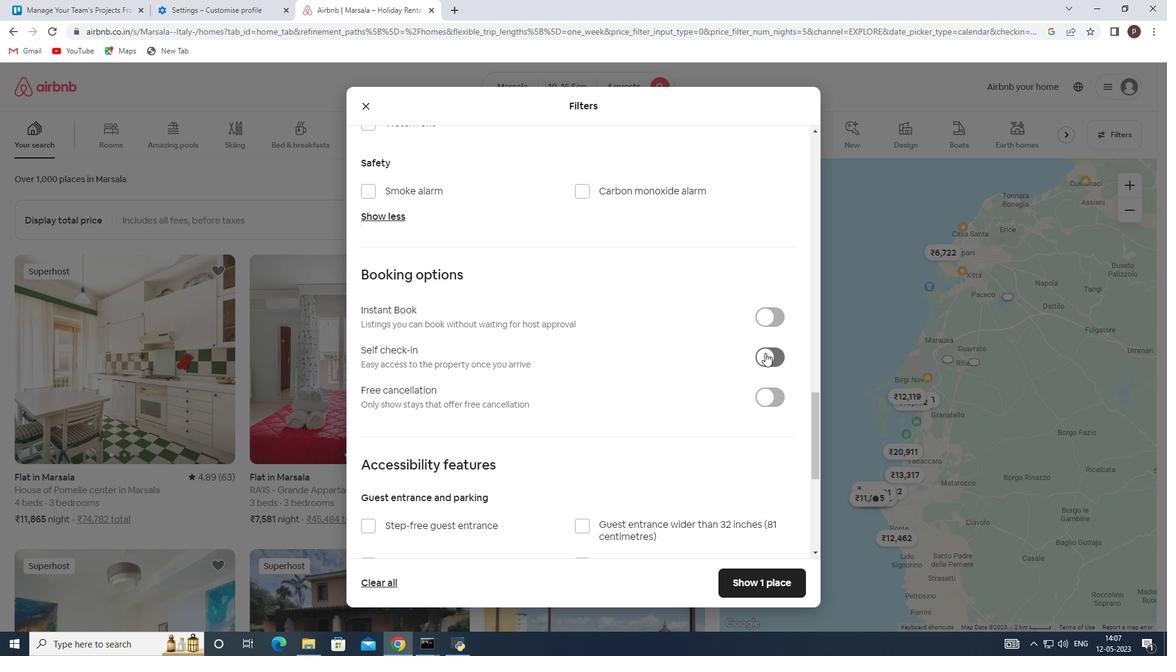 
Action: Mouse moved to (561, 415)
Screenshot: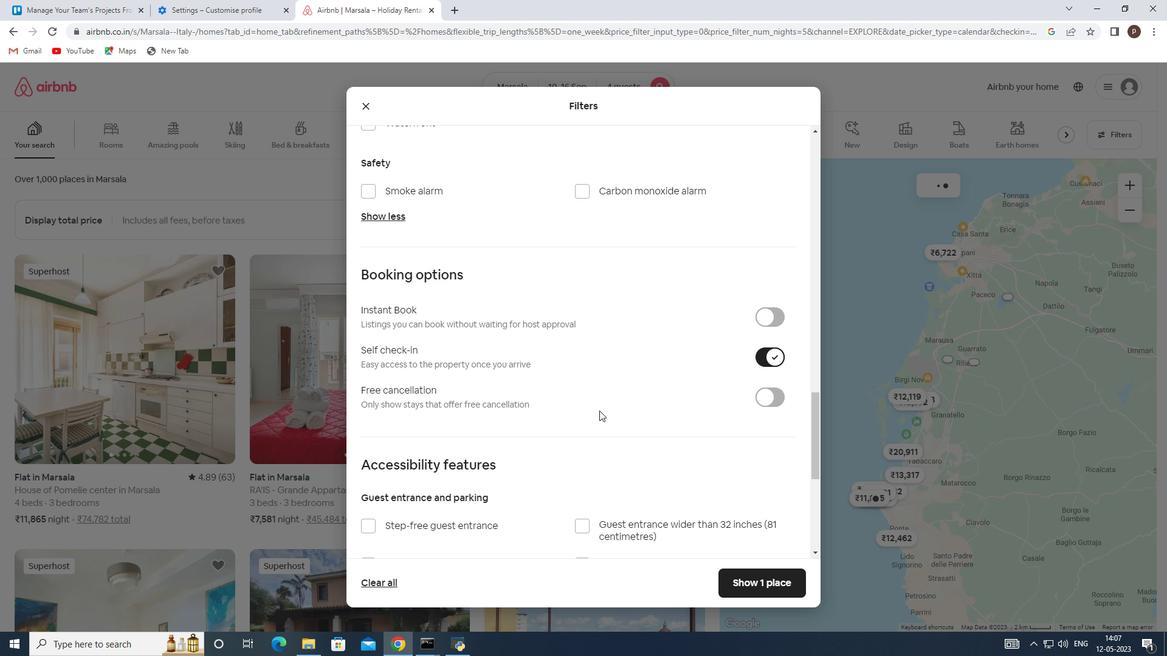 
Action: Mouse scrolled (561, 415) with delta (0, 0)
Screenshot: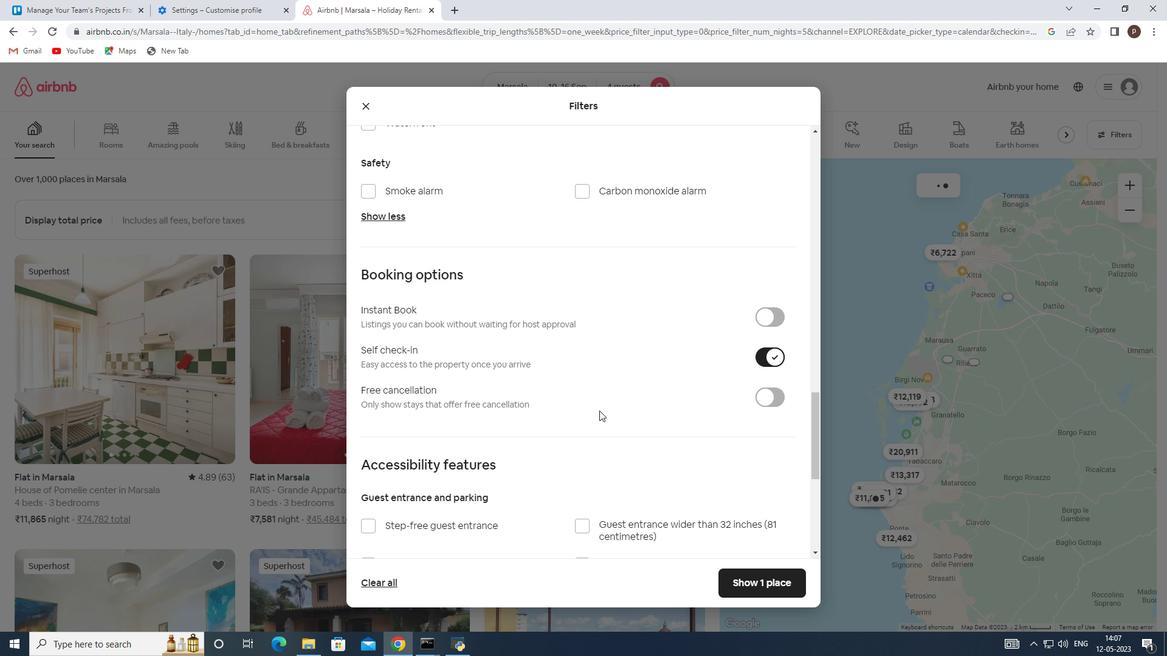 
Action: Mouse moved to (559, 416)
Screenshot: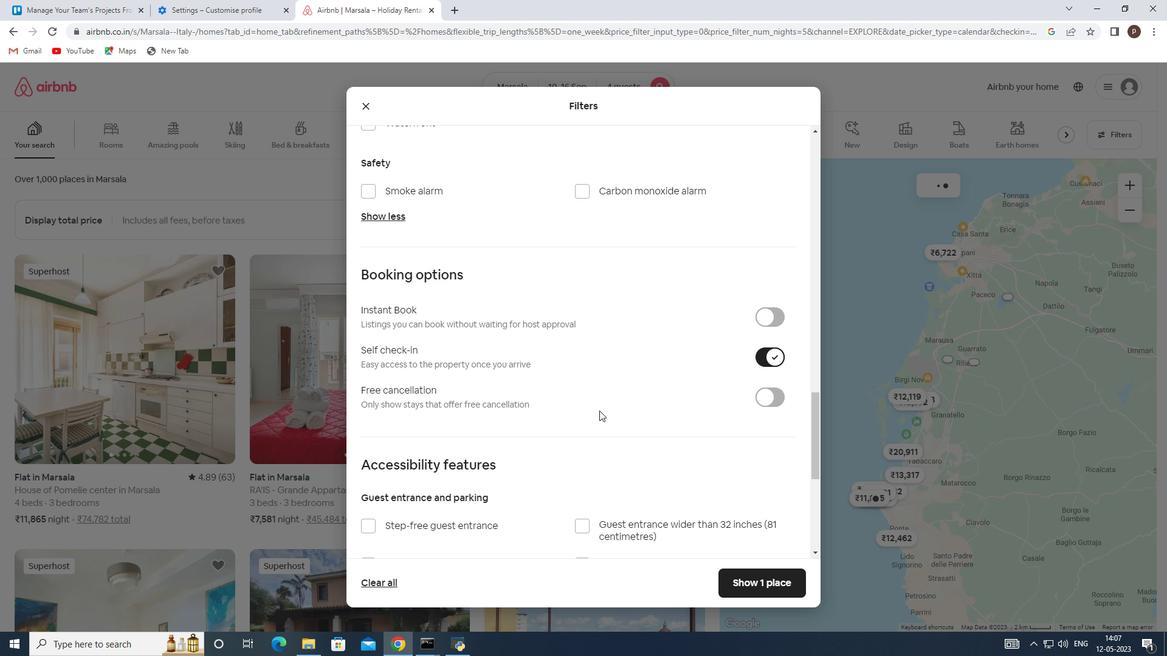 
Action: Mouse scrolled (559, 415) with delta (0, 0)
Screenshot: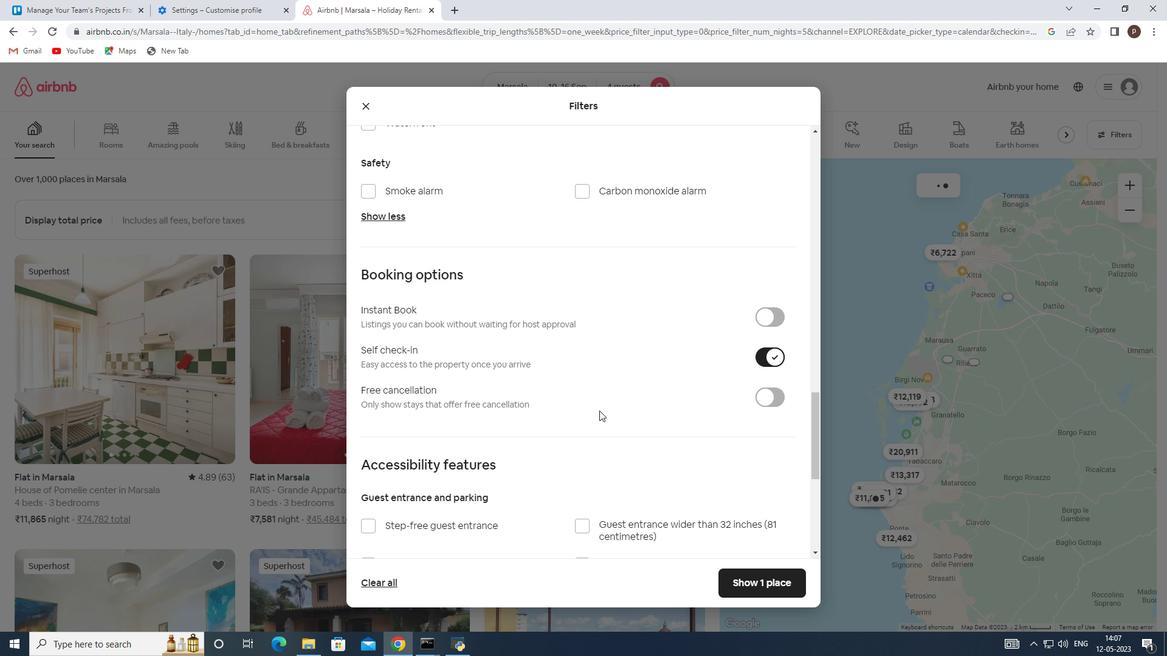 
Action: Mouse moved to (559, 416)
Screenshot: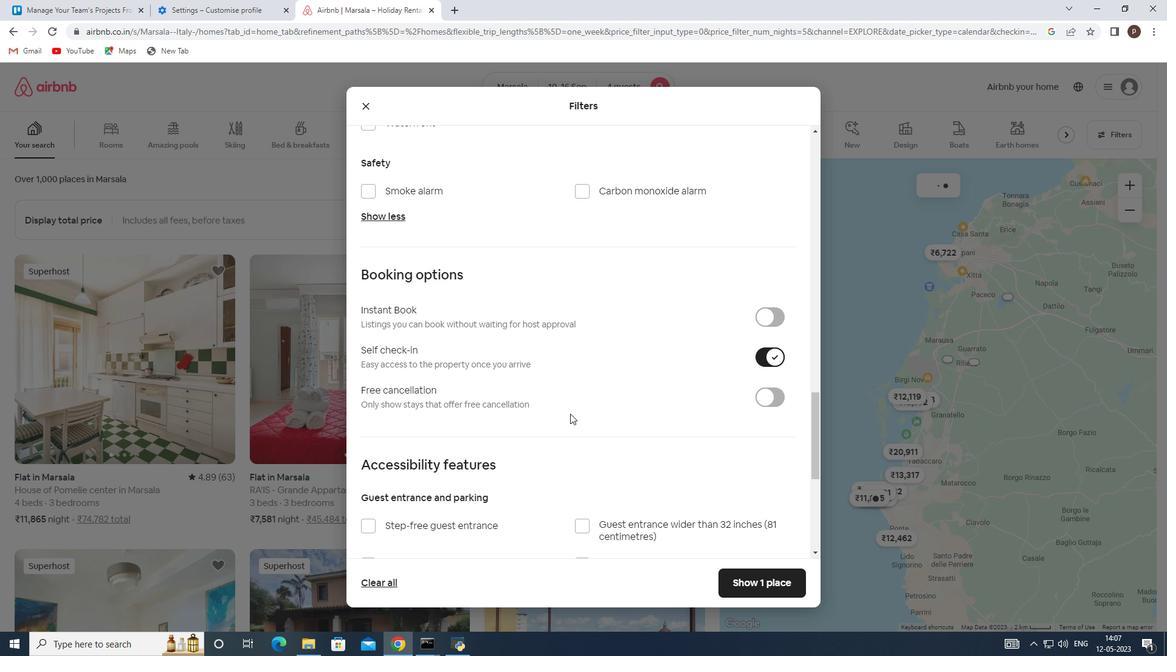 
Action: Mouse scrolled (559, 415) with delta (0, 0)
Screenshot: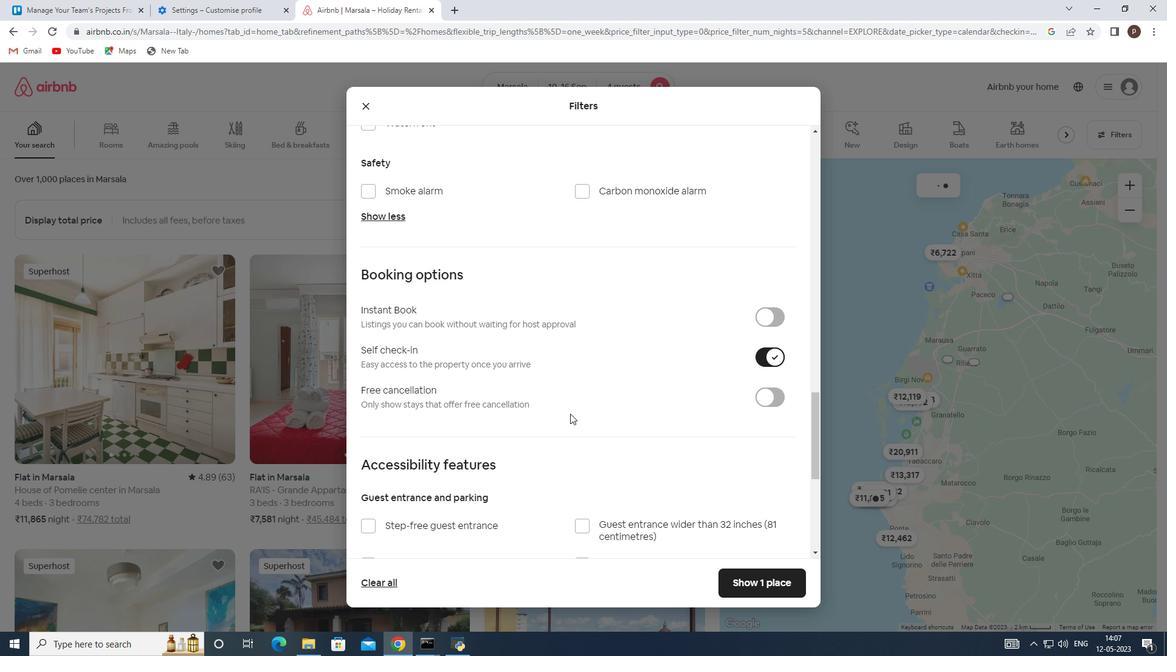 
Action: Mouse moved to (558, 416)
Screenshot: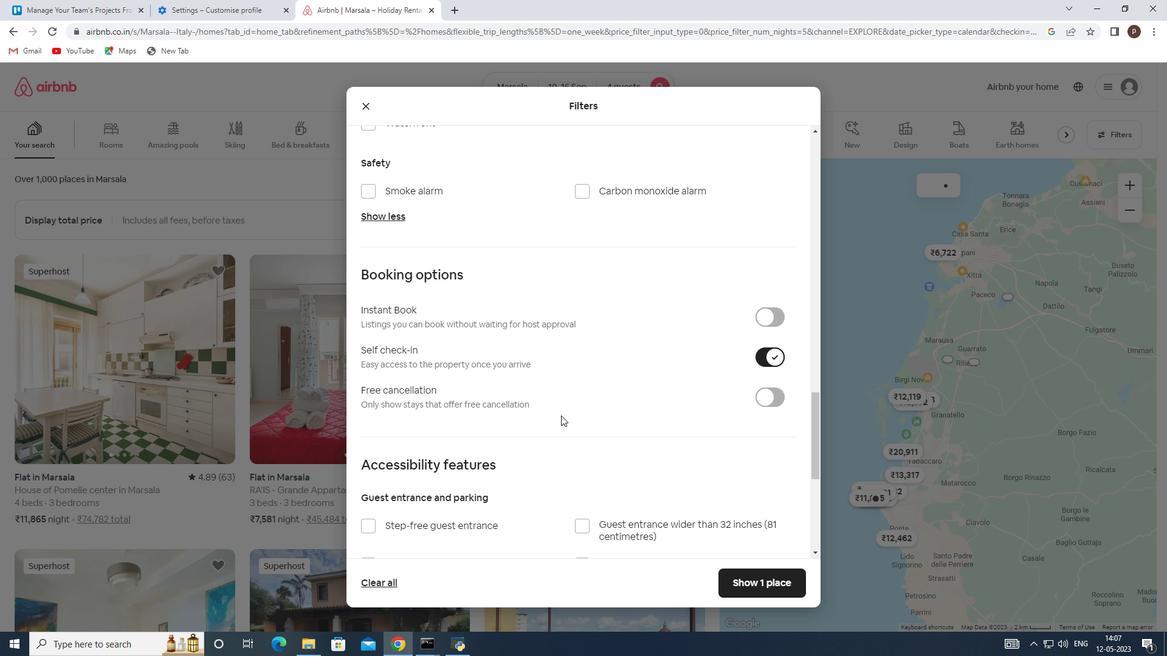 
Action: Mouse scrolled (558, 415) with delta (0, 0)
Screenshot: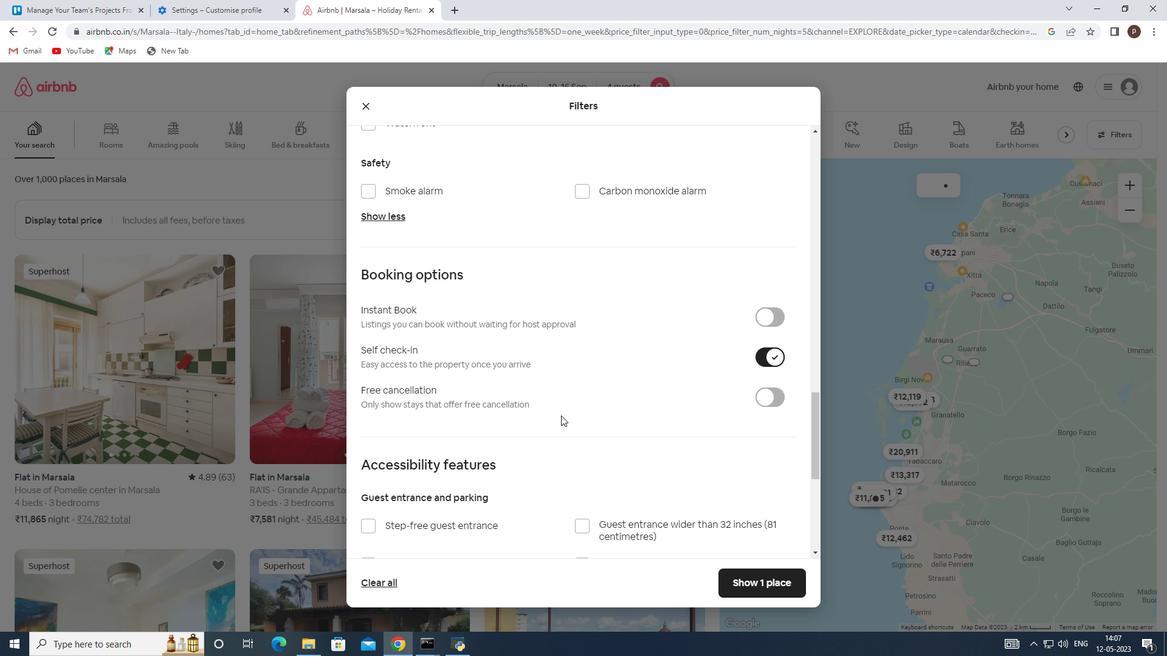 
Action: Mouse scrolled (558, 415) with delta (0, 0)
Screenshot: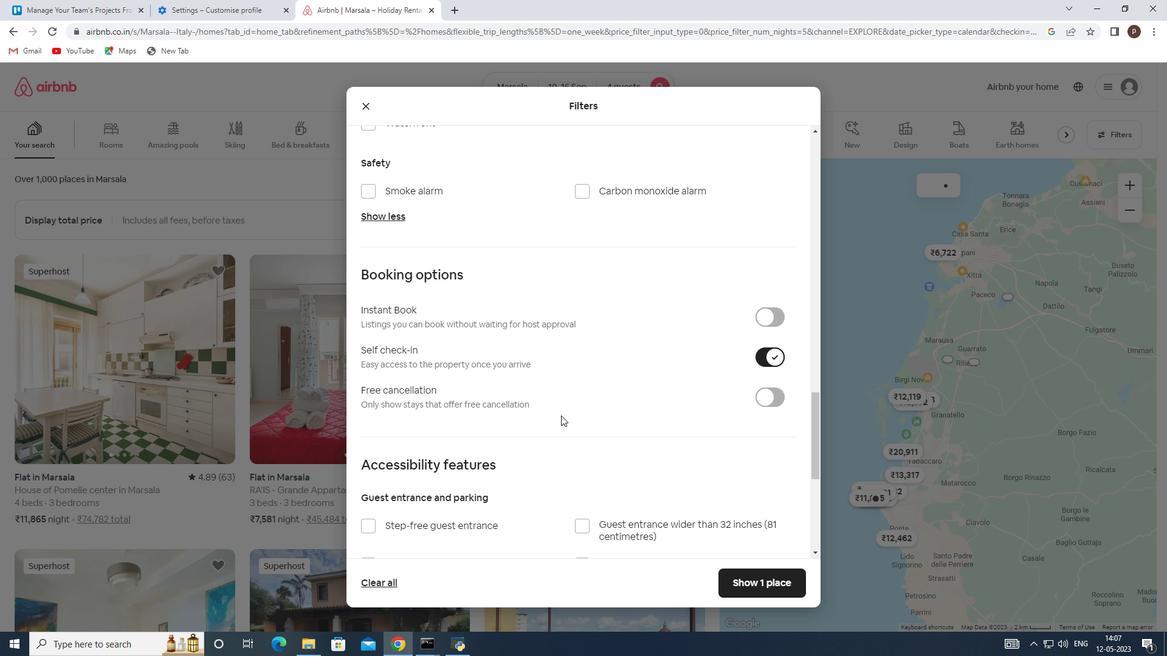 
Action: Mouse moved to (372, 505)
Screenshot: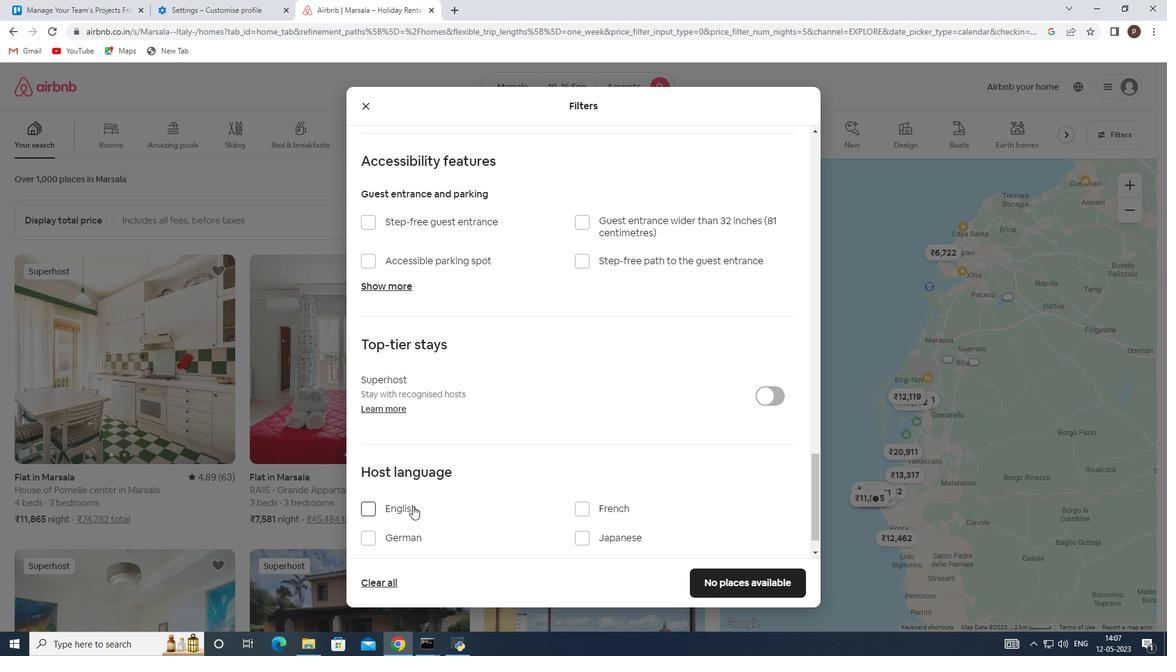
Action: Mouse pressed left at (372, 505)
Screenshot: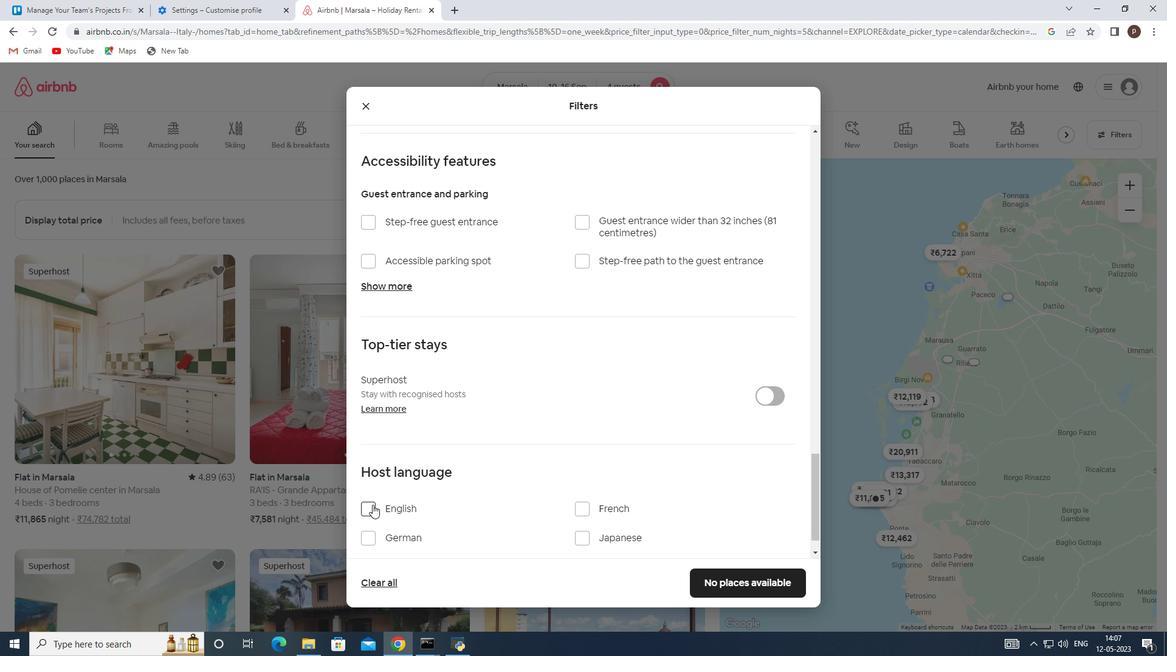 
Action: Mouse moved to (731, 578)
Screenshot: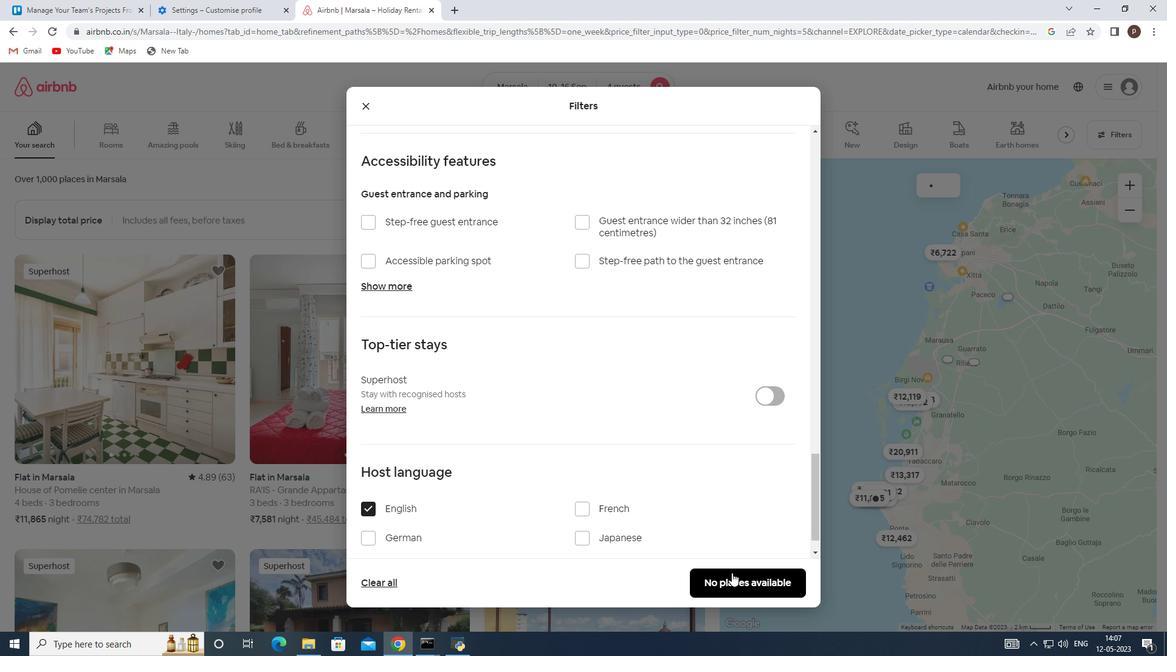 
Action: Mouse pressed left at (731, 578)
Screenshot: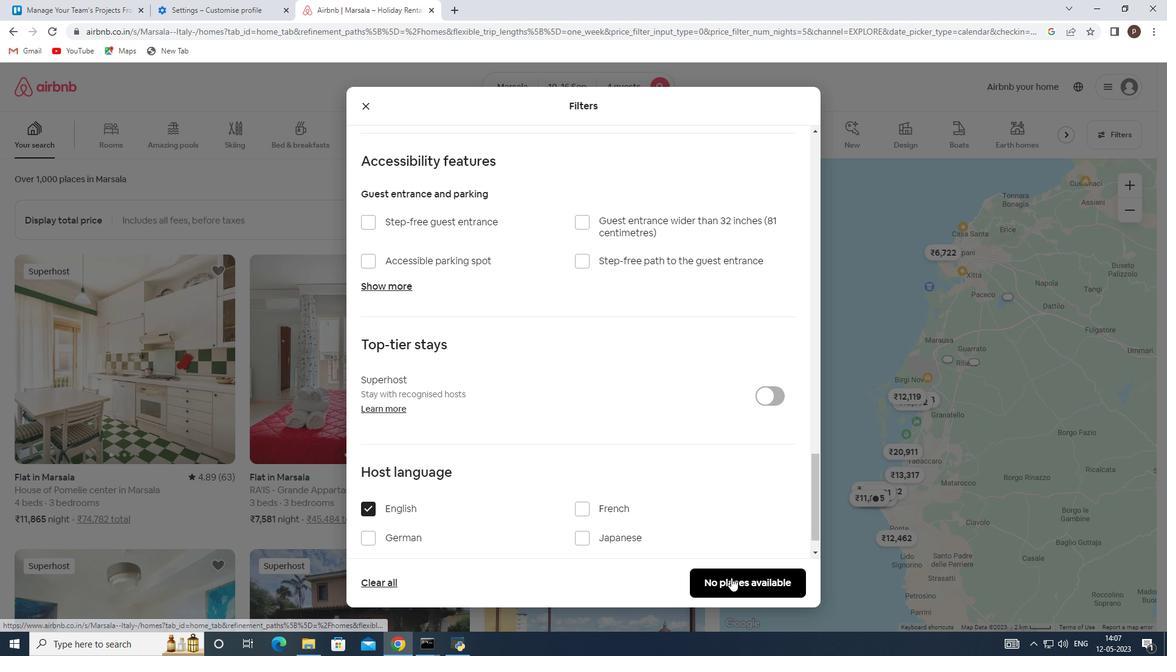 
